 Task: Research Airbnb properties in Dhankuta, Nepal from 4th December, 2023 to 10th December, 2023 for 8 adults, 2 children.4 bedrooms having 8 beds and 4 bathrooms. Property type can be house. Amenities needed are: wifi, TV, free parkinig on premises, gym, breakfast. Look for 4 properties as per requirement.
Action: Mouse moved to (587, 178)
Screenshot: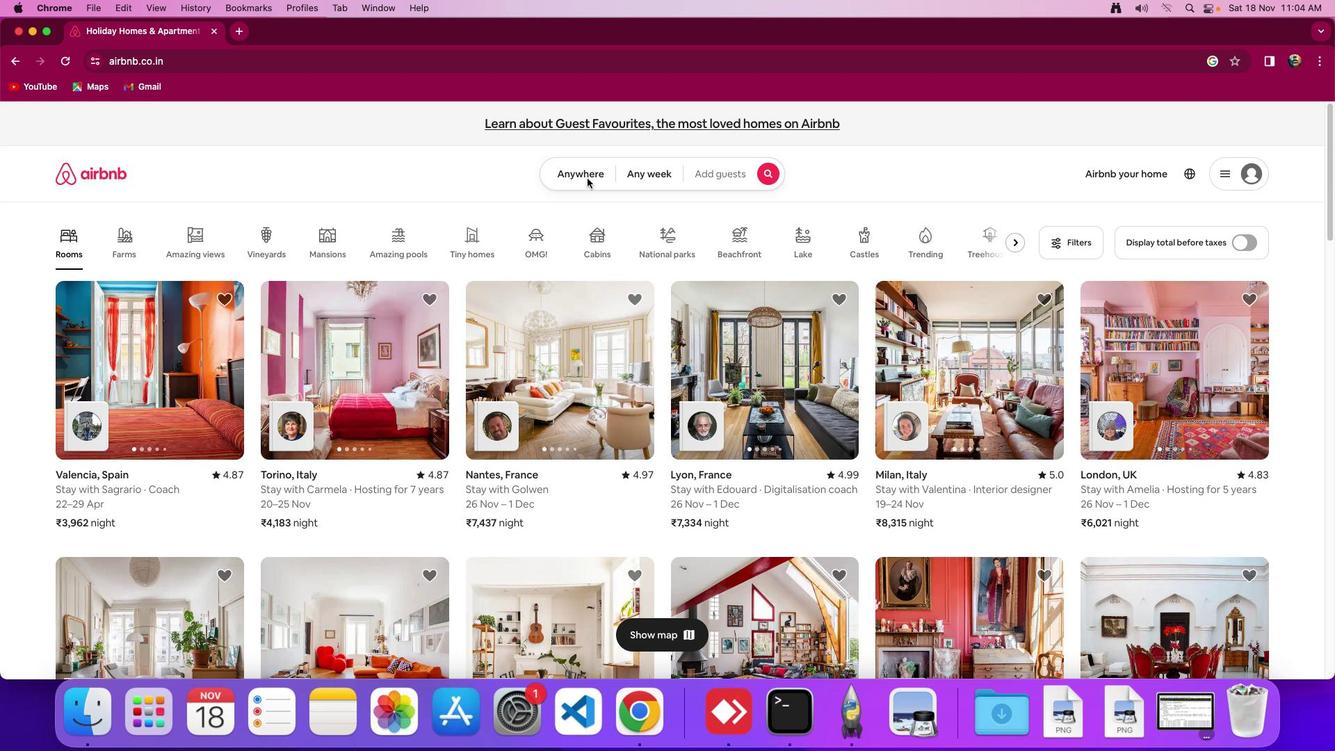 
Action: Mouse pressed left at (587, 178)
Screenshot: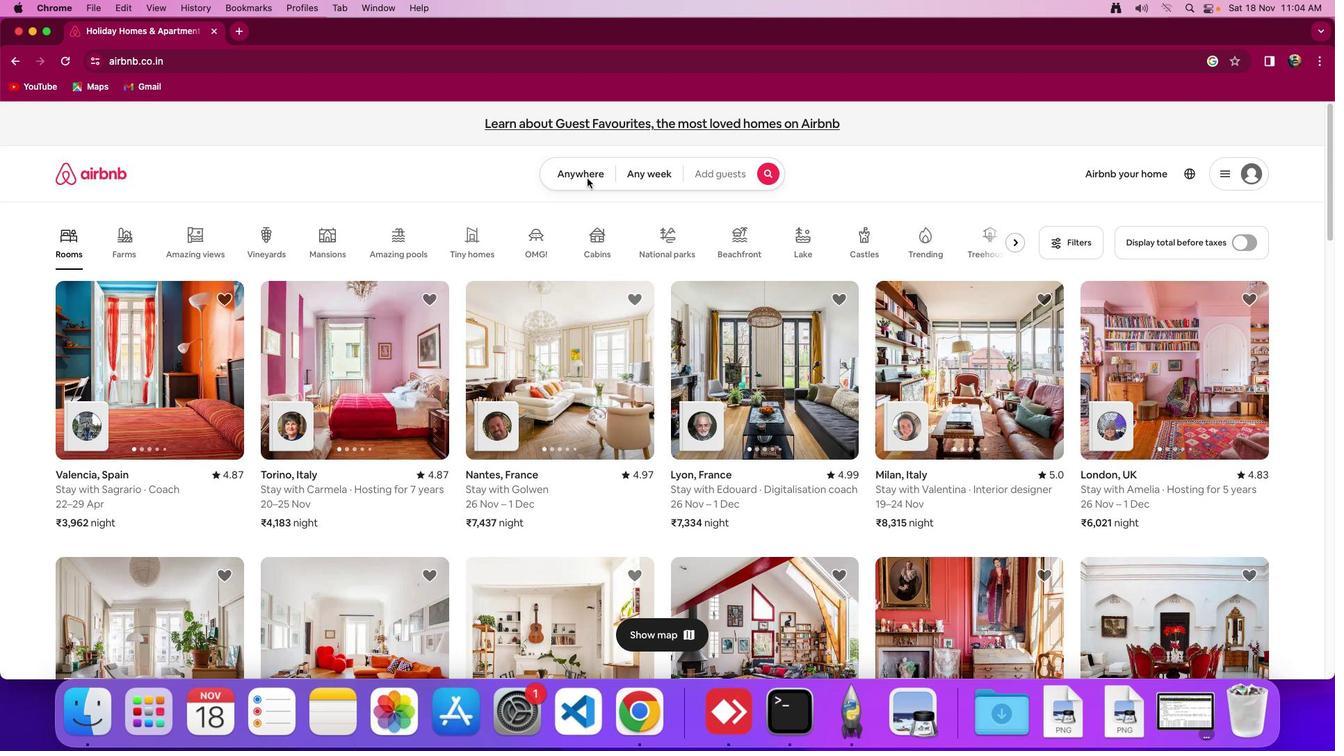 
Action: Mouse pressed left at (587, 178)
Screenshot: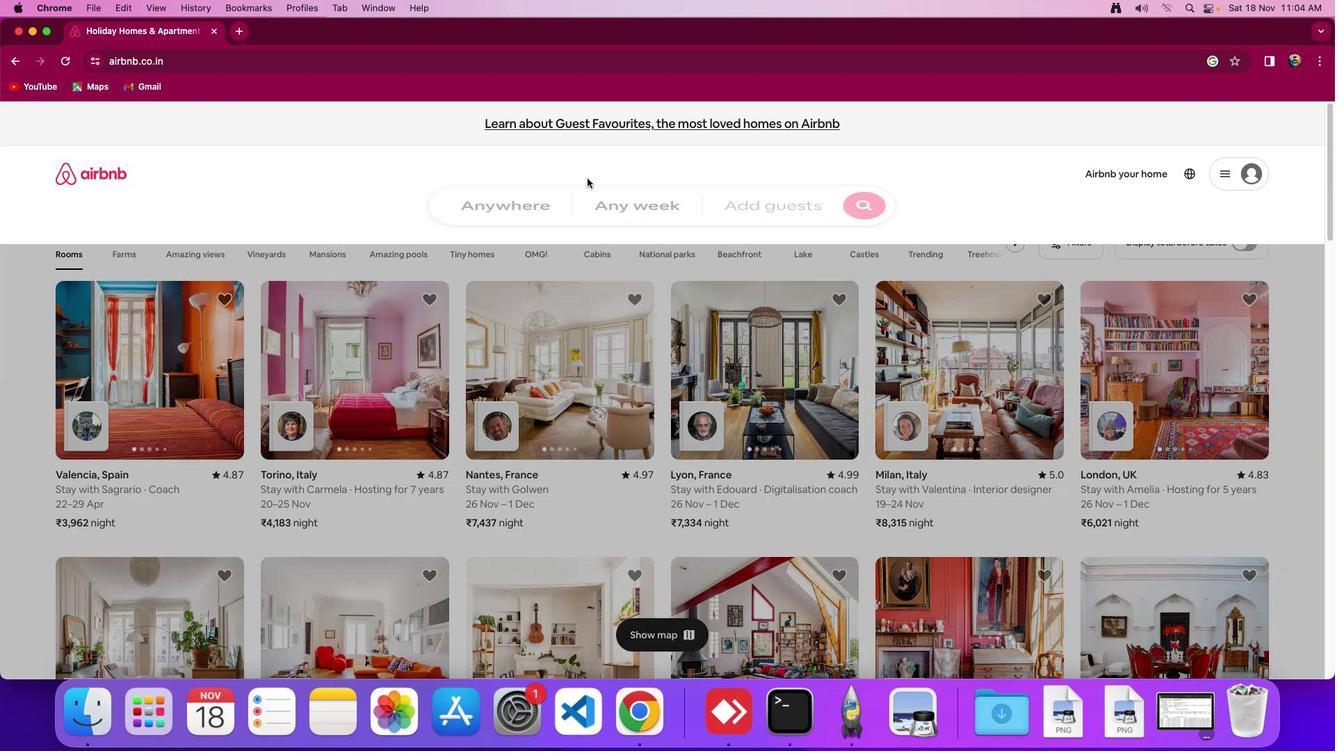 
Action: Mouse moved to (541, 228)
Screenshot: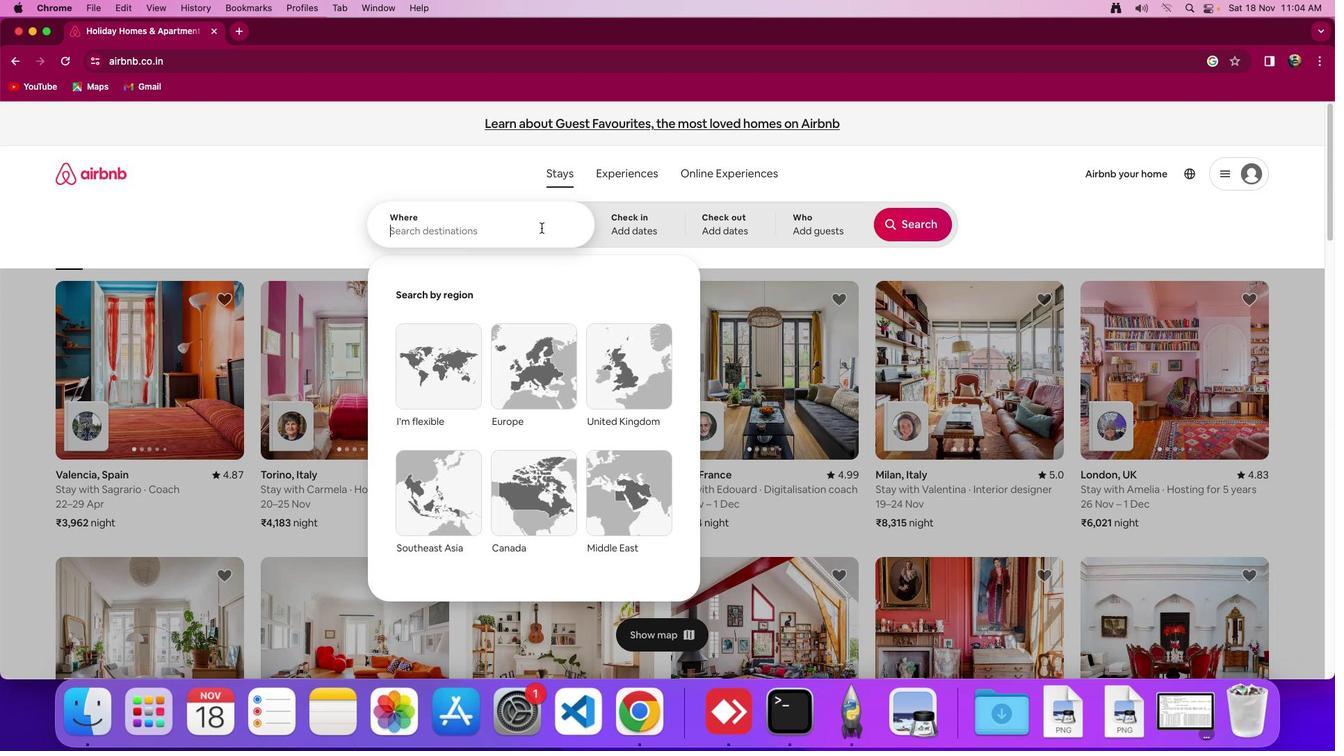 
Action: Mouse pressed left at (541, 228)
Screenshot: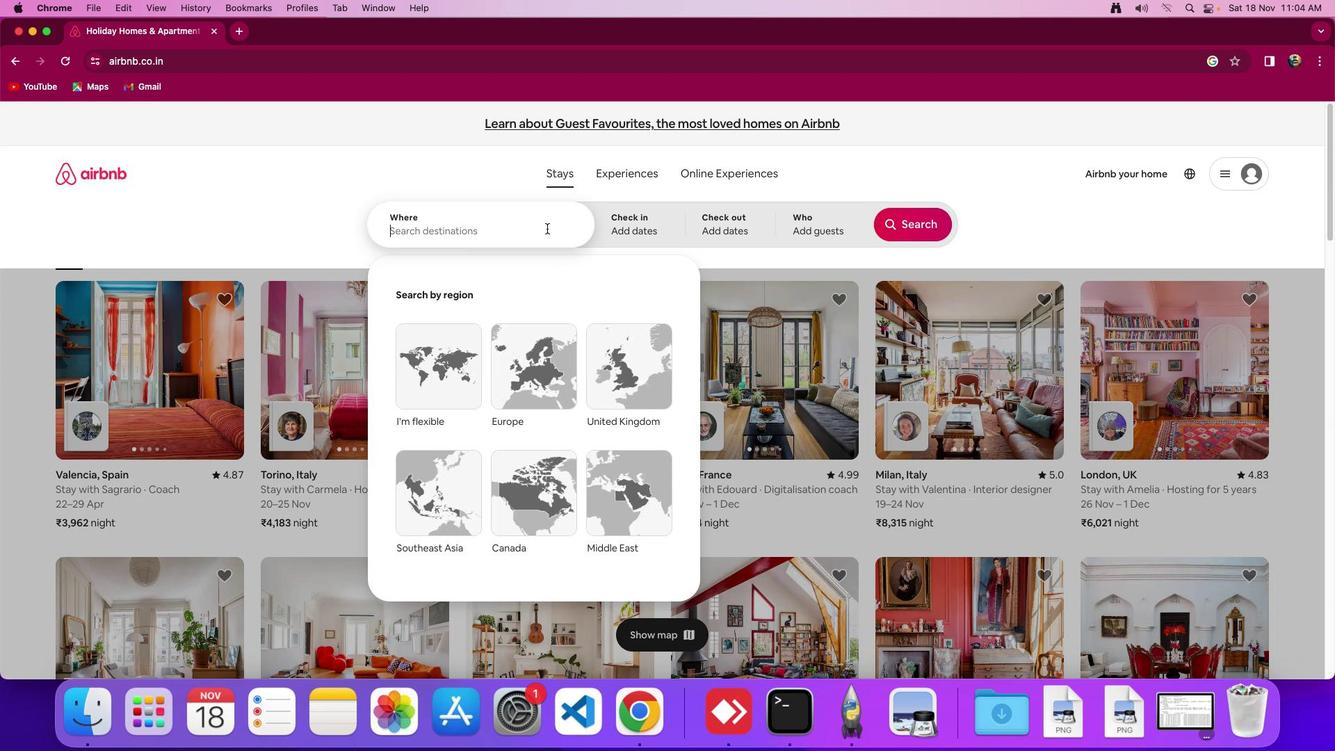 
Action: Mouse moved to (606, 207)
Screenshot: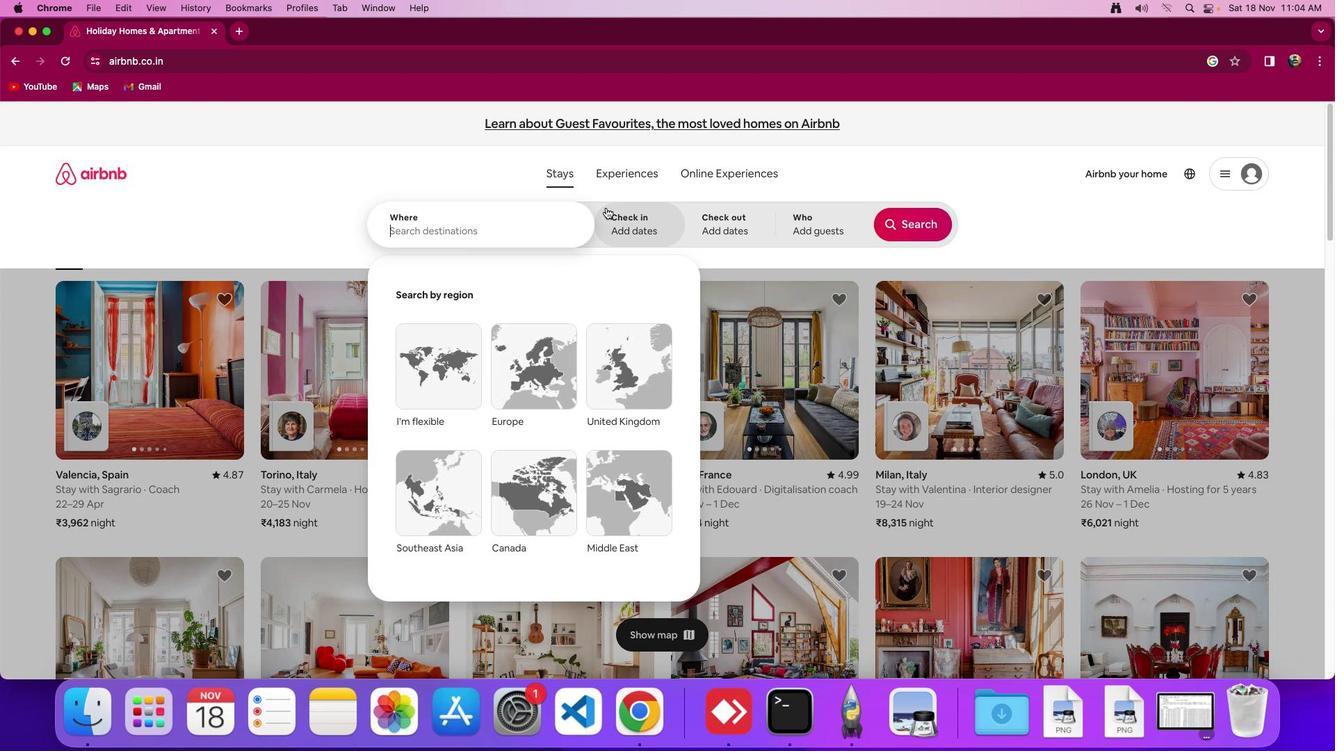 
Action: Key pressed Key.shift_r
Screenshot: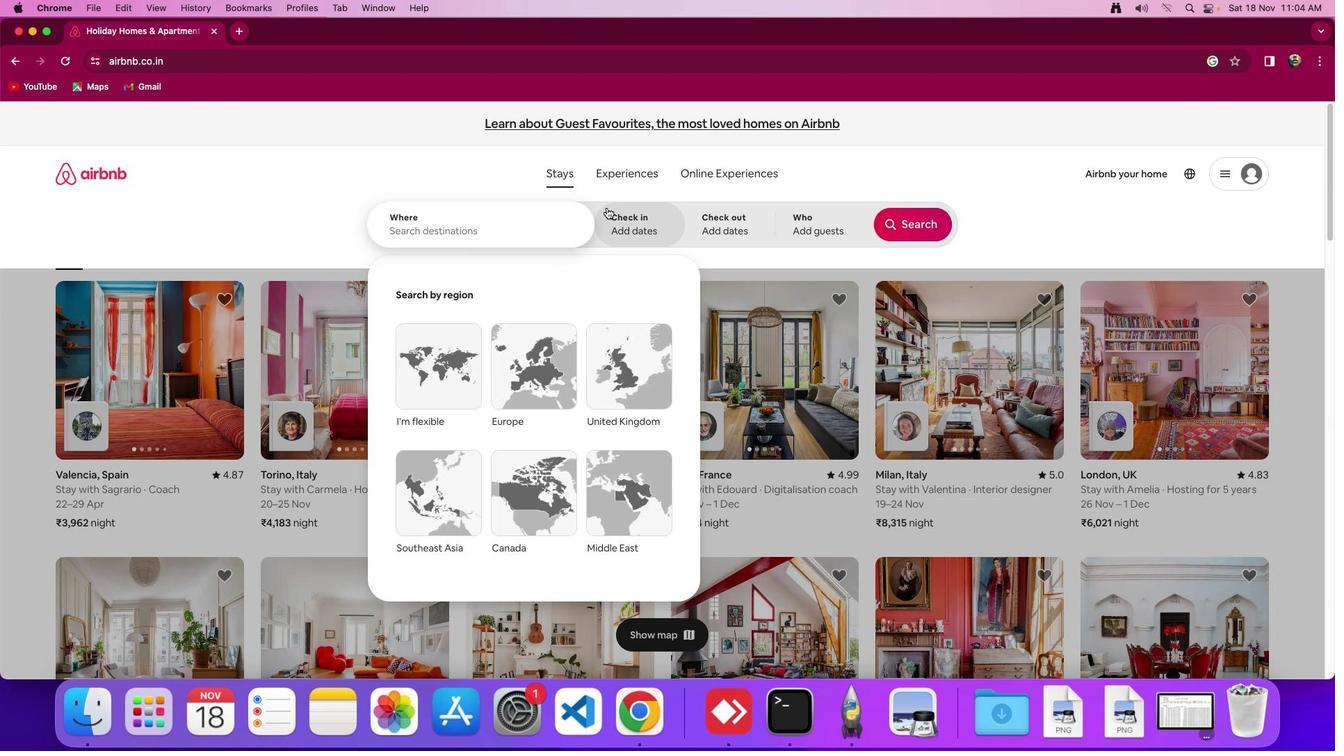 
Action: Mouse moved to (607, 207)
Screenshot: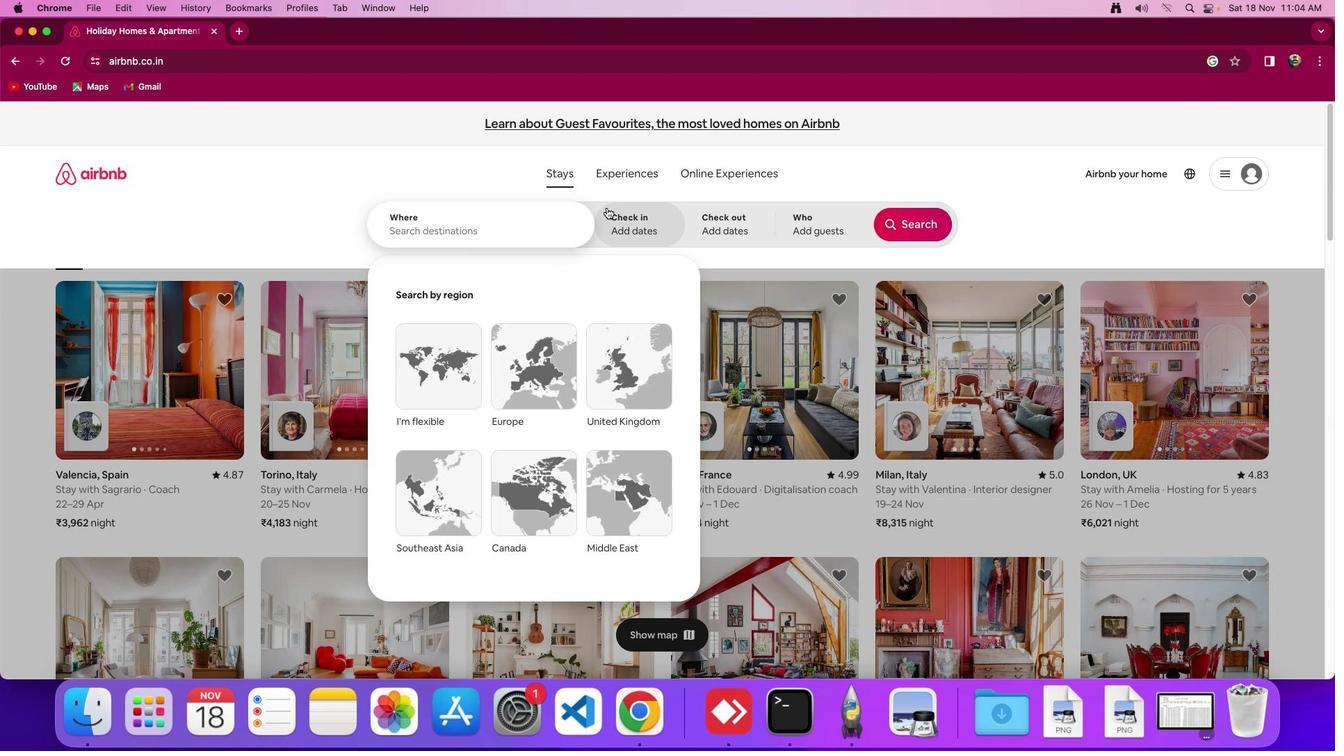 
Action: Key pressed 'D''h''a''n''k''u''t''a'','Key.spaceKey.shift'N''a''p''a''l'
Screenshot: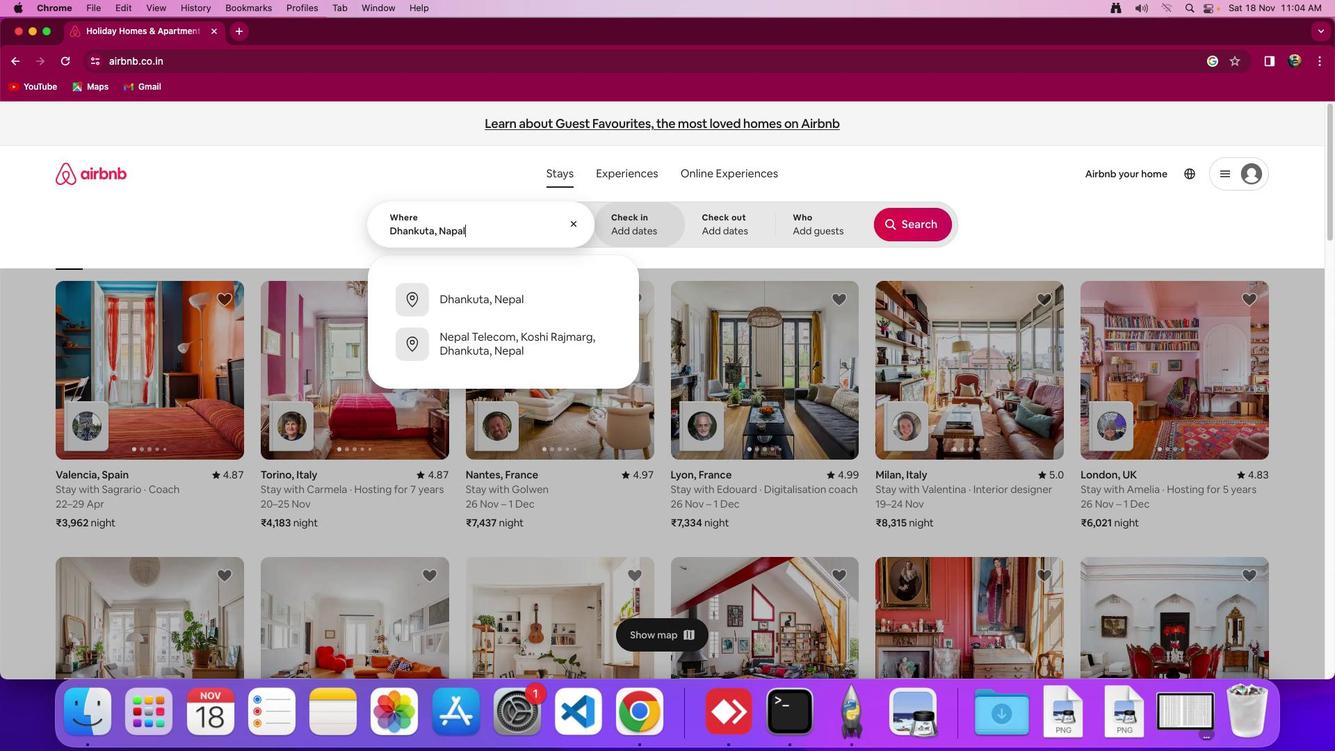 
Action: Mouse moved to (640, 212)
Screenshot: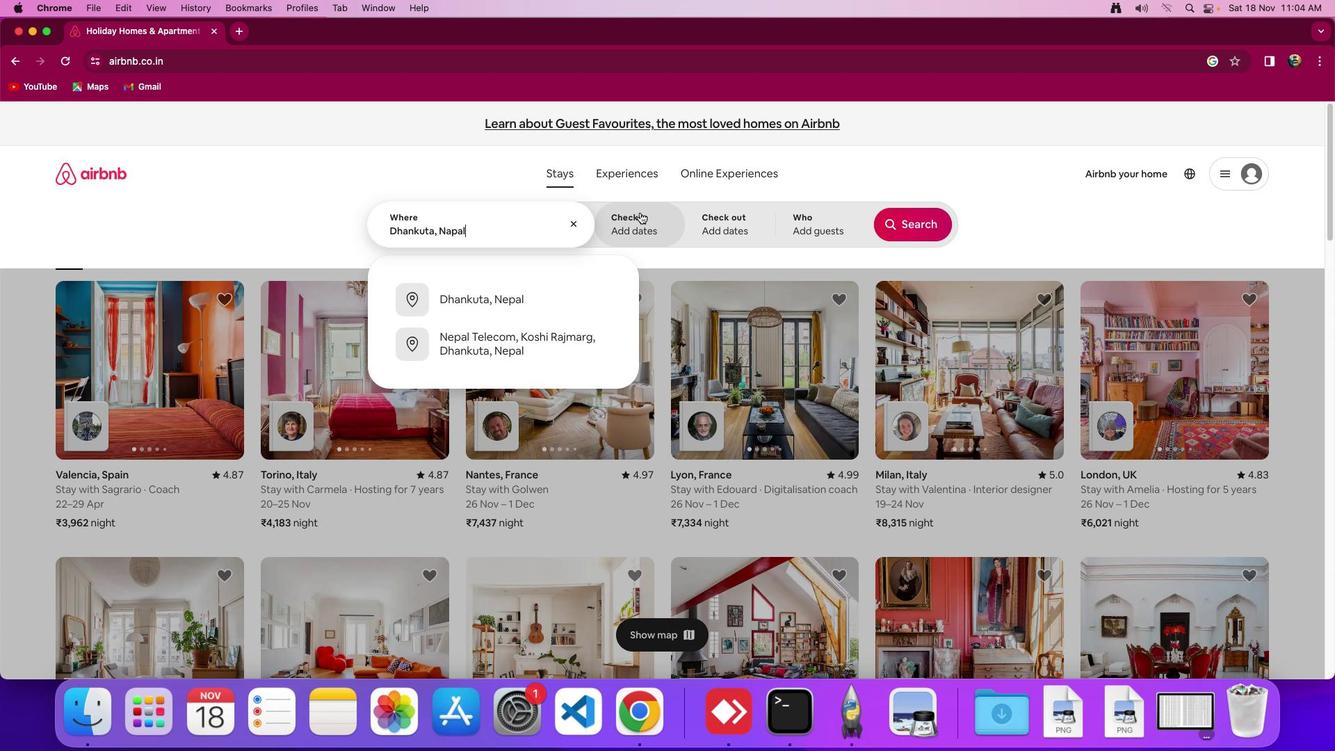 
Action: Key pressed ','Key.backspace
Screenshot: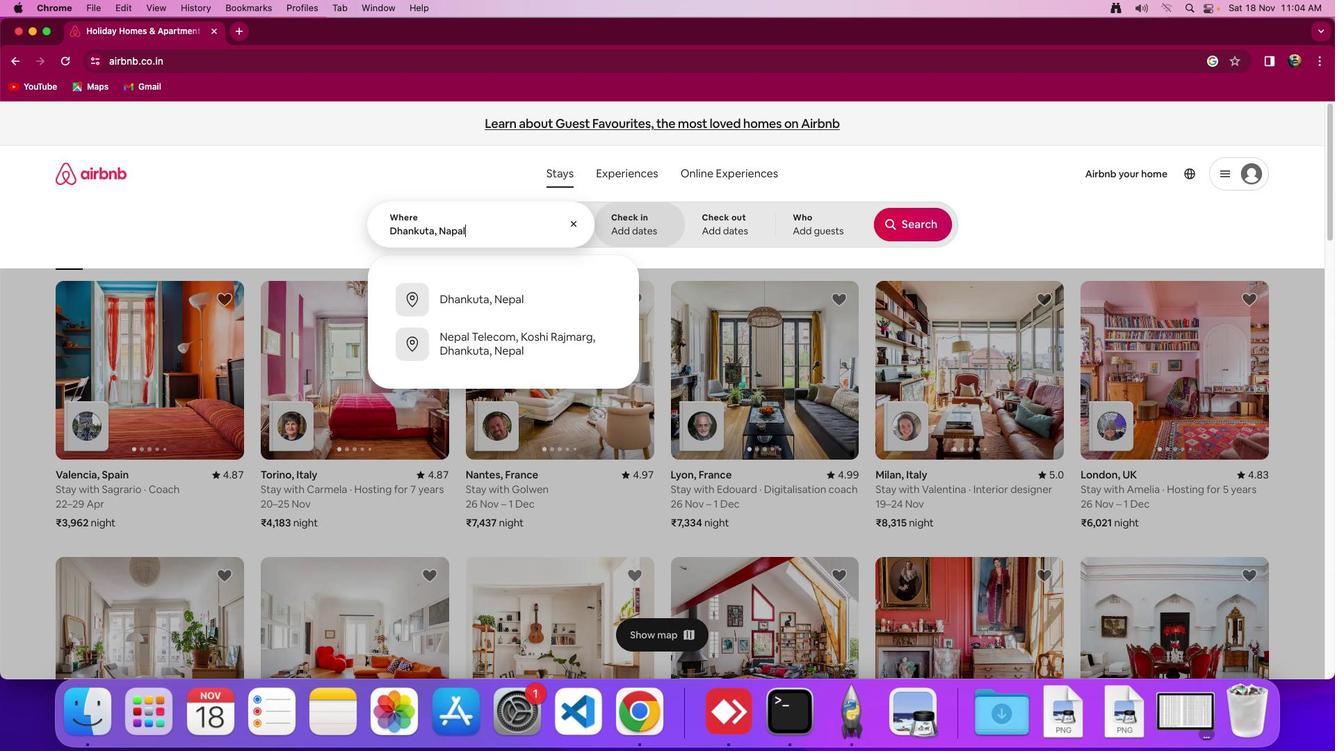 
Action: Mouse moved to (641, 223)
Screenshot: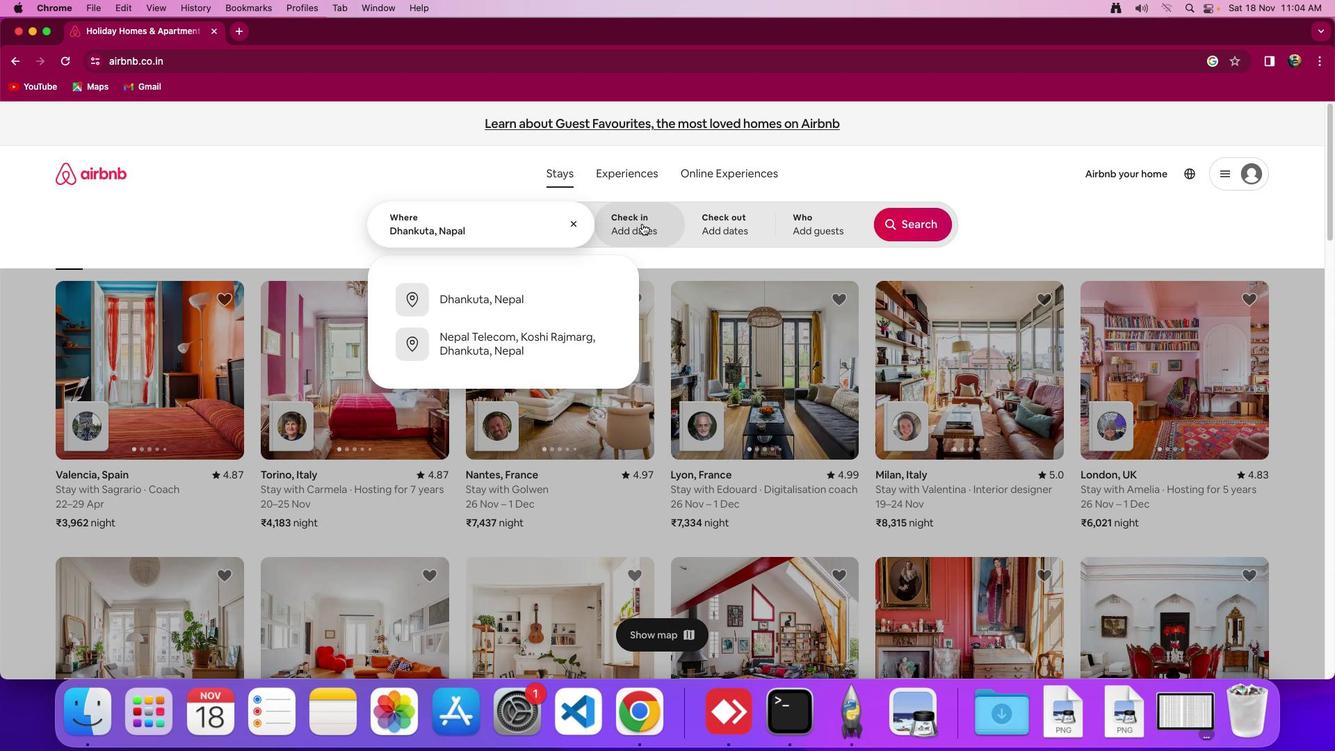 
Action: Mouse pressed left at (641, 223)
Screenshot: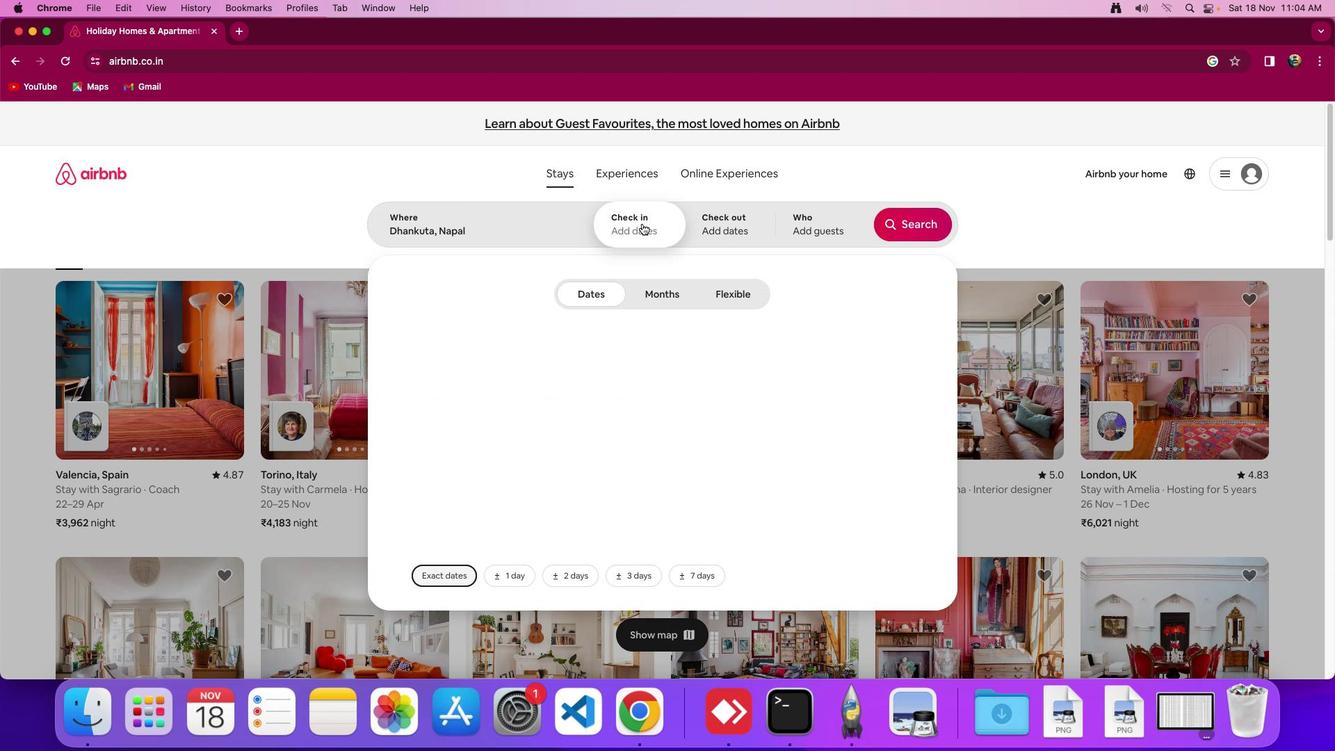 
Action: Mouse moved to (736, 429)
Screenshot: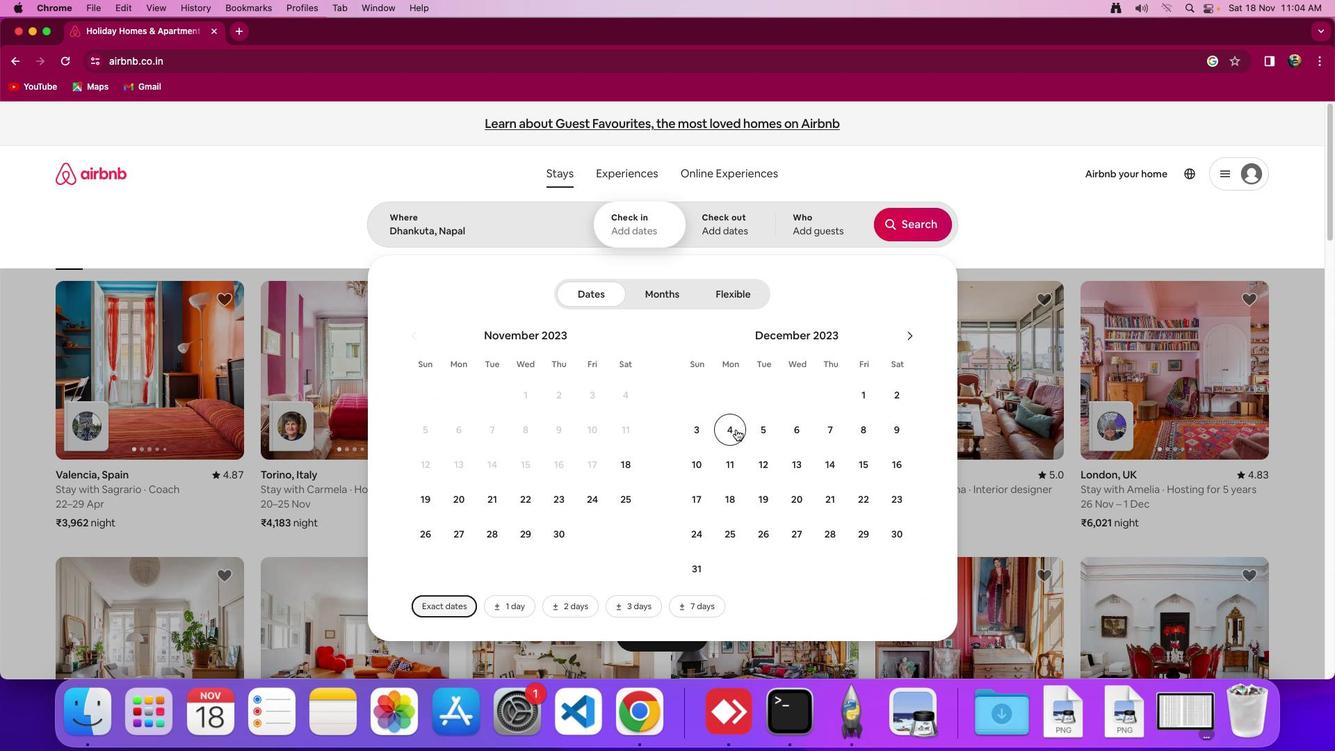 
Action: Mouse pressed left at (736, 429)
Screenshot: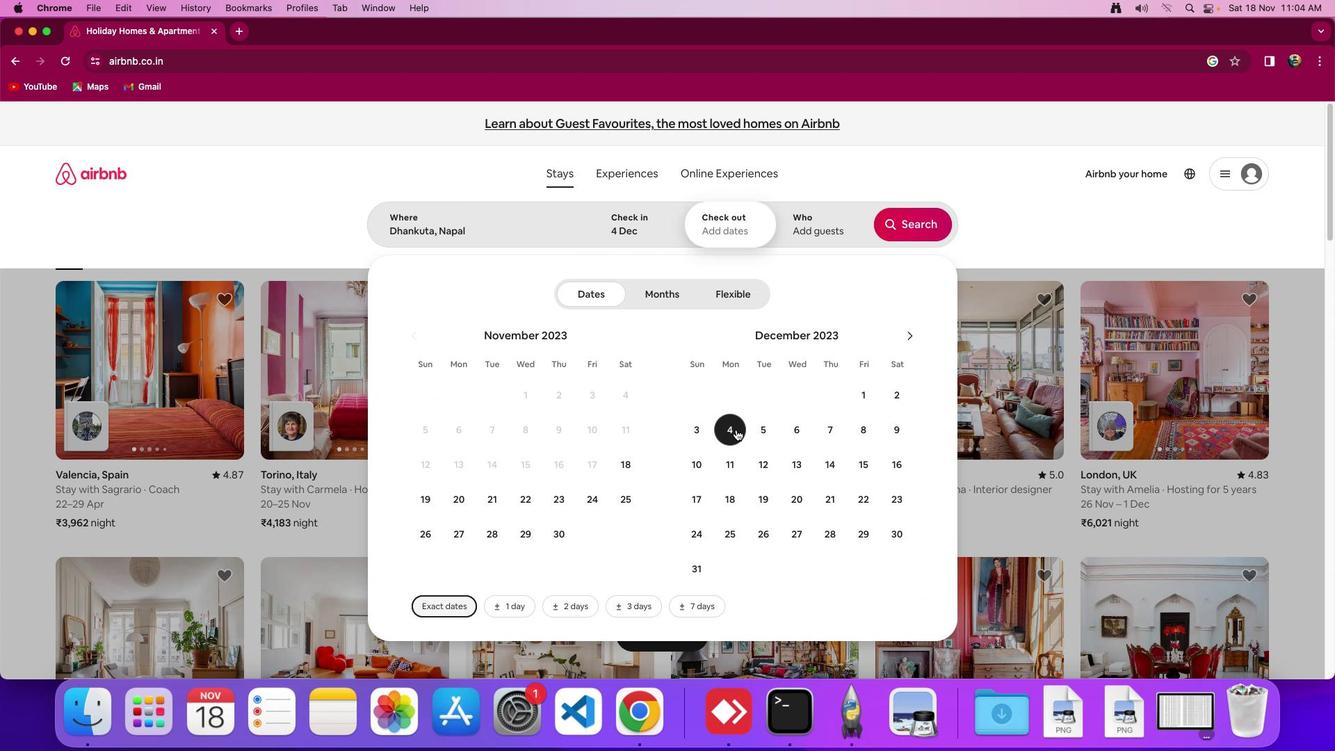 
Action: Mouse moved to (695, 472)
Screenshot: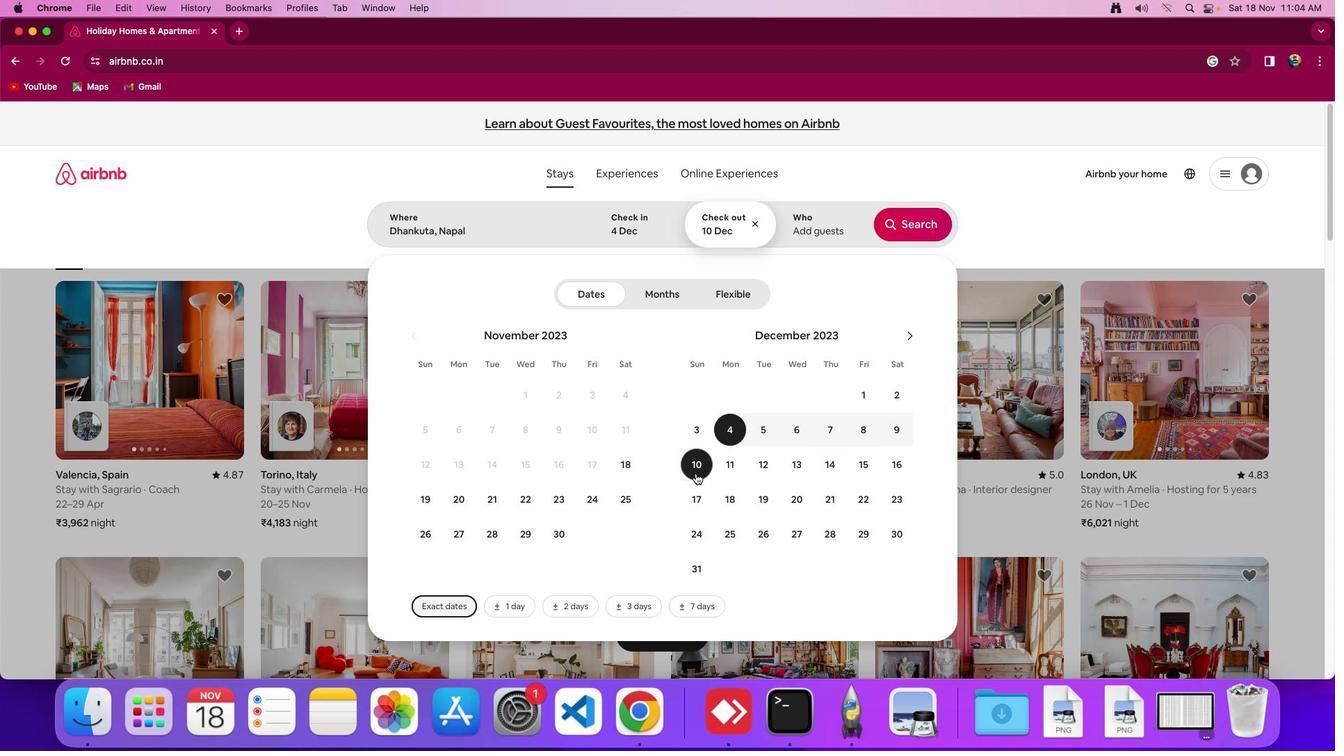 
Action: Mouse pressed left at (695, 472)
Screenshot: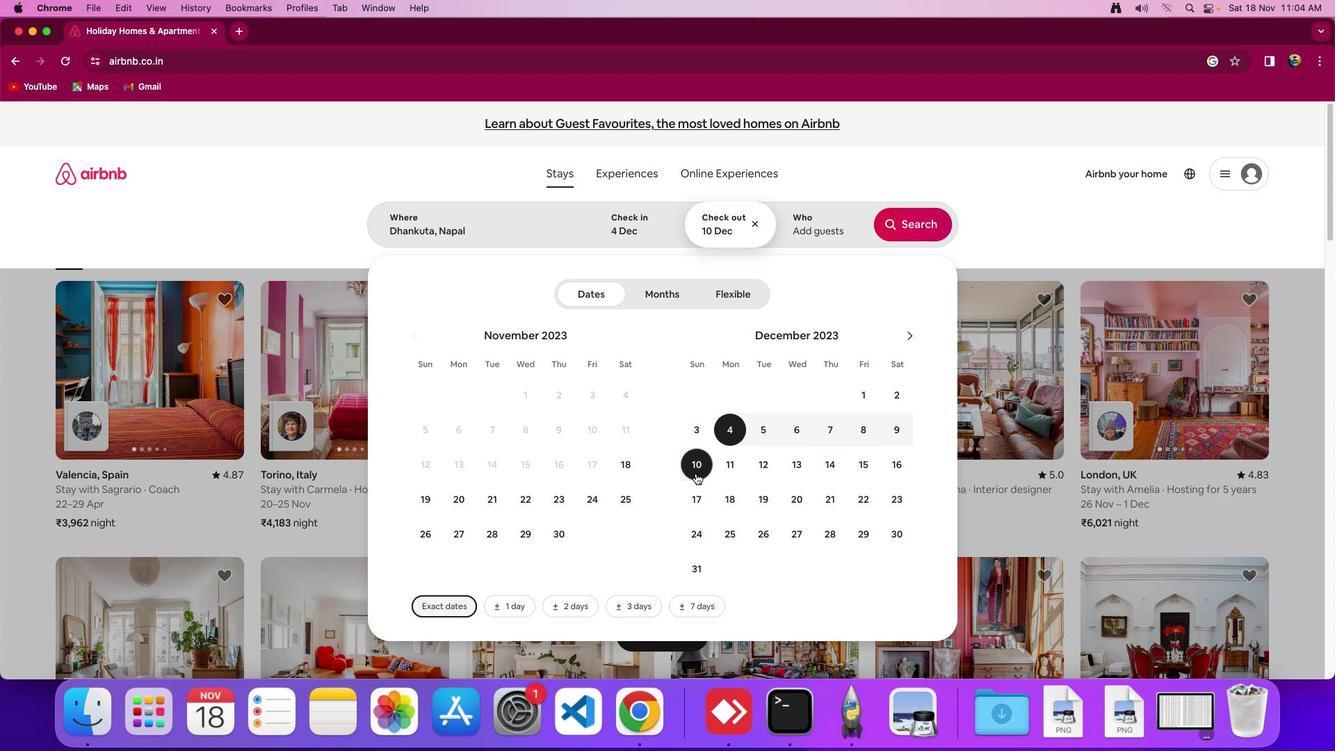 
Action: Mouse moved to (813, 233)
Screenshot: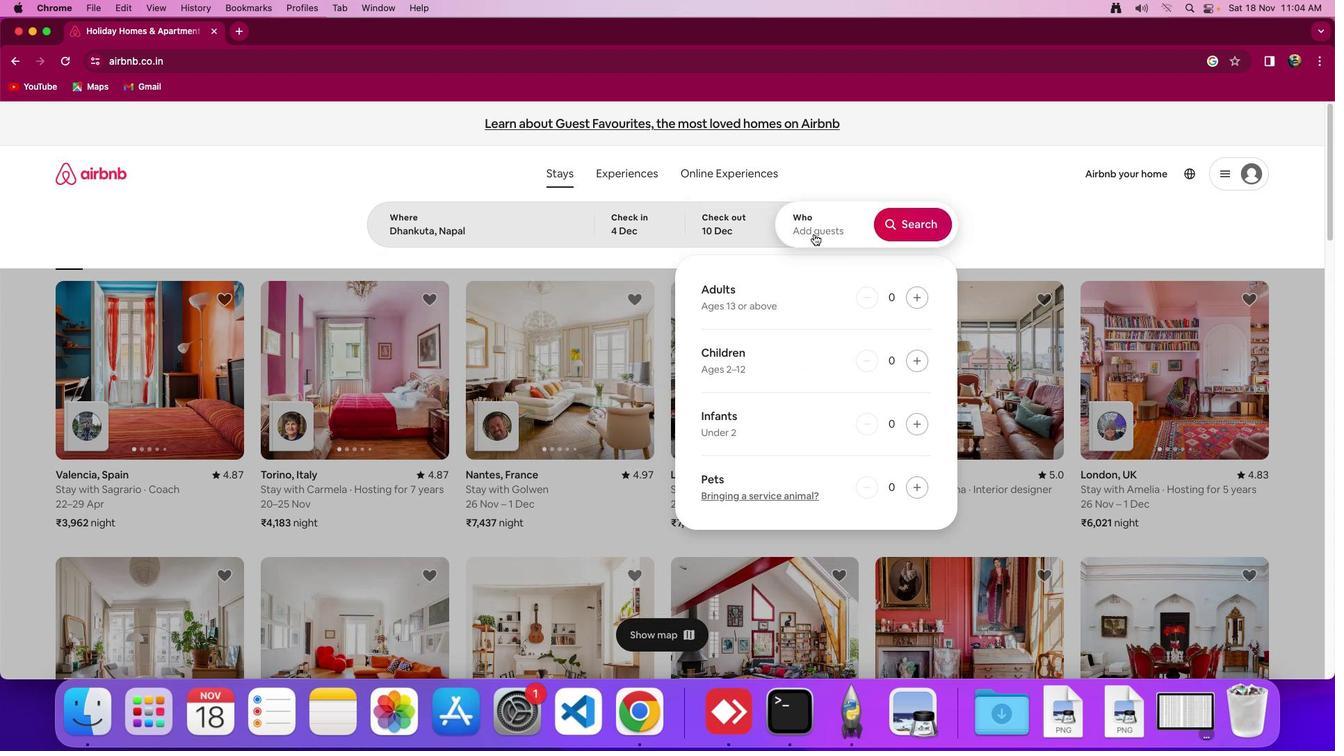 
Action: Mouse pressed left at (813, 233)
Screenshot: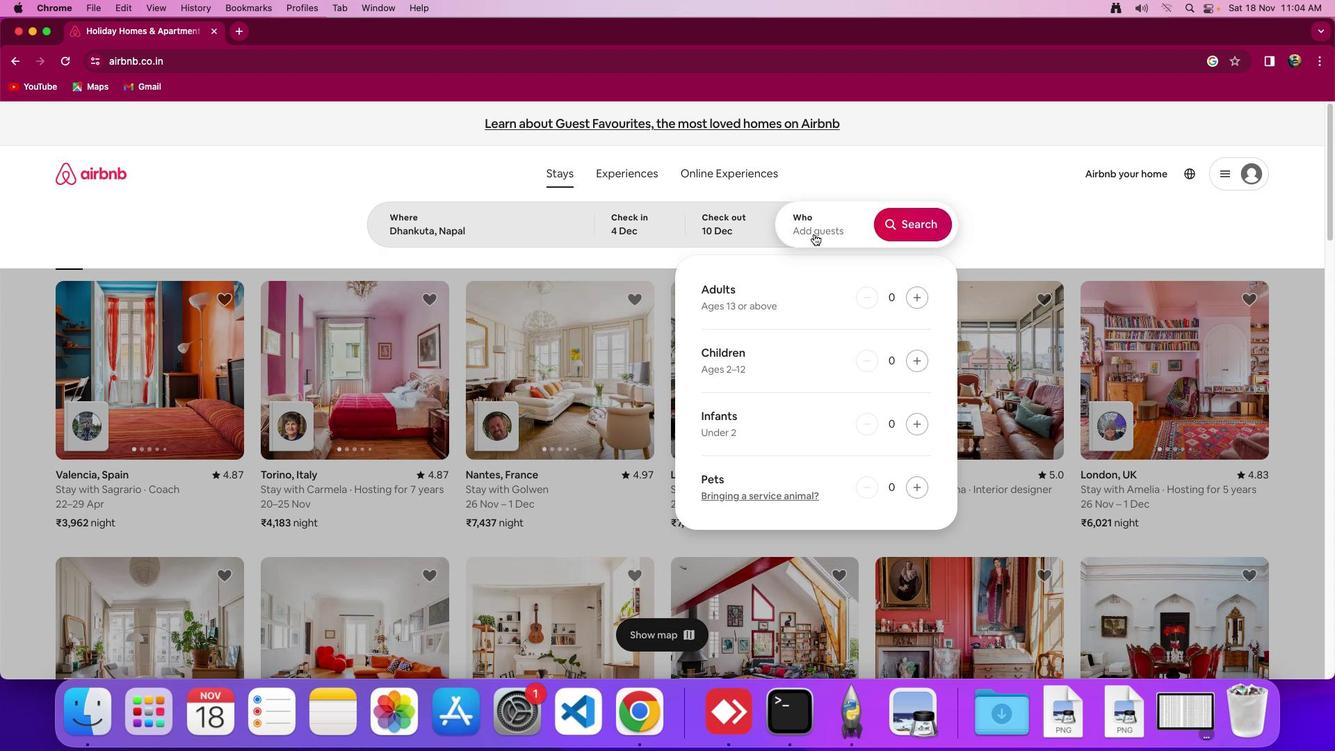 
Action: Mouse moved to (915, 298)
Screenshot: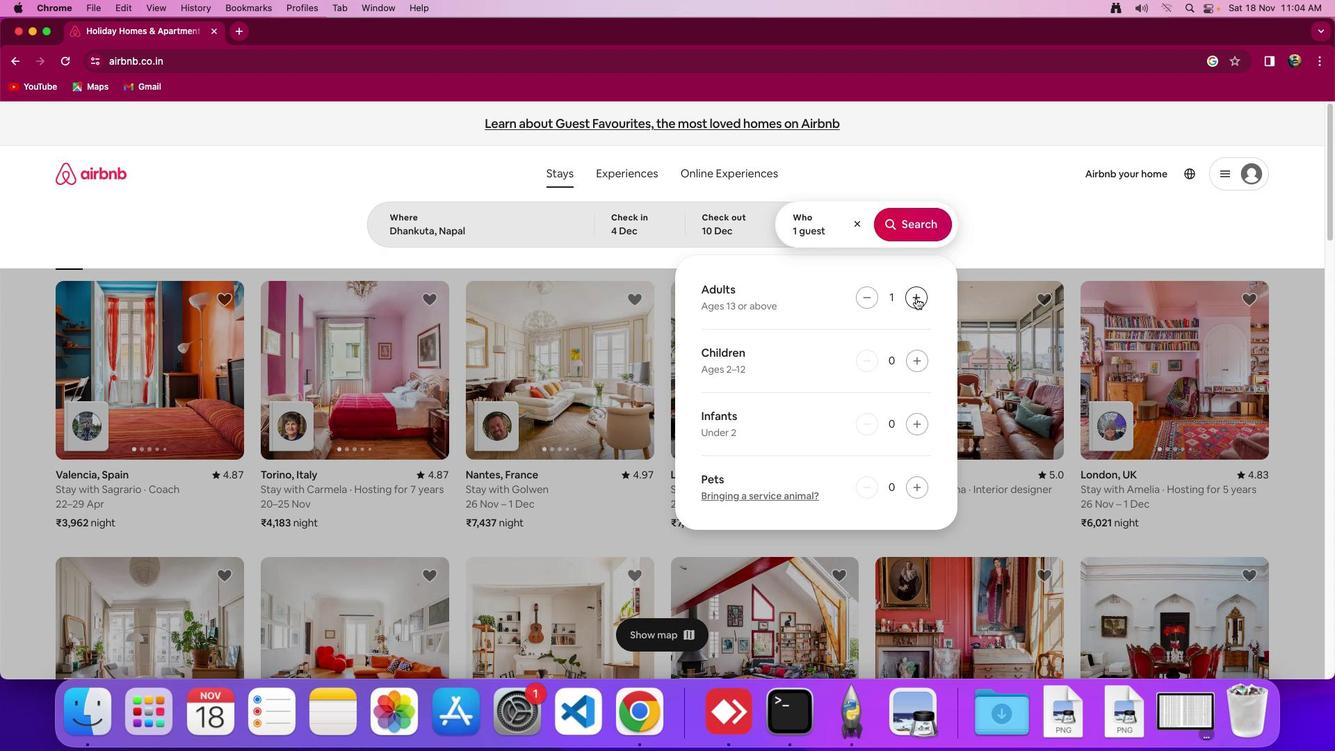 
Action: Mouse pressed left at (915, 298)
Screenshot: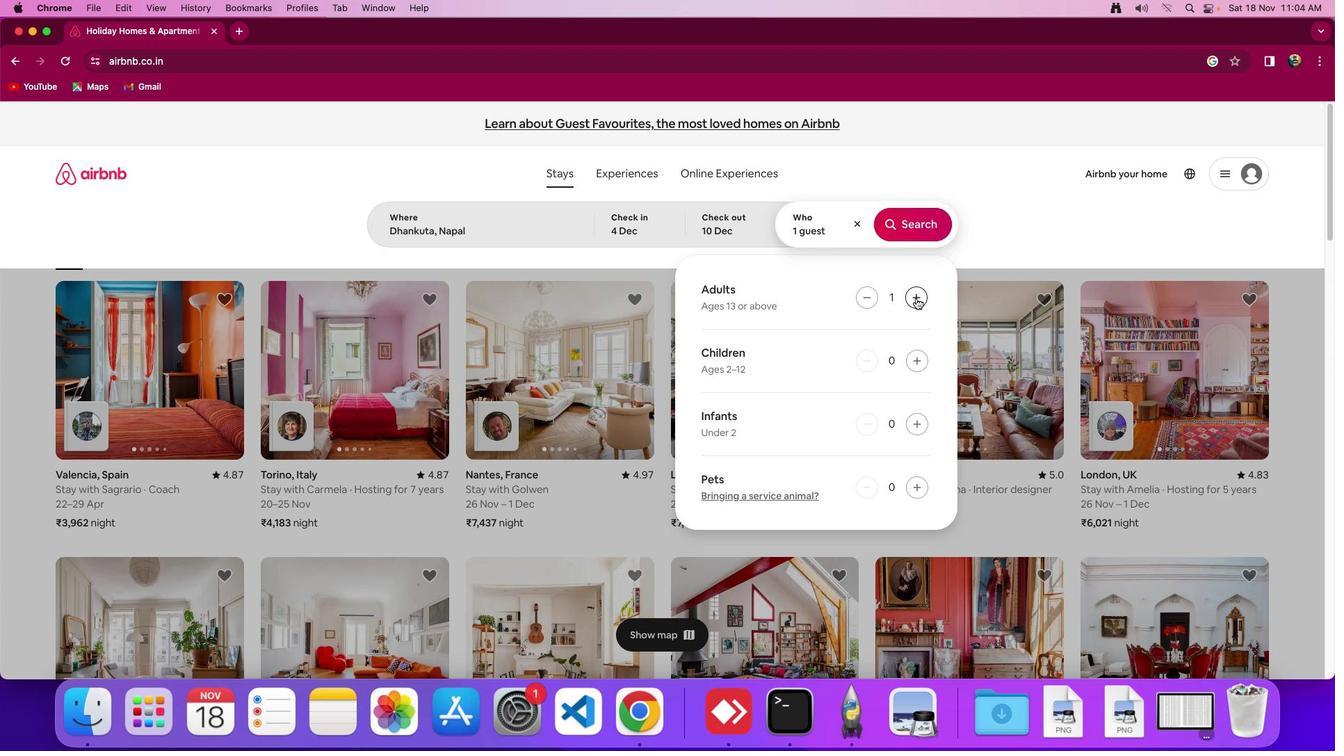 
Action: Mouse pressed left at (915, 298)
Screenshot: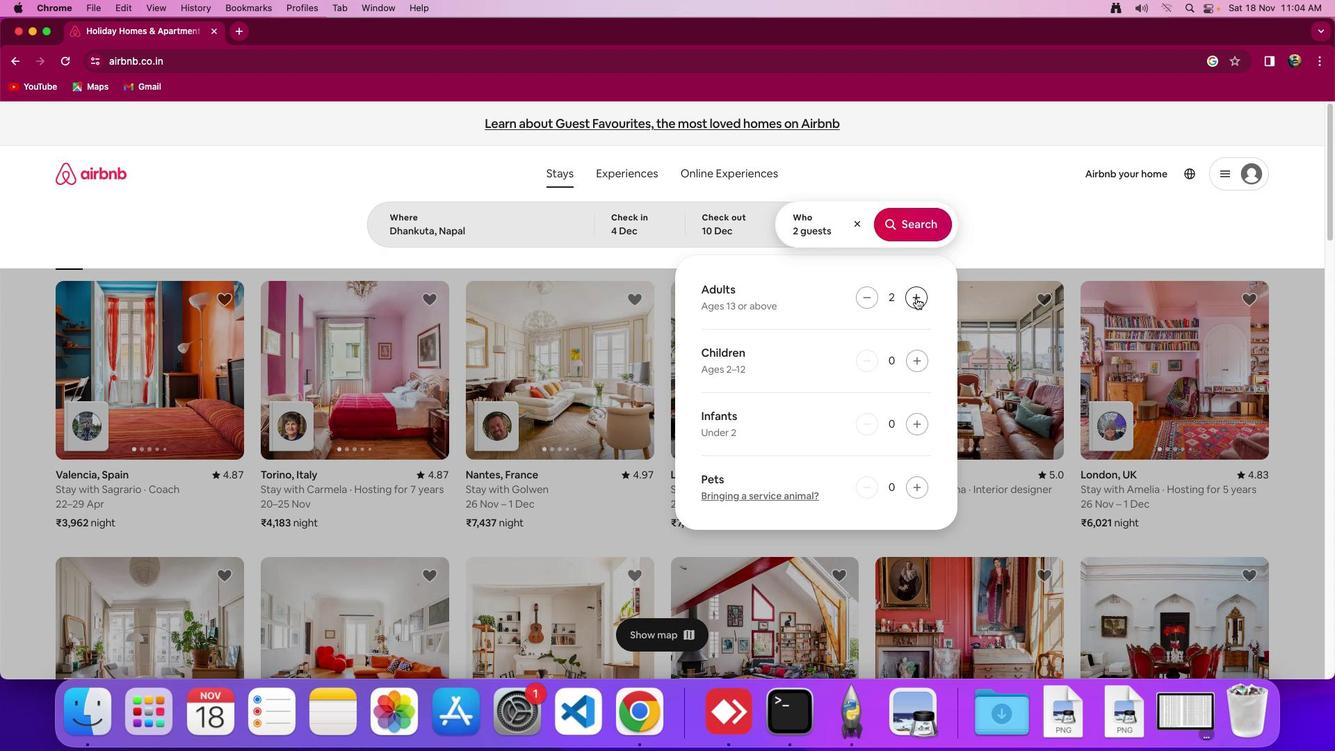 
Action: Mouse pressed left at (915, 298)
Screenshot: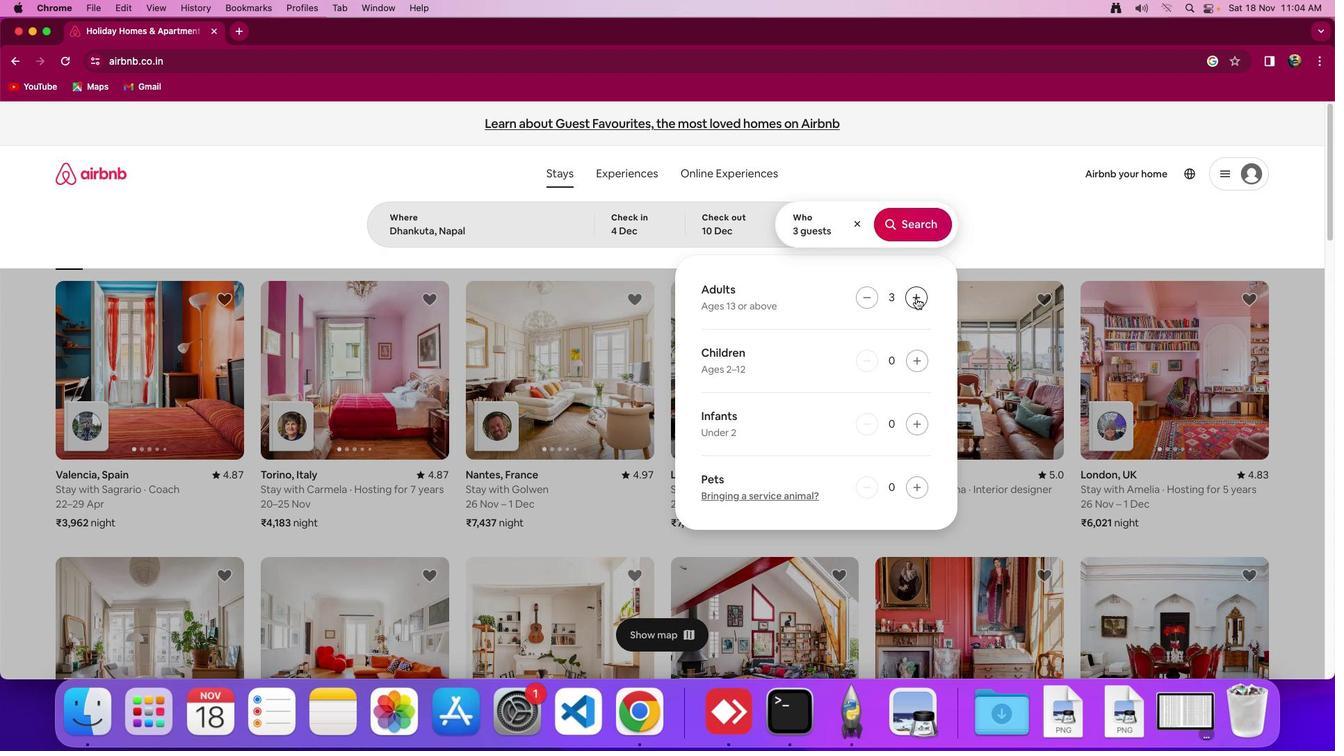 
Action: Mouse pressed left at (915, 298)
Screenshot: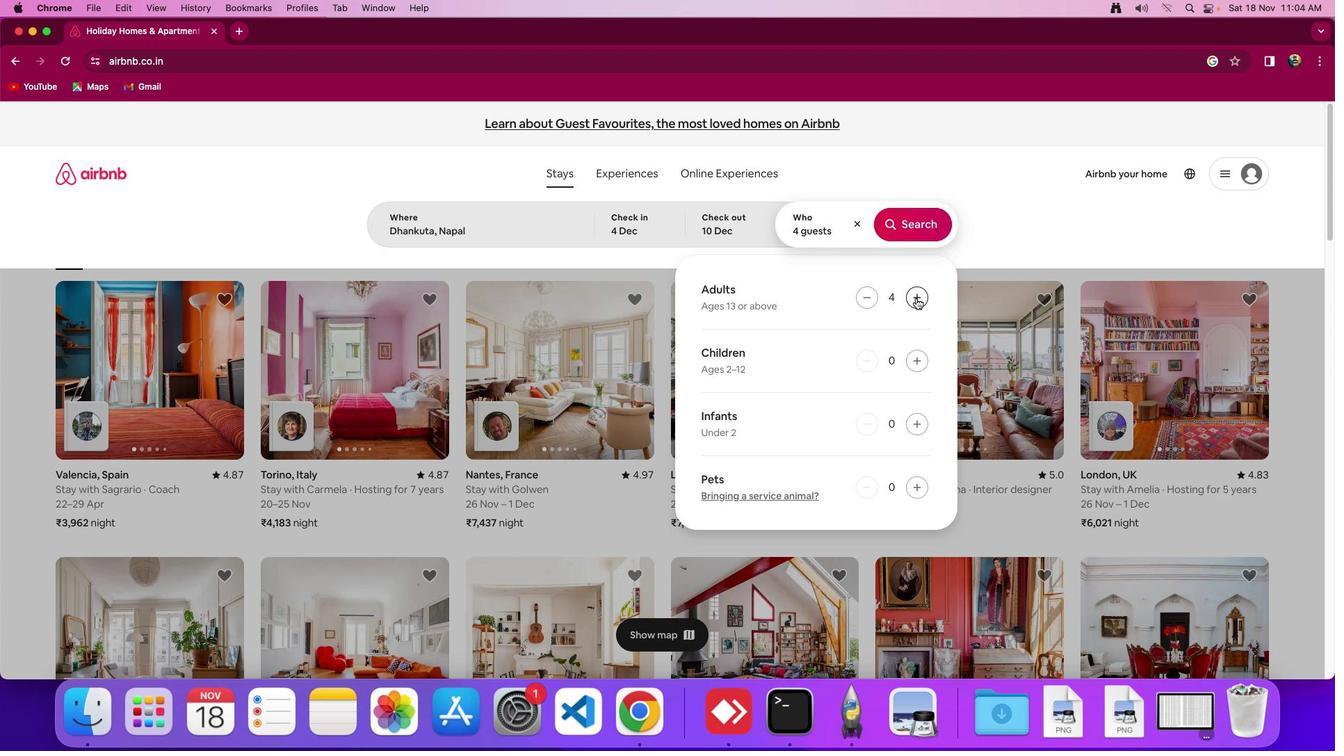 
Action: Mouse pressed left at (915, 298)
Screenshot: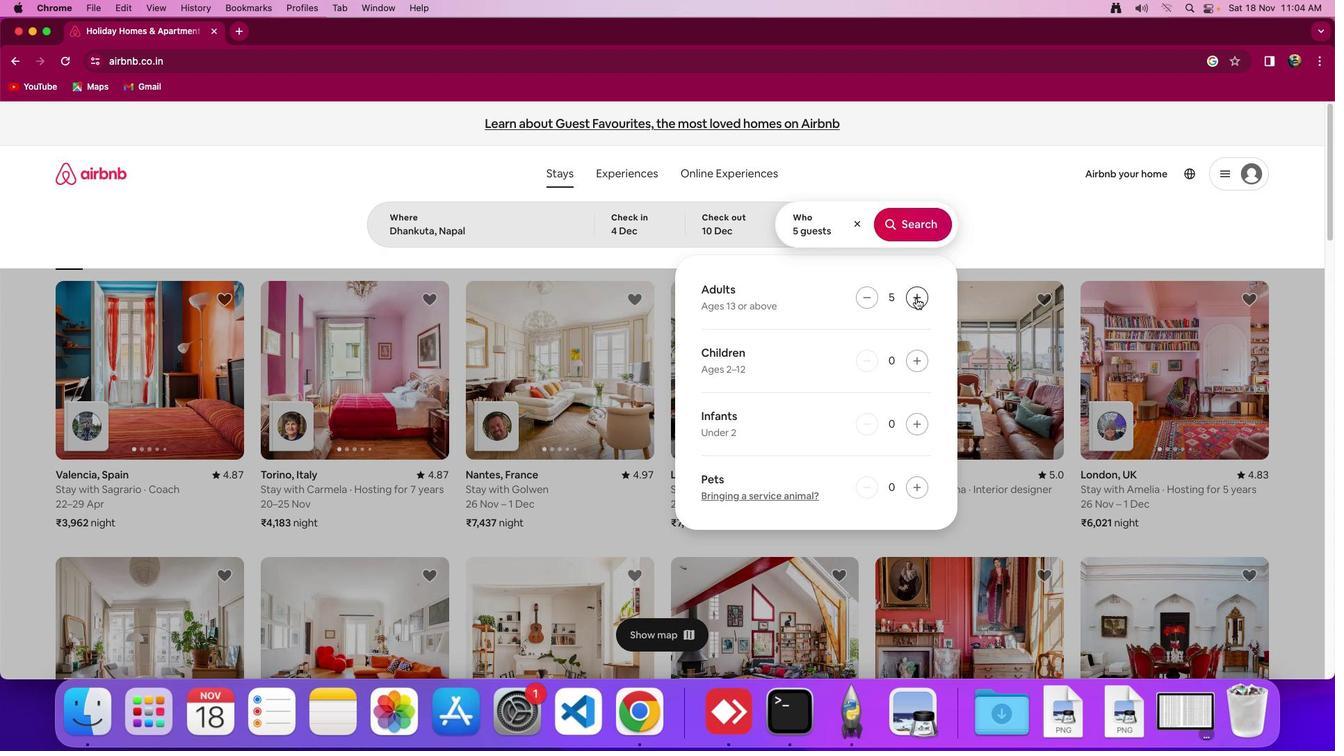 
Action: Mouse pressed left at (915, 298)
Screenshot: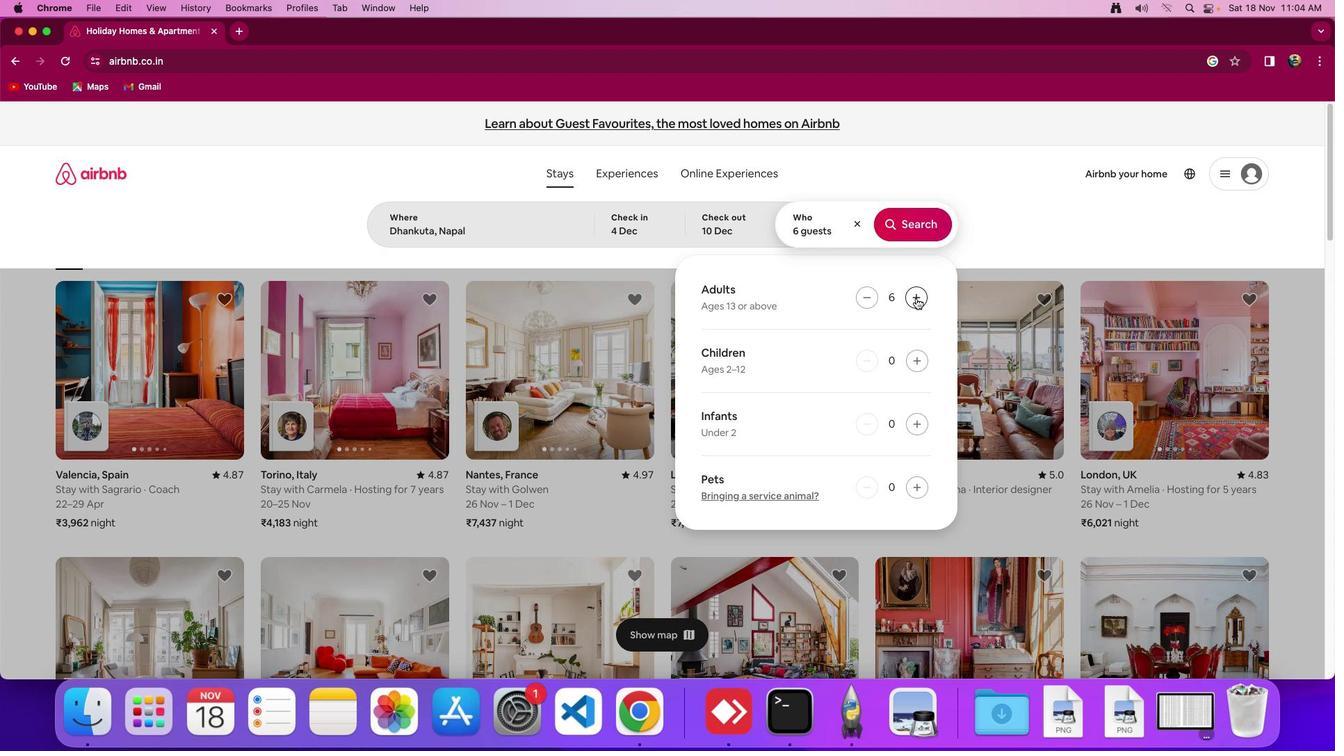 
Action: Mouse pressed left at (915, 298)
Screenshot: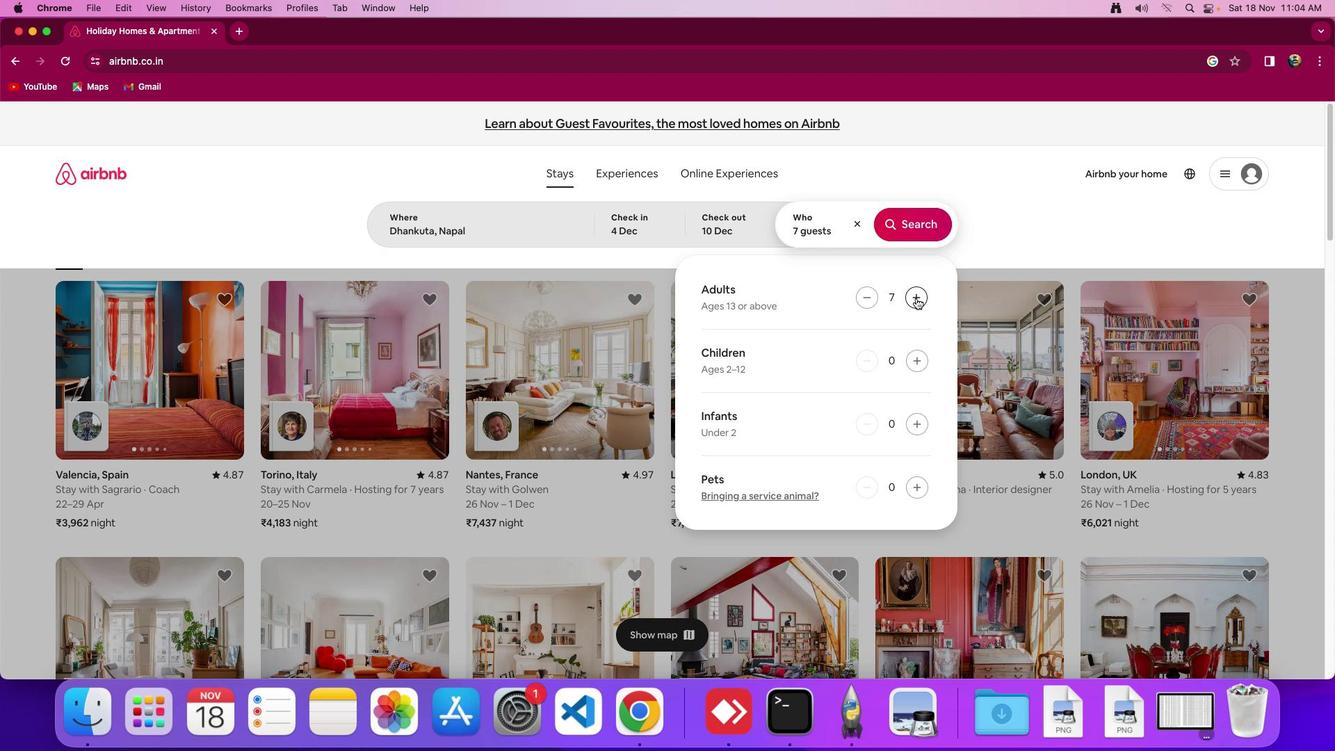 
Action: Mouse pressed left at (915, 298)
Screenshot: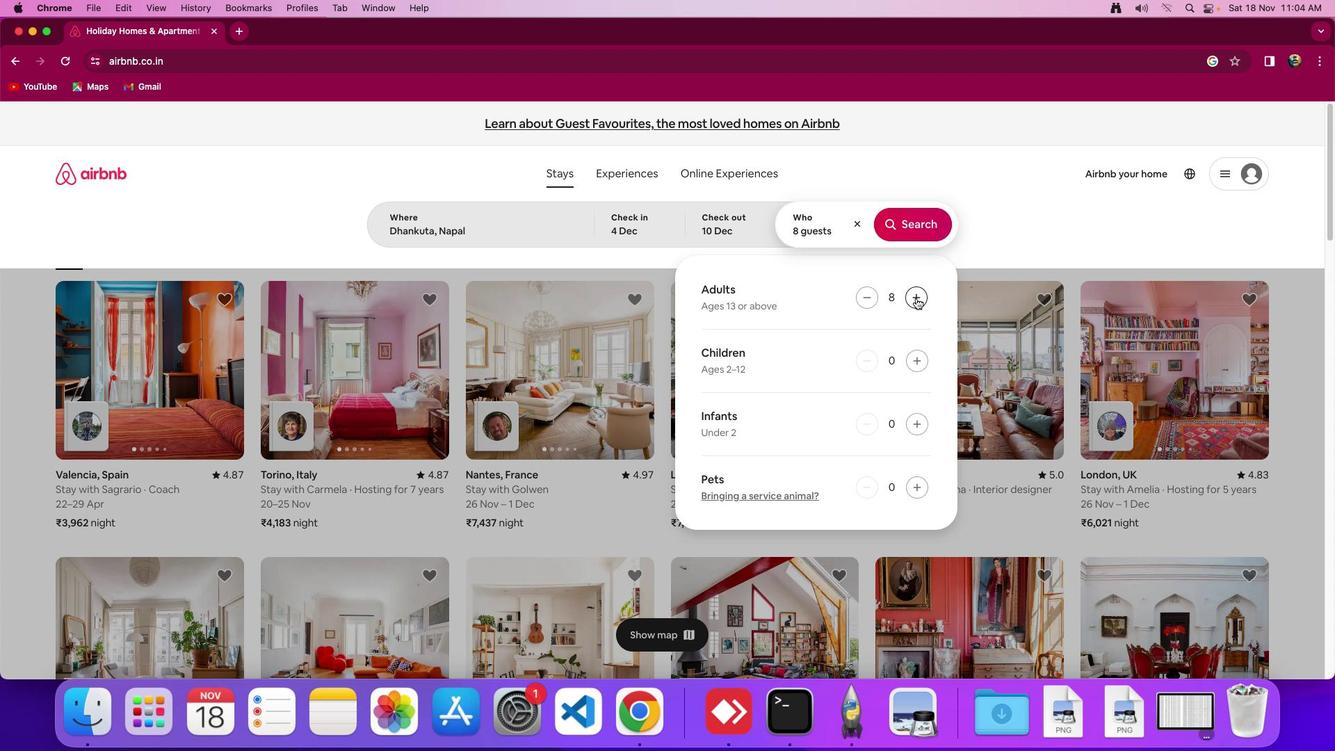 
Action: Mouse moved to (909, 359)
Screenshot: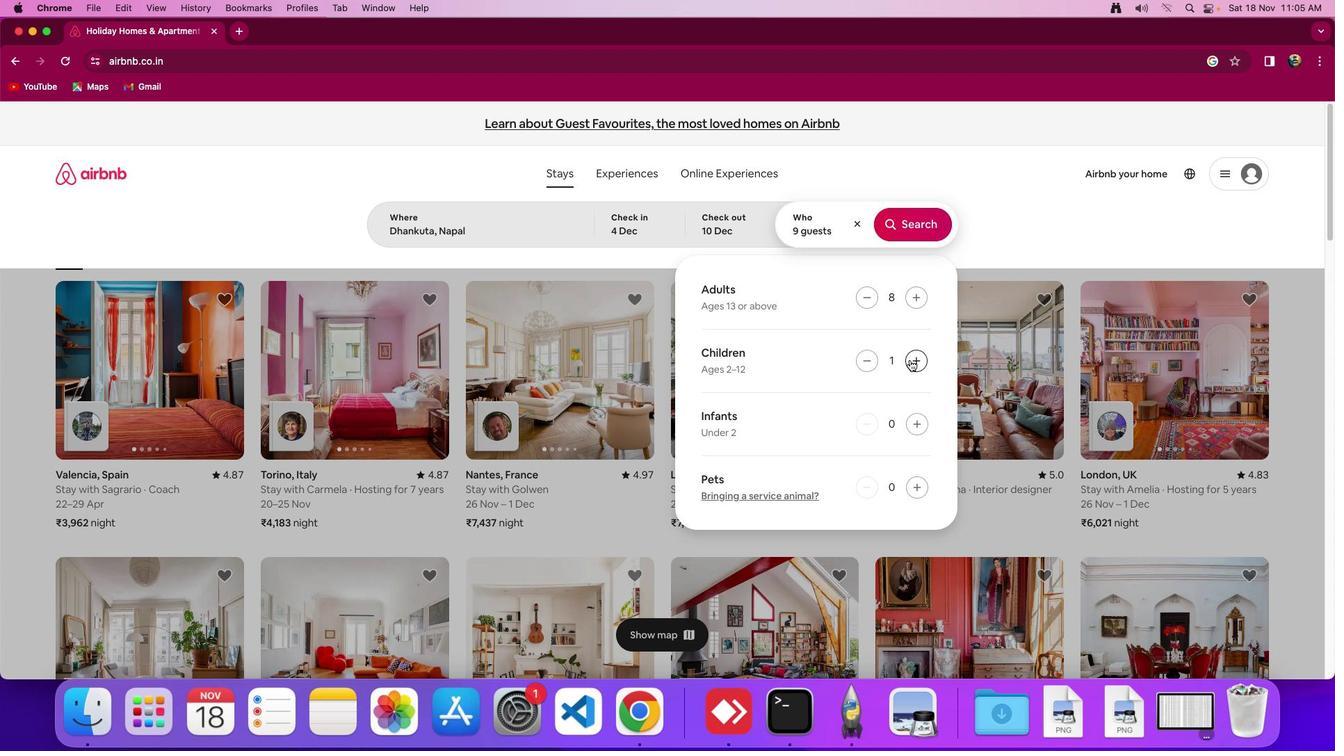
Action: Mouse pressed left at (909, 359)
Screenshot: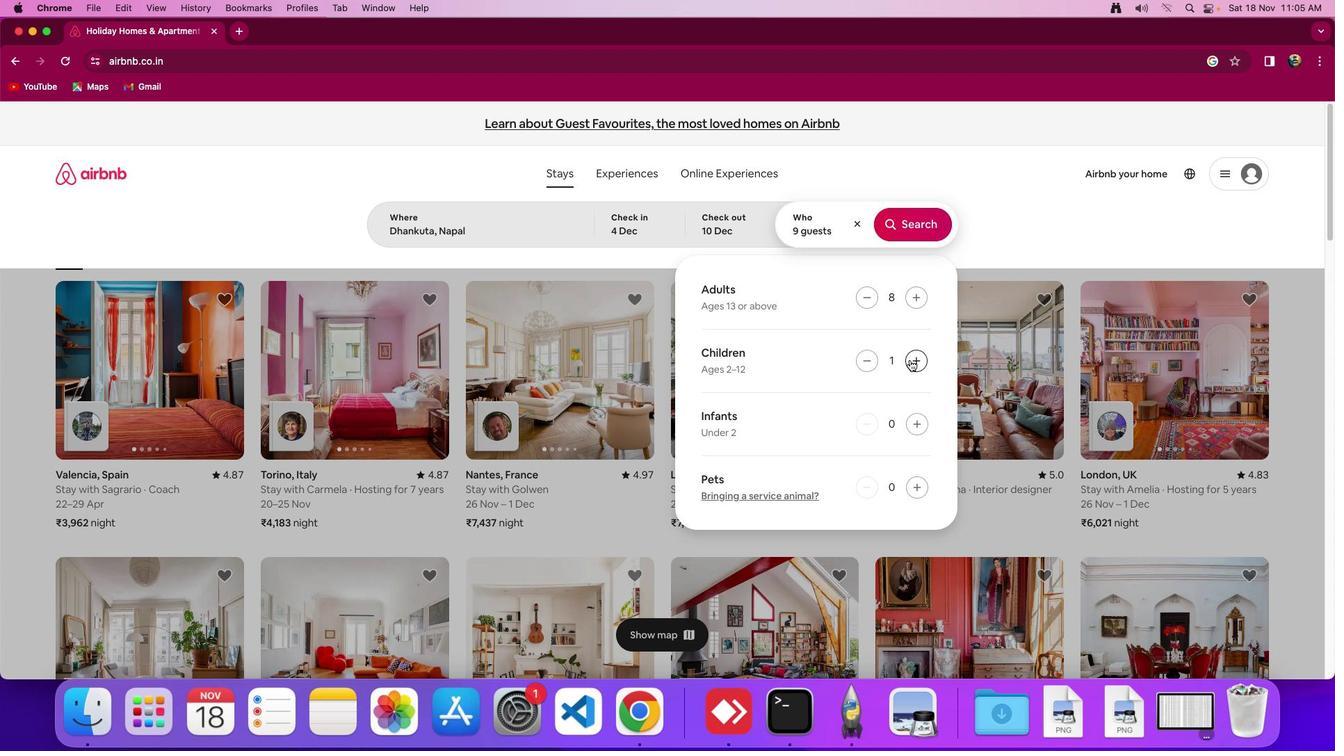
Action: Mouse pressed left at (909, 359)
Screenshot: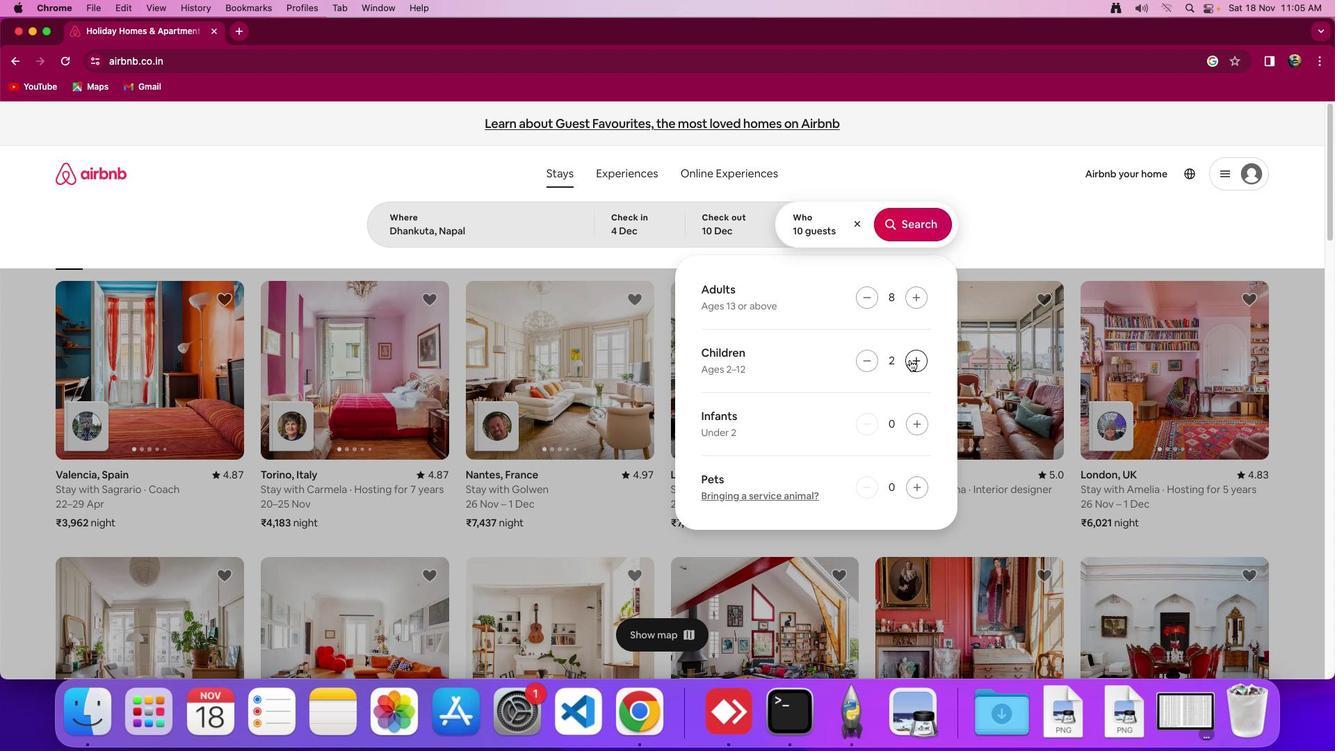 
Action: Mouse moved to (894, 216)
Screenshot: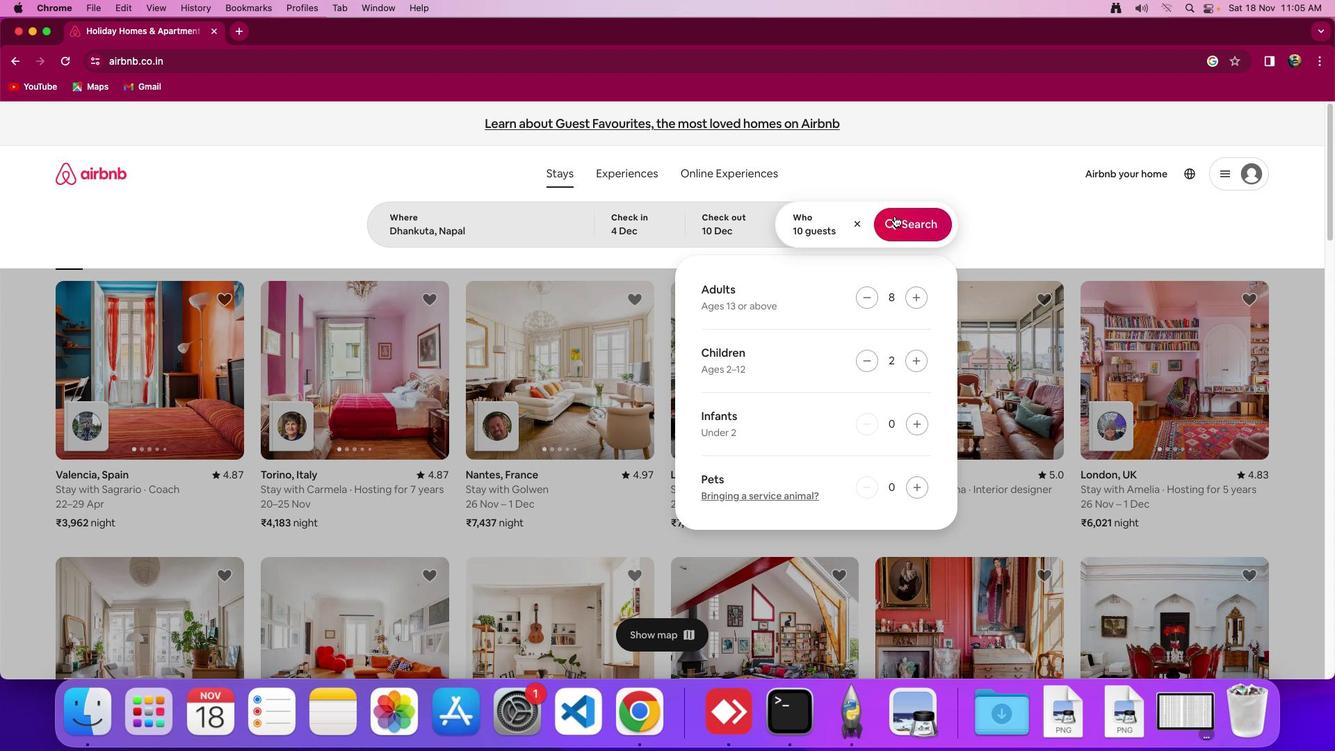 
Action: Mouse pressed left at (894, 216)
Screenshot: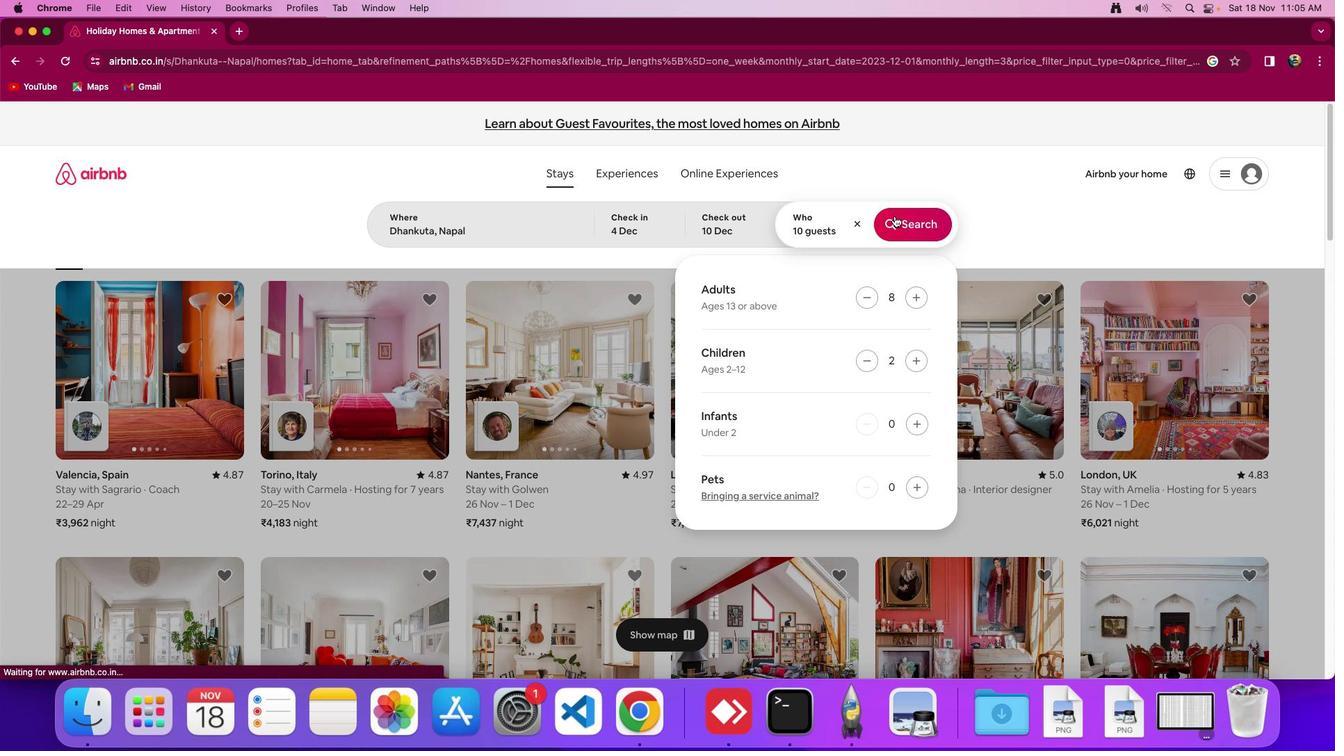 
Action: Mouse moved to (1100, 185)
Screenshot: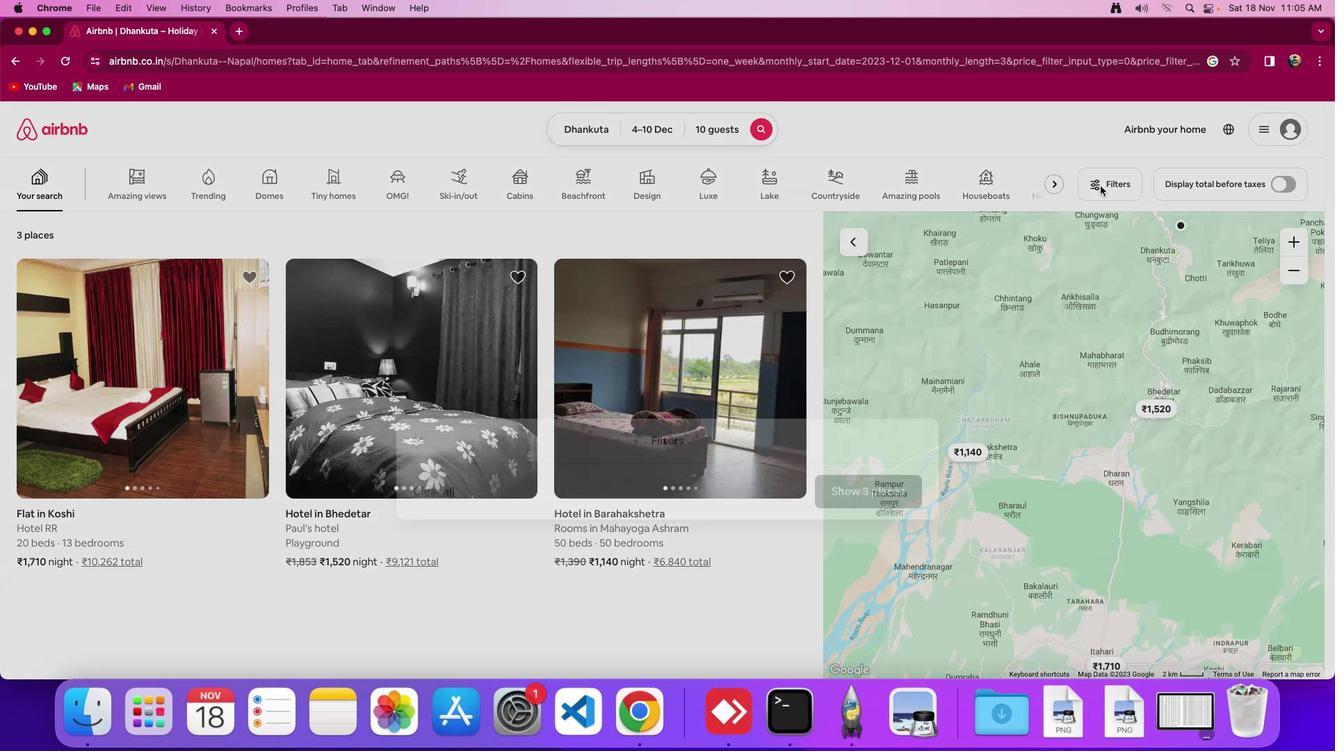 
Action: Mouse pressed left at (1100, 185)
Screenshot: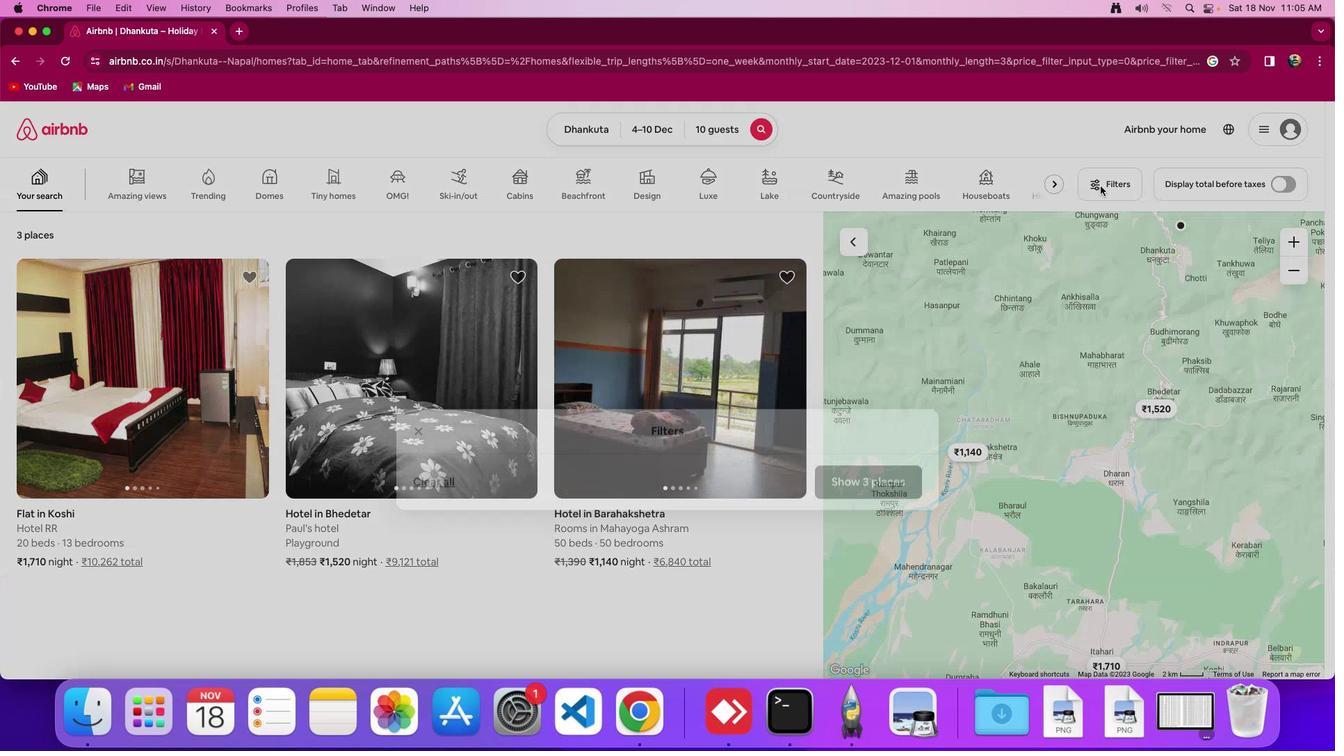 
Action: Mouse moved to (666, 397)
Screenshot: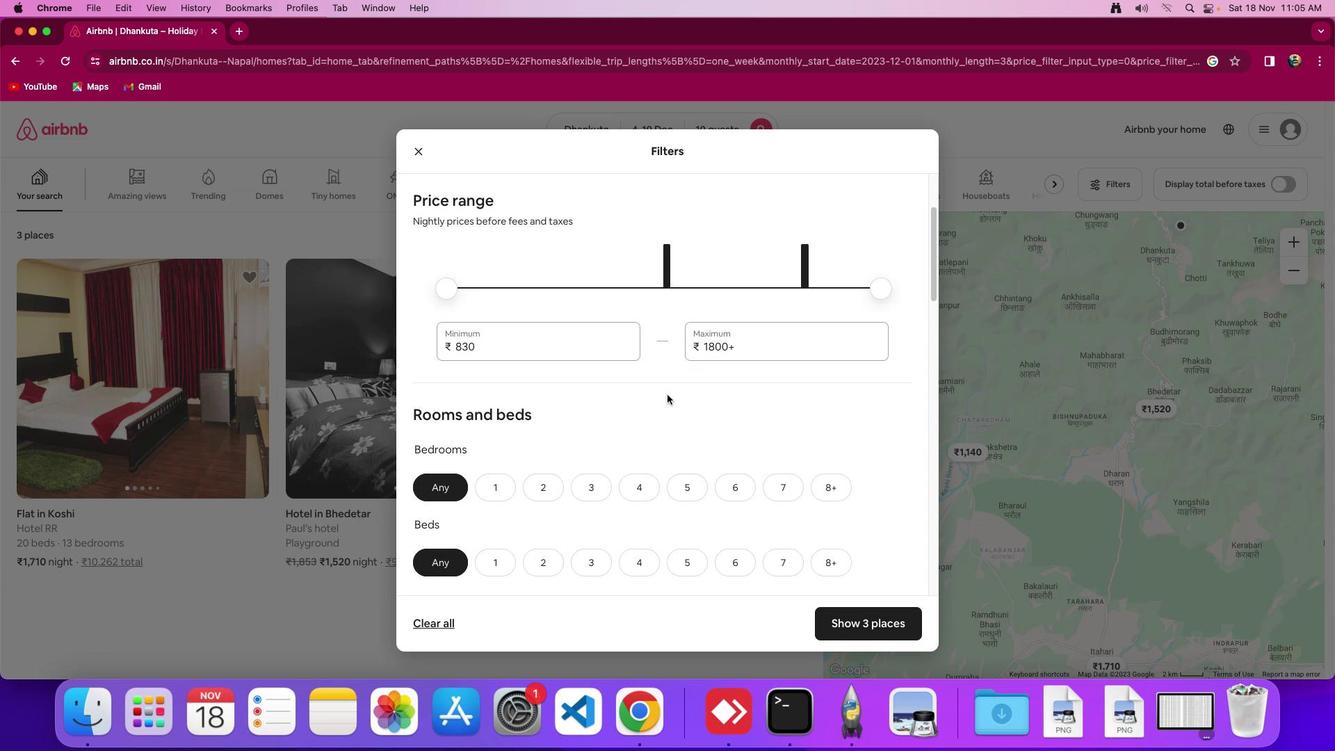 
Action: Mouse scrolled (666, 397) with delta (0, 0)
Screenshot: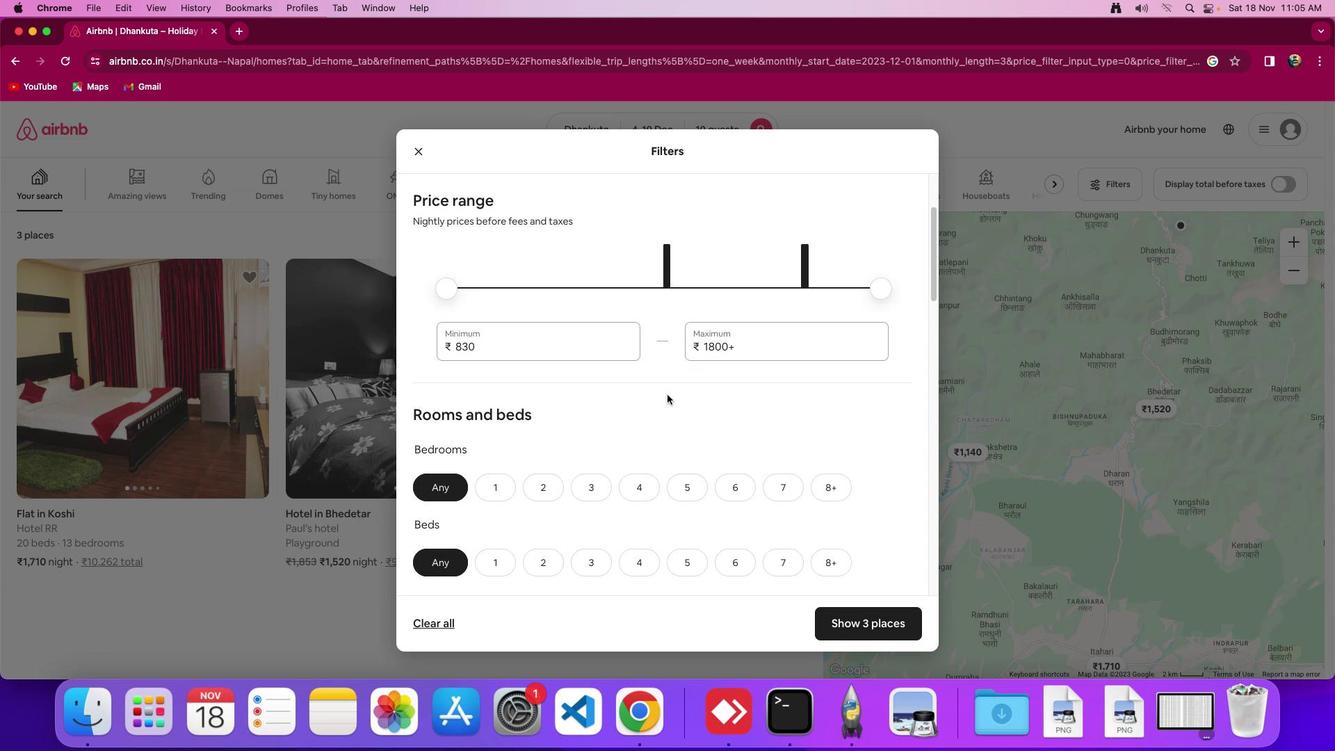 
Action: Mouse moved to (666, 397)
Screenshot: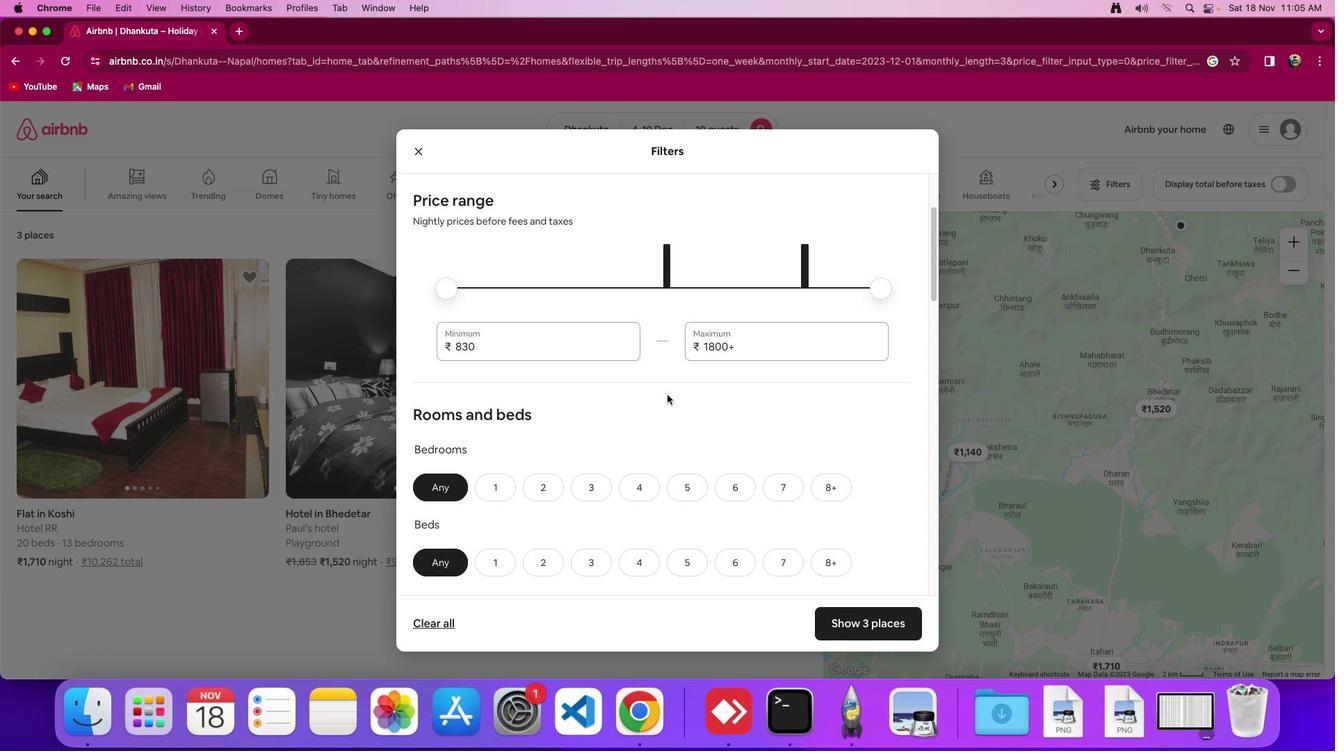 
Action: Mouse scrolled (666, 397) with delta (0, 0)
Screenshot: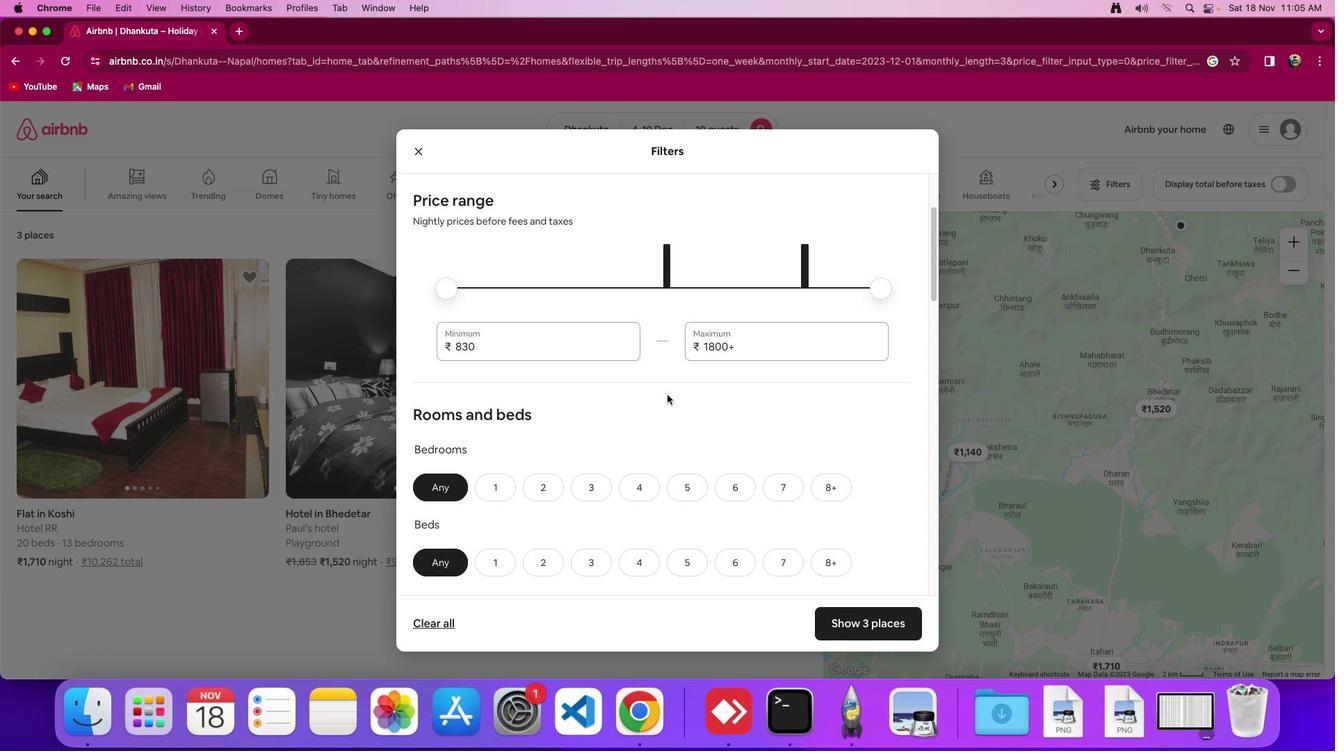 
Action: Mouse moved to (666, 395)
Screenshot: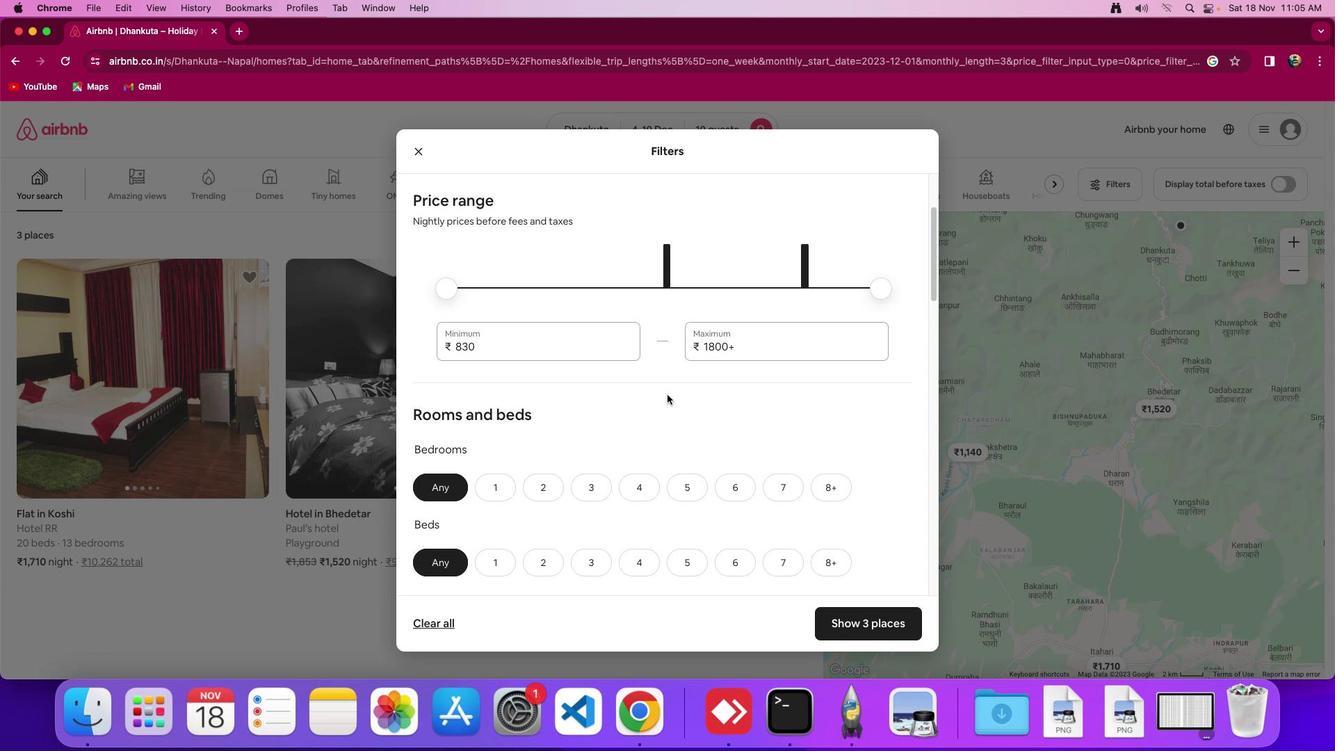 
Action: Mouse scrolled (666, 395) with delta (0, -2)
Screenshot: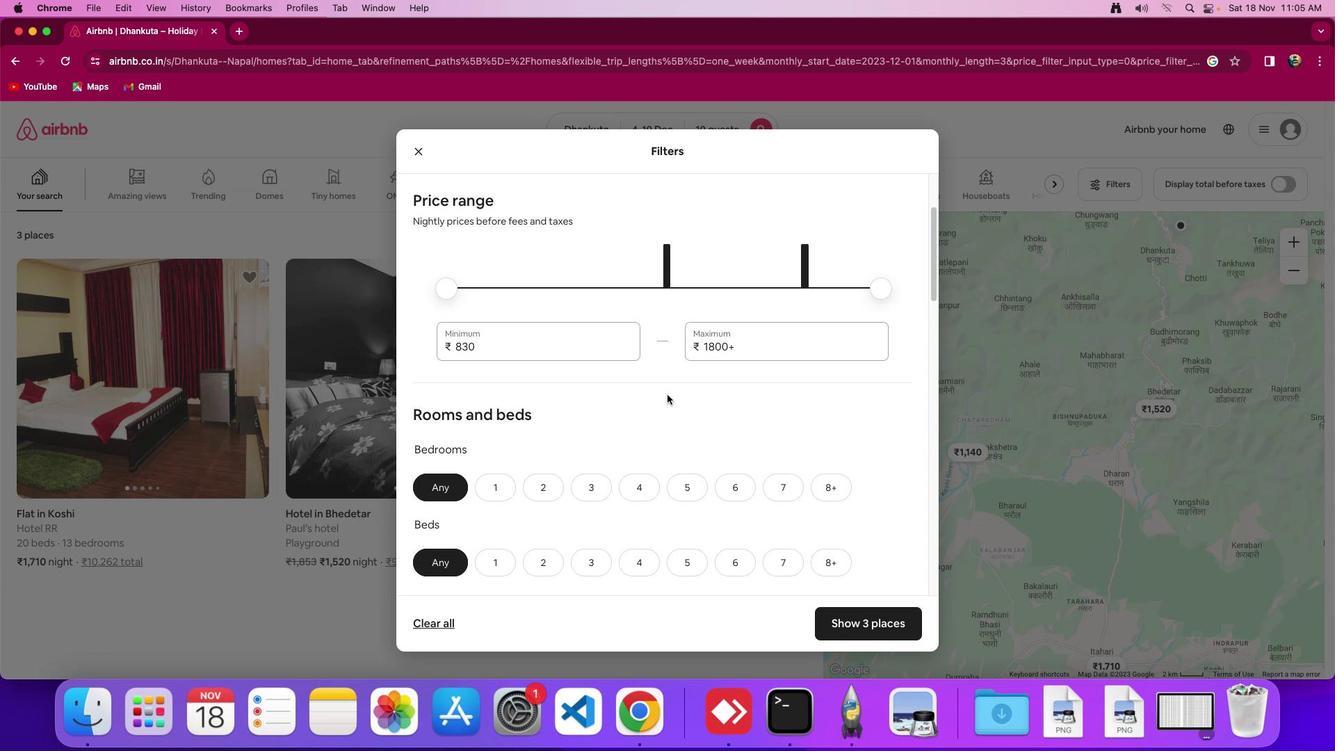 
Action: Mouse moved to (666, 394)
Screenshot: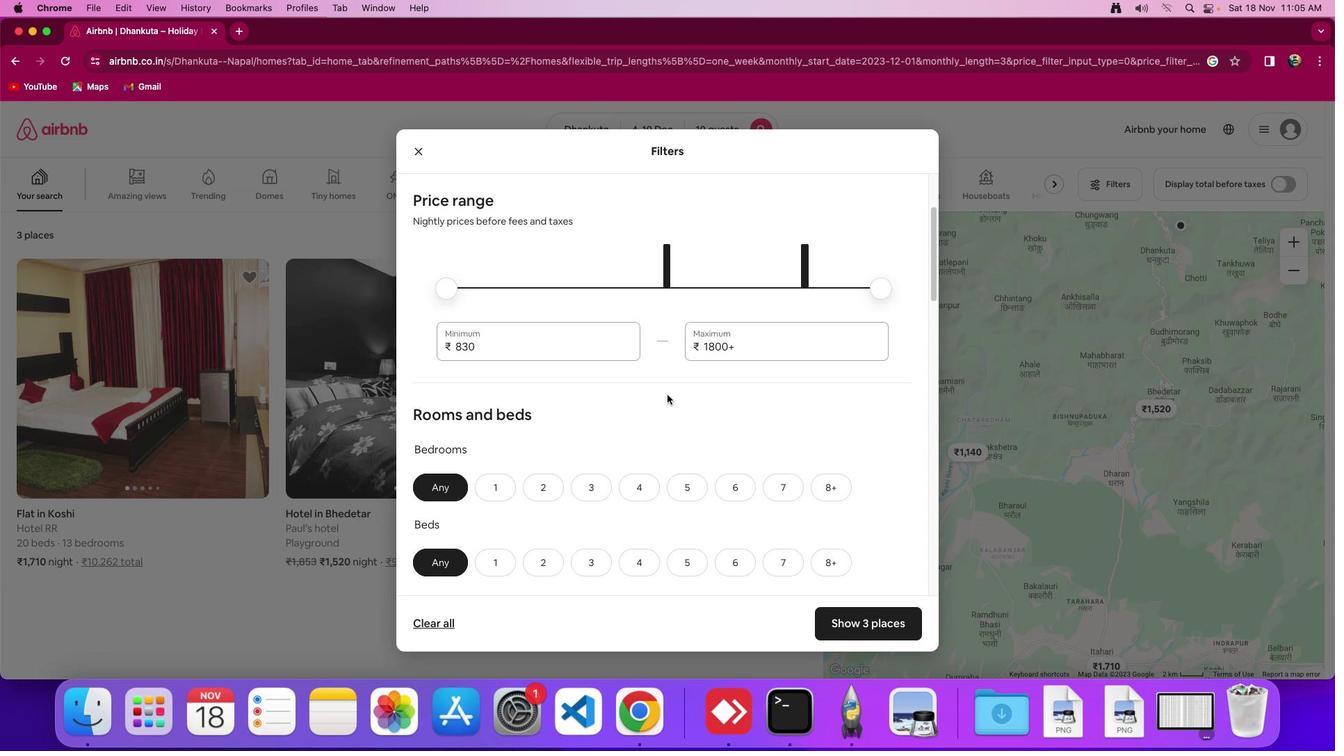 
Action: Mouse scrolled (666, 394) with delta (0, 0)
Screenshot: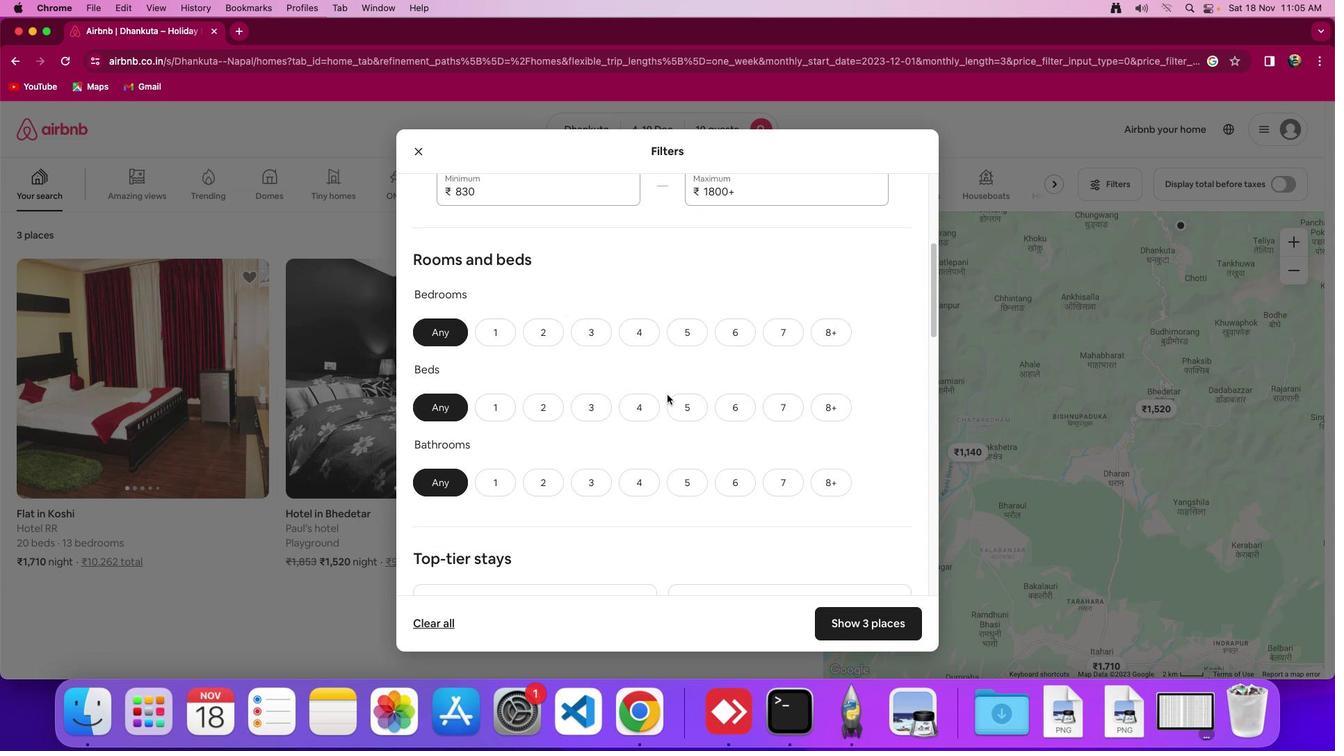 
Action: Mouse scrolled (666, 394) with delta (0, 0)
Screenshot: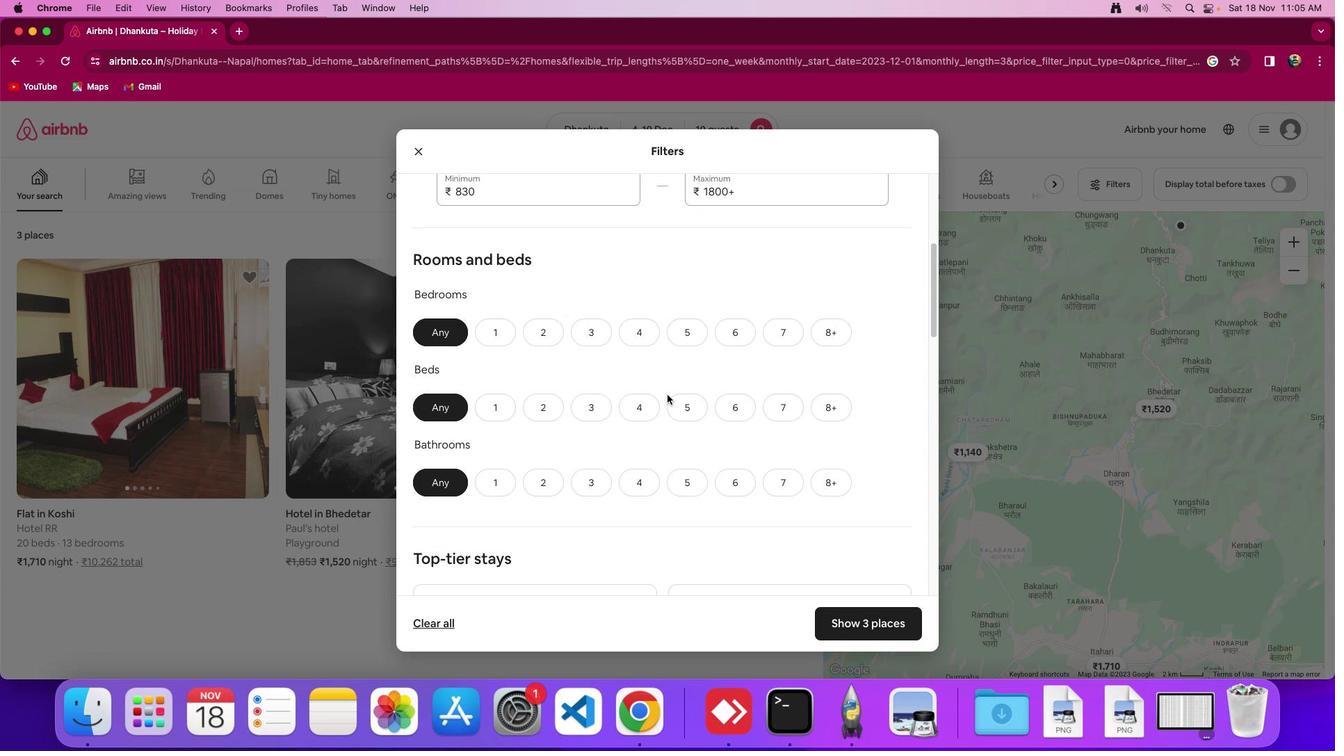 
Action: Mouse scrolled (666, 394) with delta (0, -2)
Screenshot: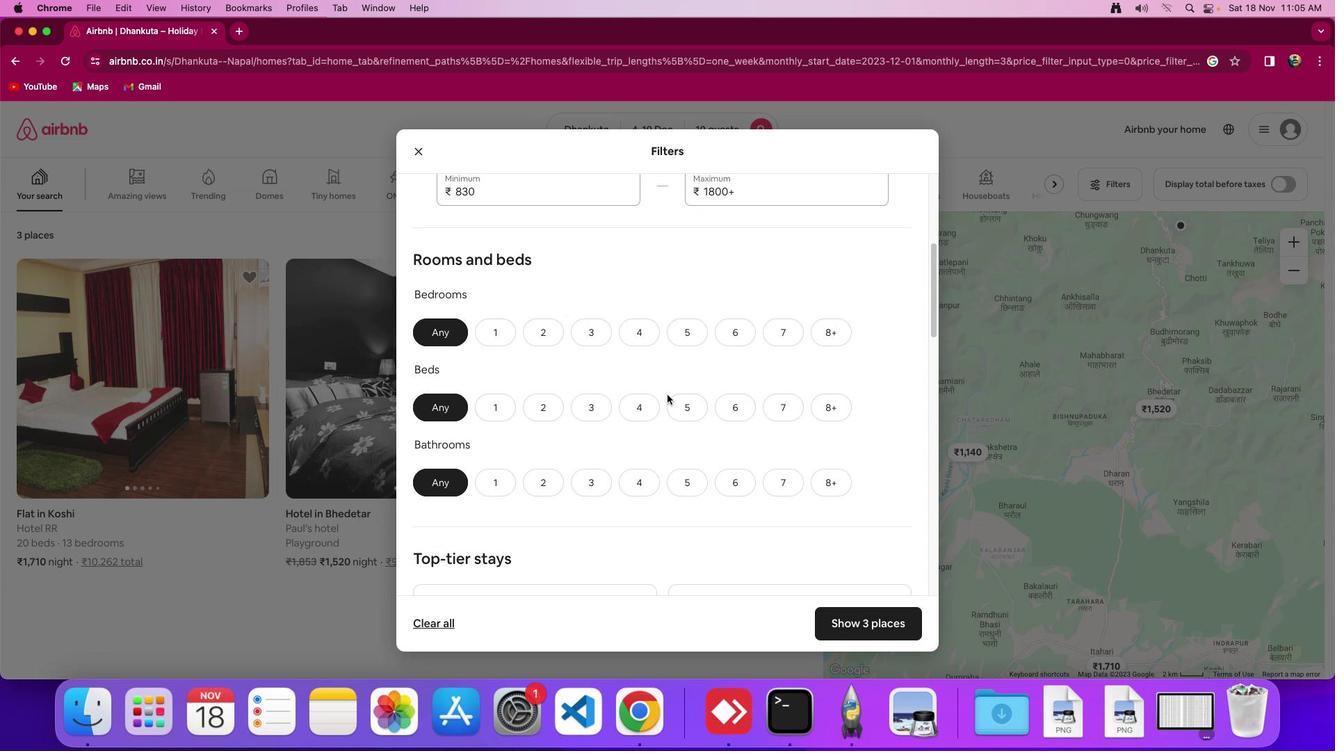 
Action: Mouse moved to (648, 335)
Screenshot: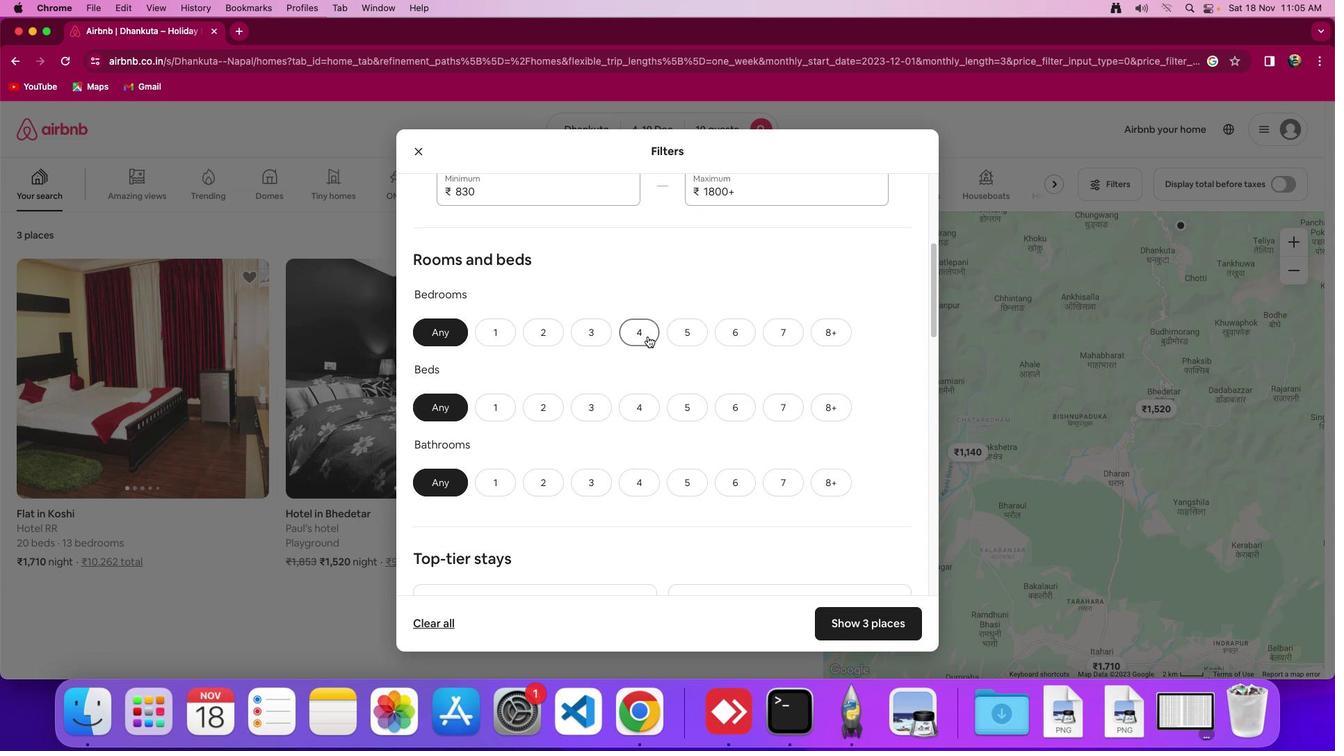 
Action: Mouse pressed left at (648, 335)
Screenshot: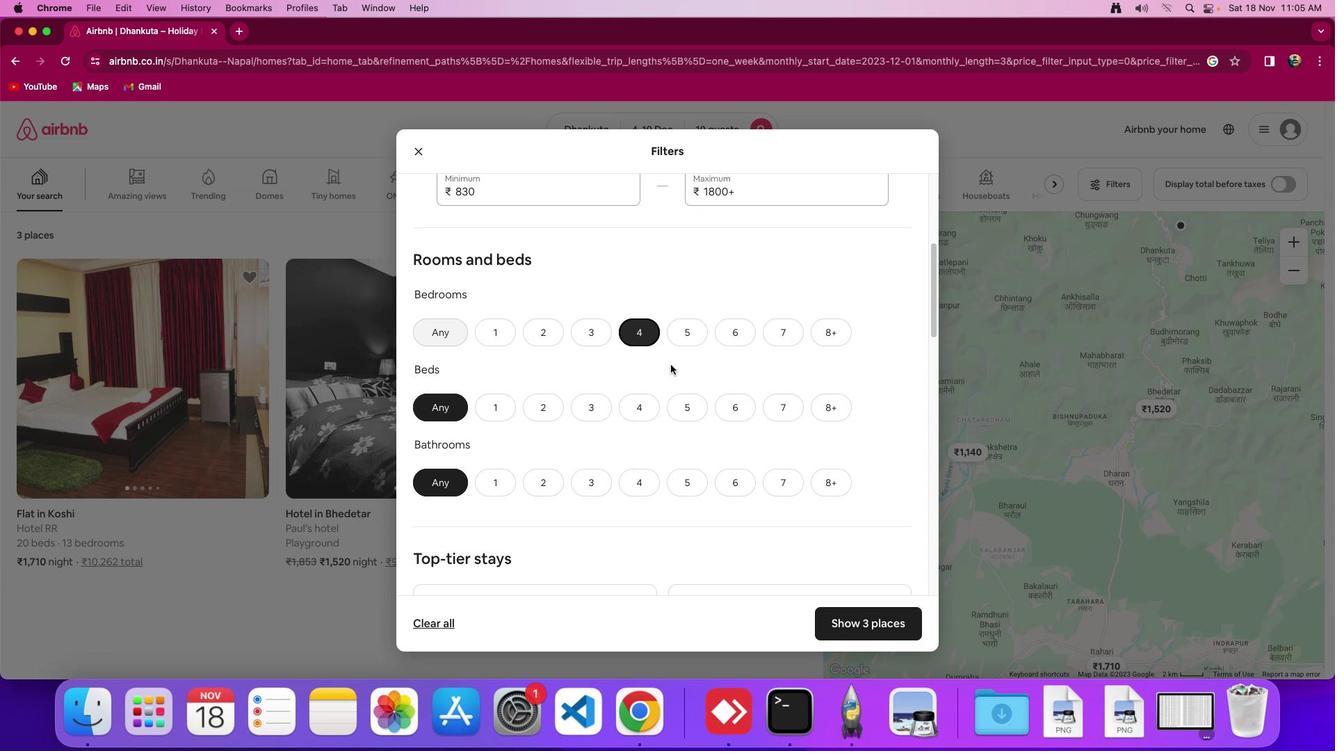 
Action: Mouse moved to (826, 408)
Screenshot: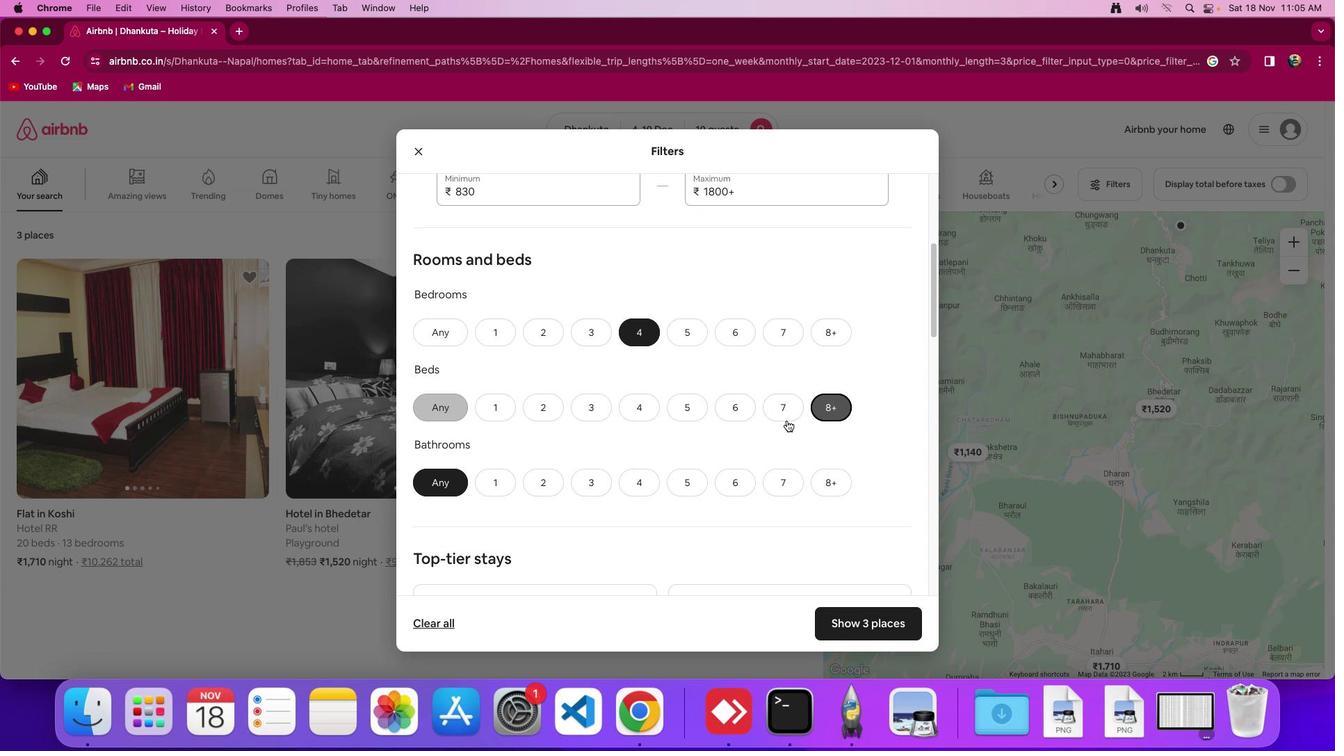 
Action: Mouse pressed left at (826, 408)
Screenshot: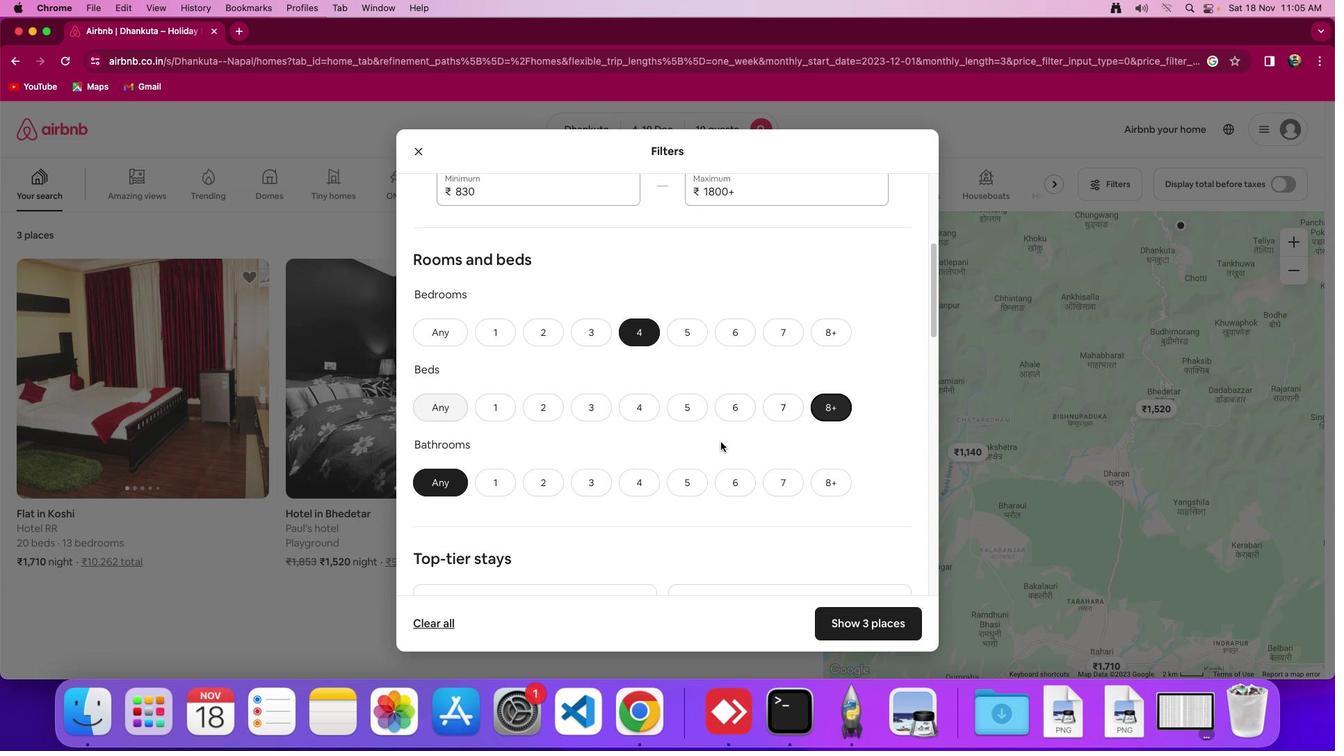 
Action: Mouse moved to (639, 483)
Screenshot: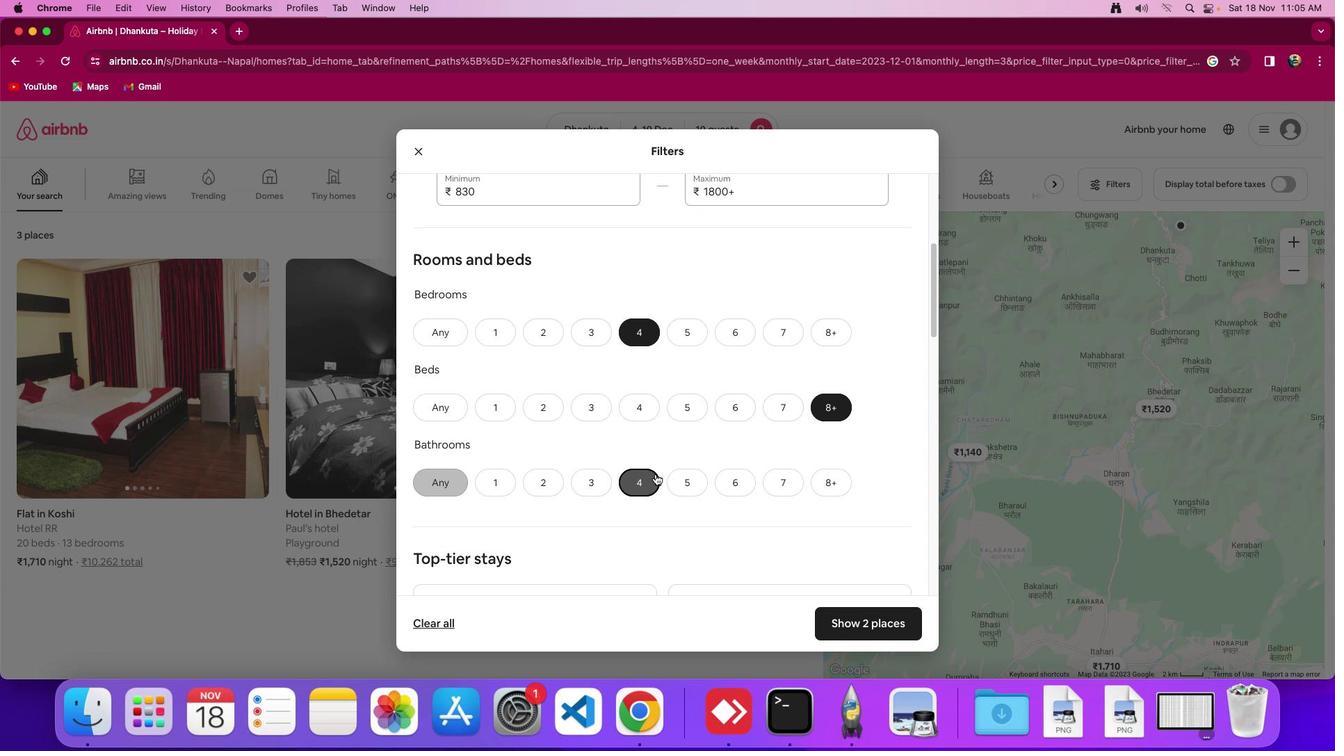 
Action: Mouse pressed left at (639, 483)
Screenshot: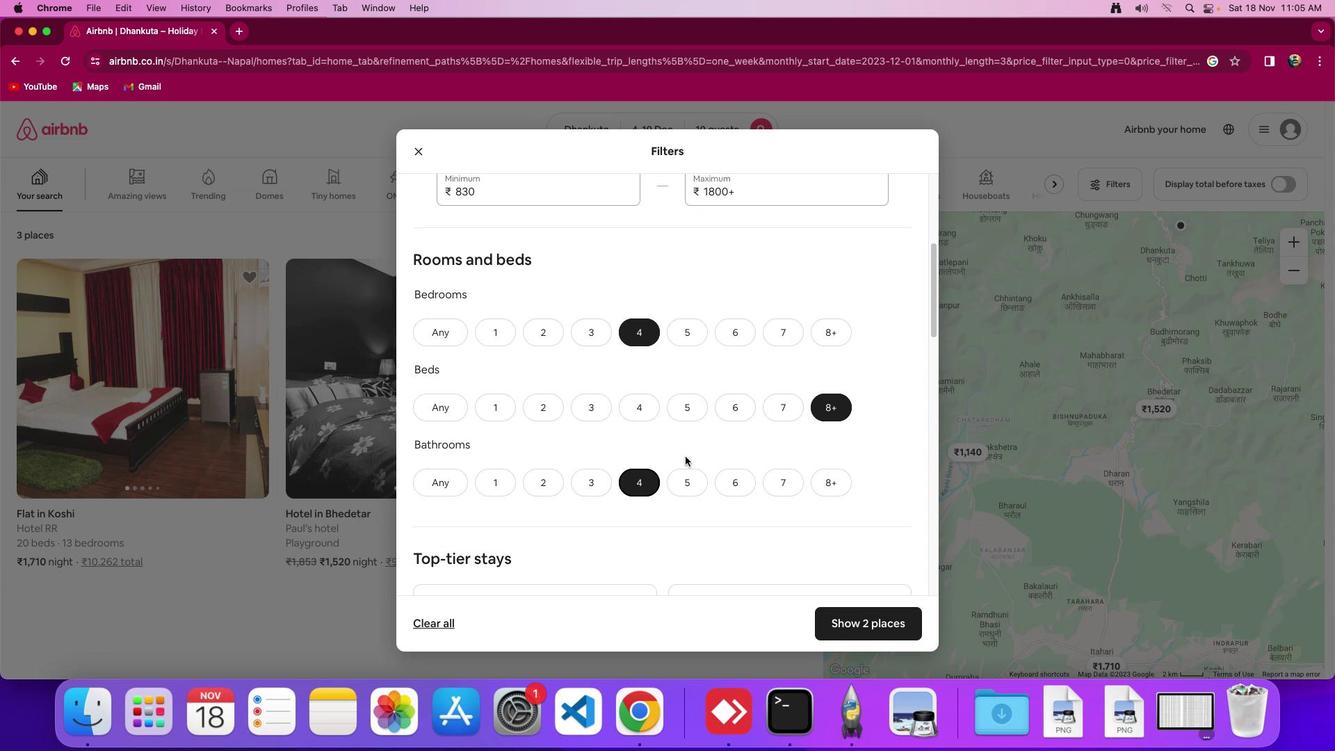 
Action: Mouse moved to (723, 439)
Screenshot: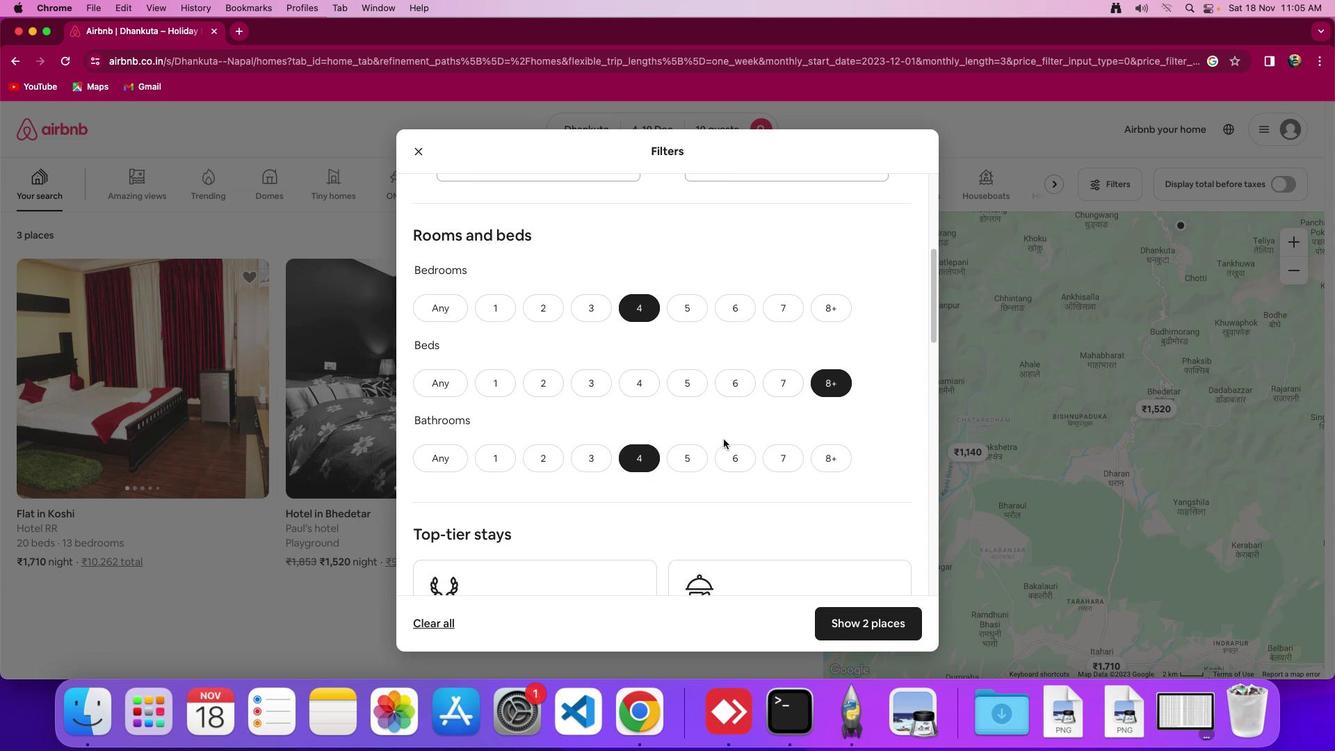 
Action: Mouse scrolled (723, 439) with delta (0, 0)
Screenshot: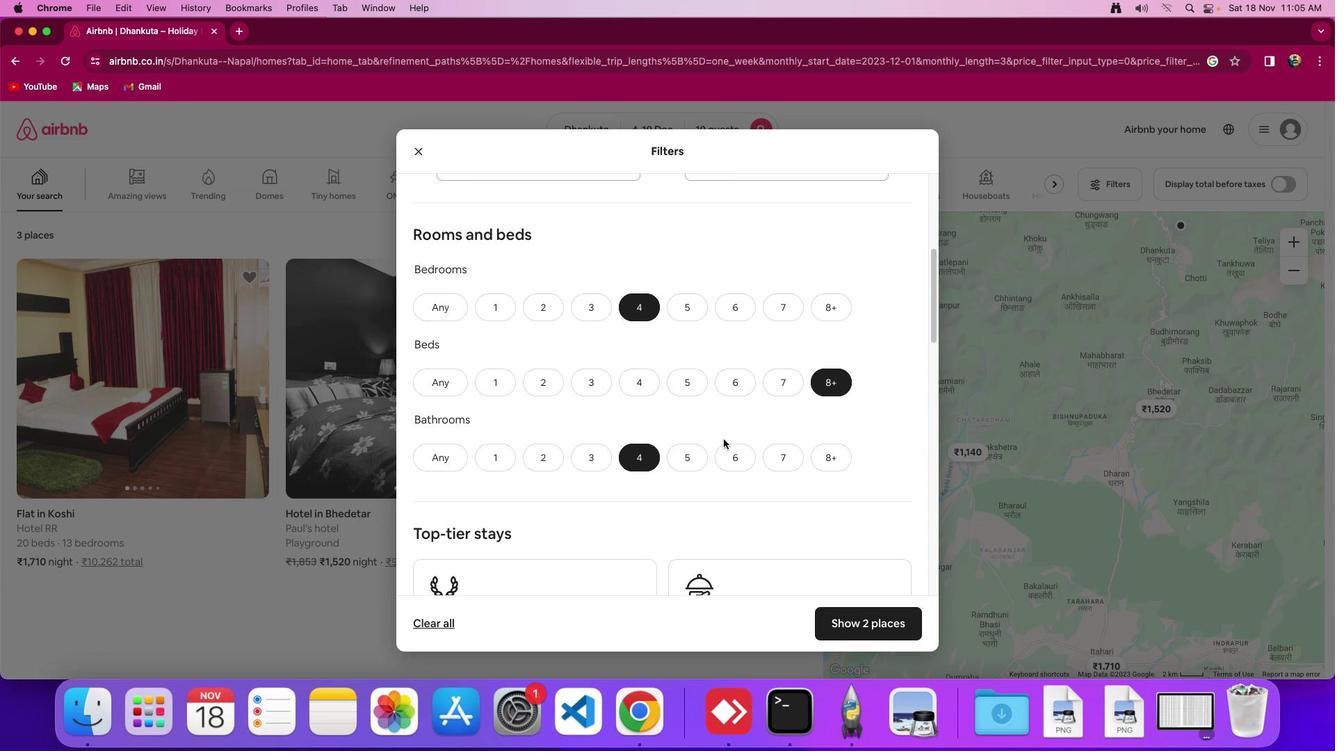 
Action: Mouse moved to (723, 438)
Screenshot: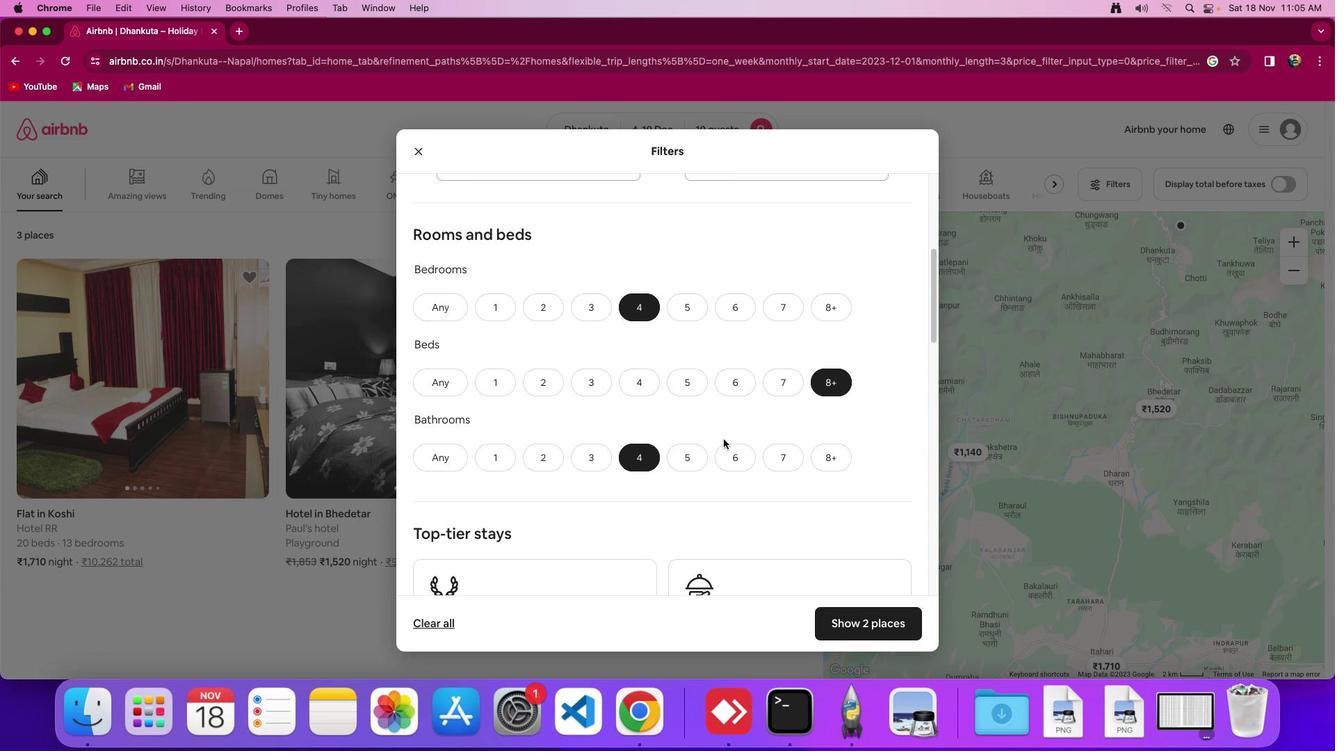 
Action: Mouse scrolled (723, 438) with delta (0, 0)
Screenshot: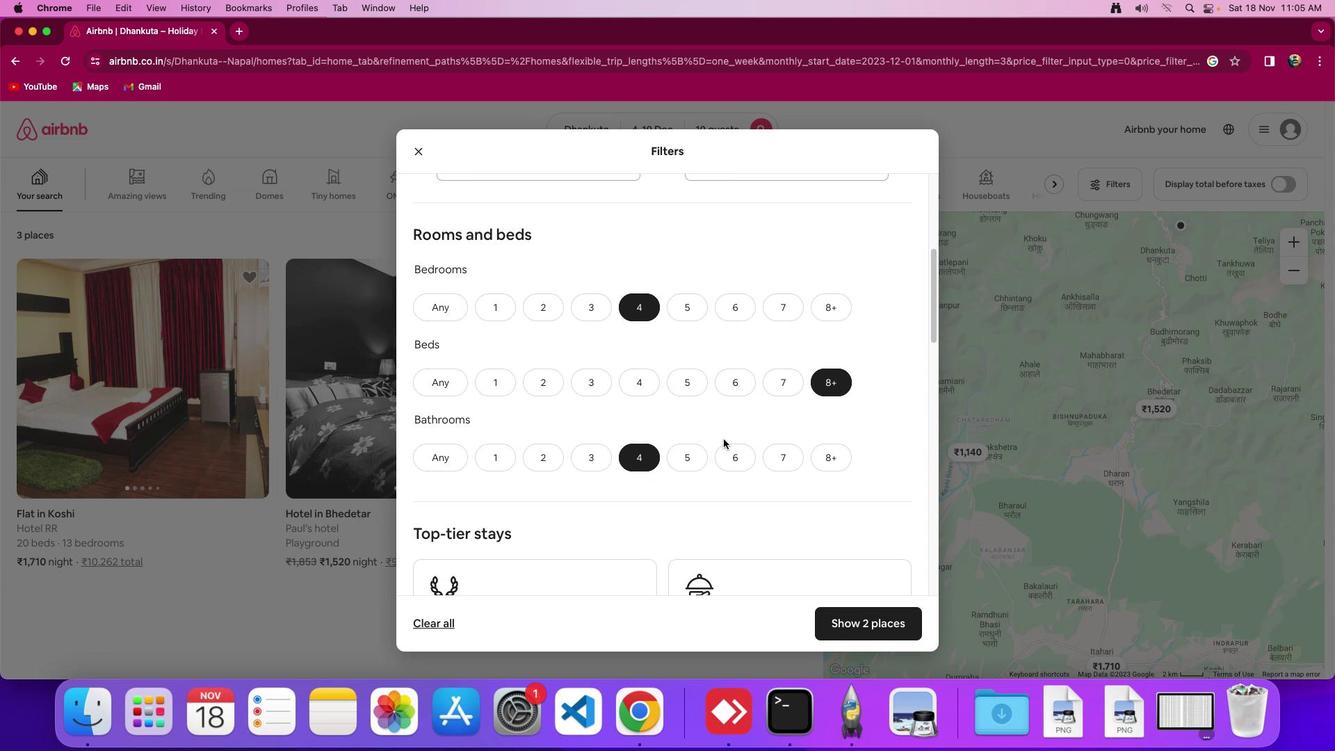 
Action: Mouse scrolled (723, 438) with delta (0, 0)
Screenshot: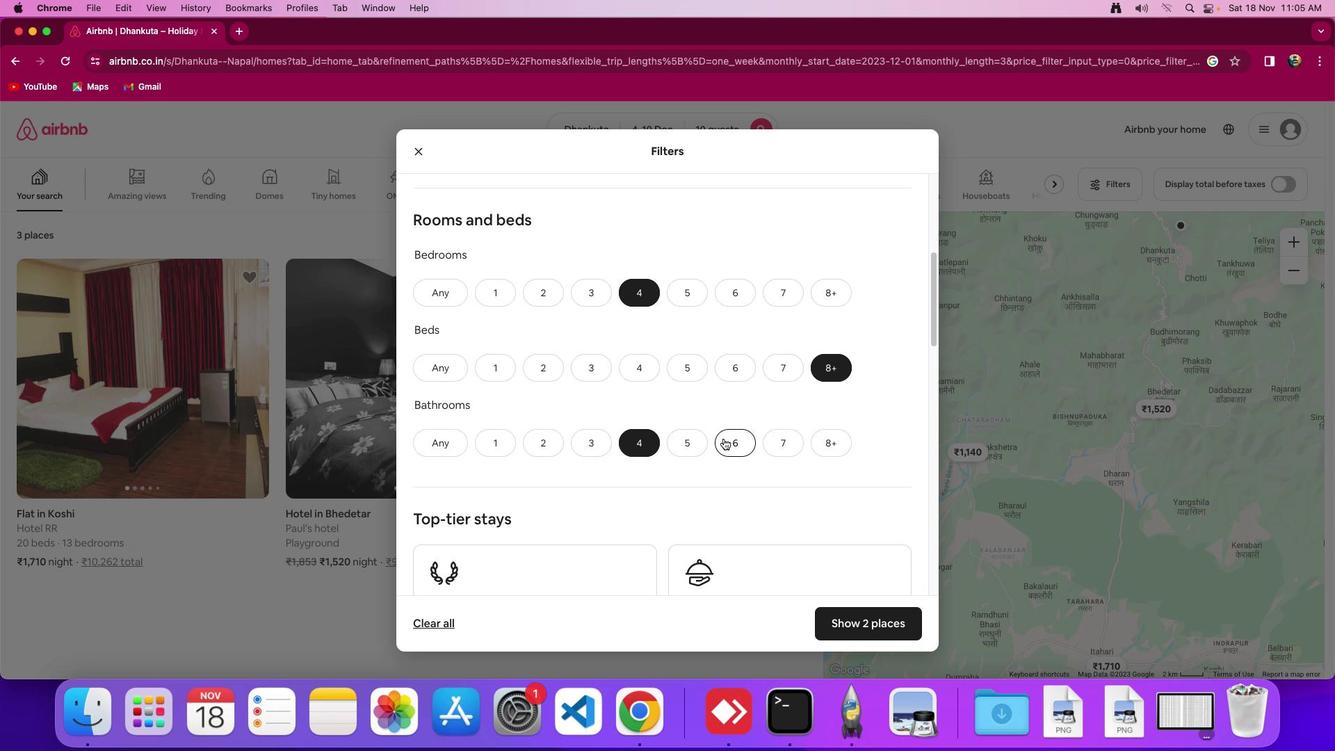 
Action: Mouse scrolled (723, 438) with delta (0, 0)
Screenshot: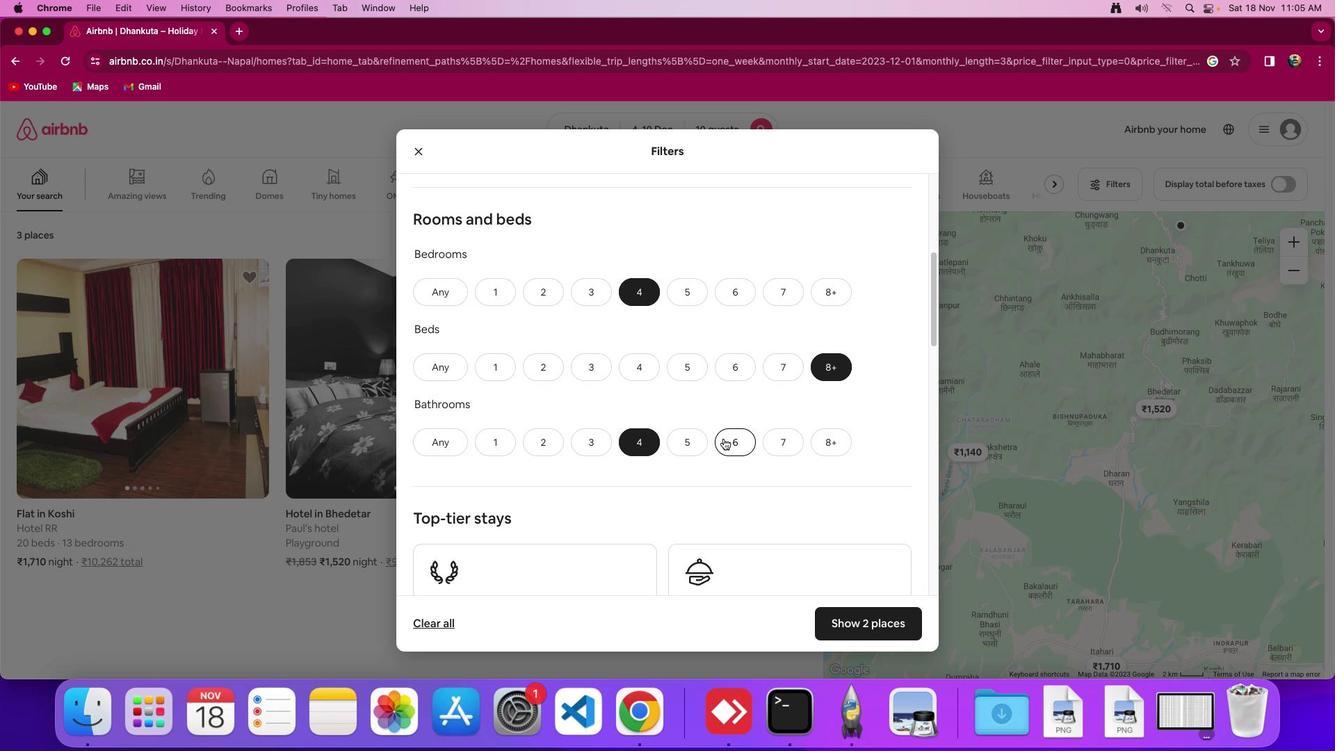 
Action: Mouse moved to (723, 438)
Screenshot: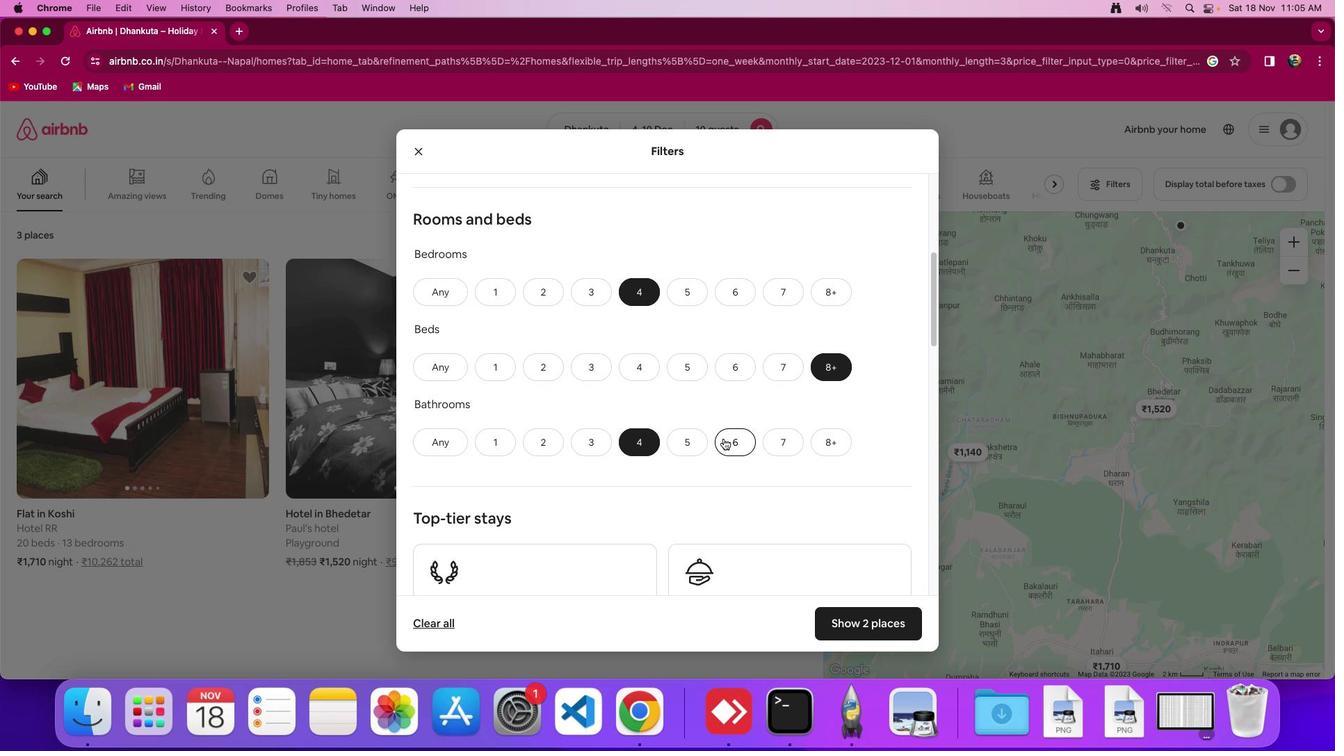 
Action: Mouse scrolled (723, 438) with delta (0, 0)
Screenshot: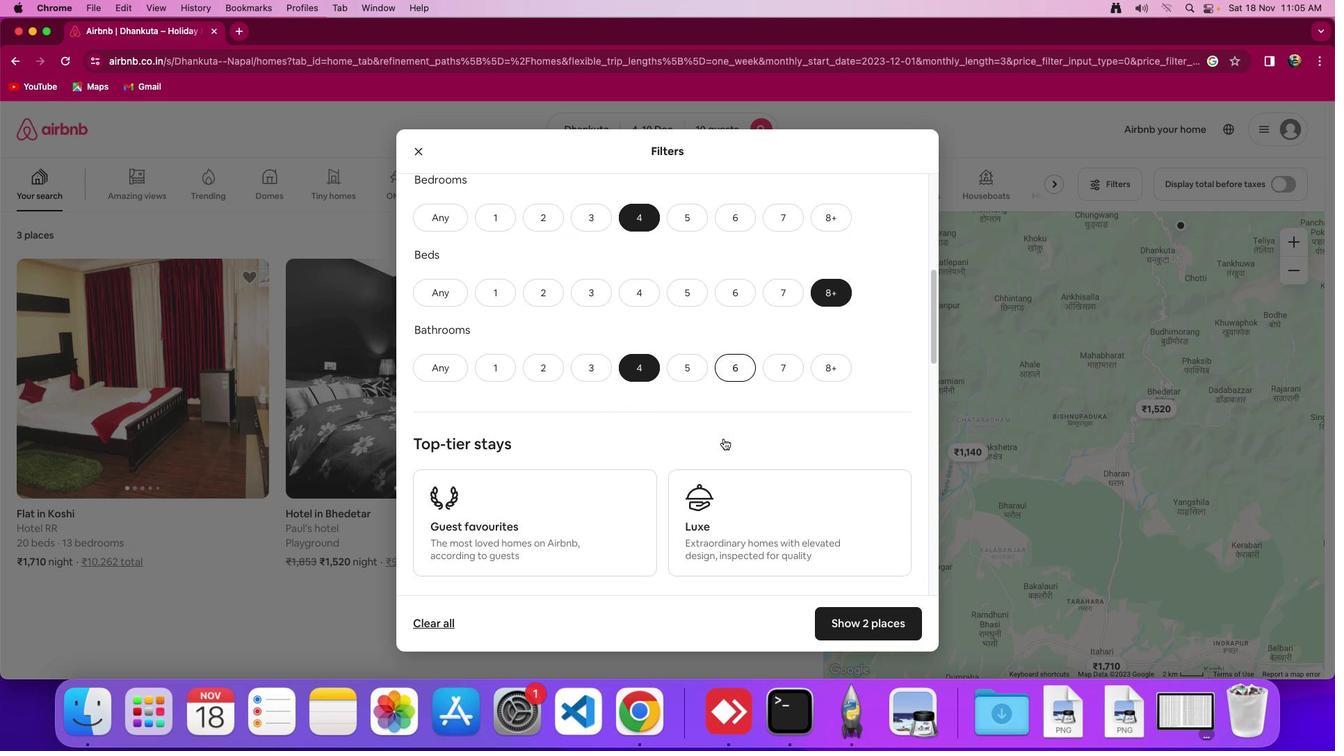 
Action: Mouse scrolled (723, 438) with delta (0, 0)
Screenshot: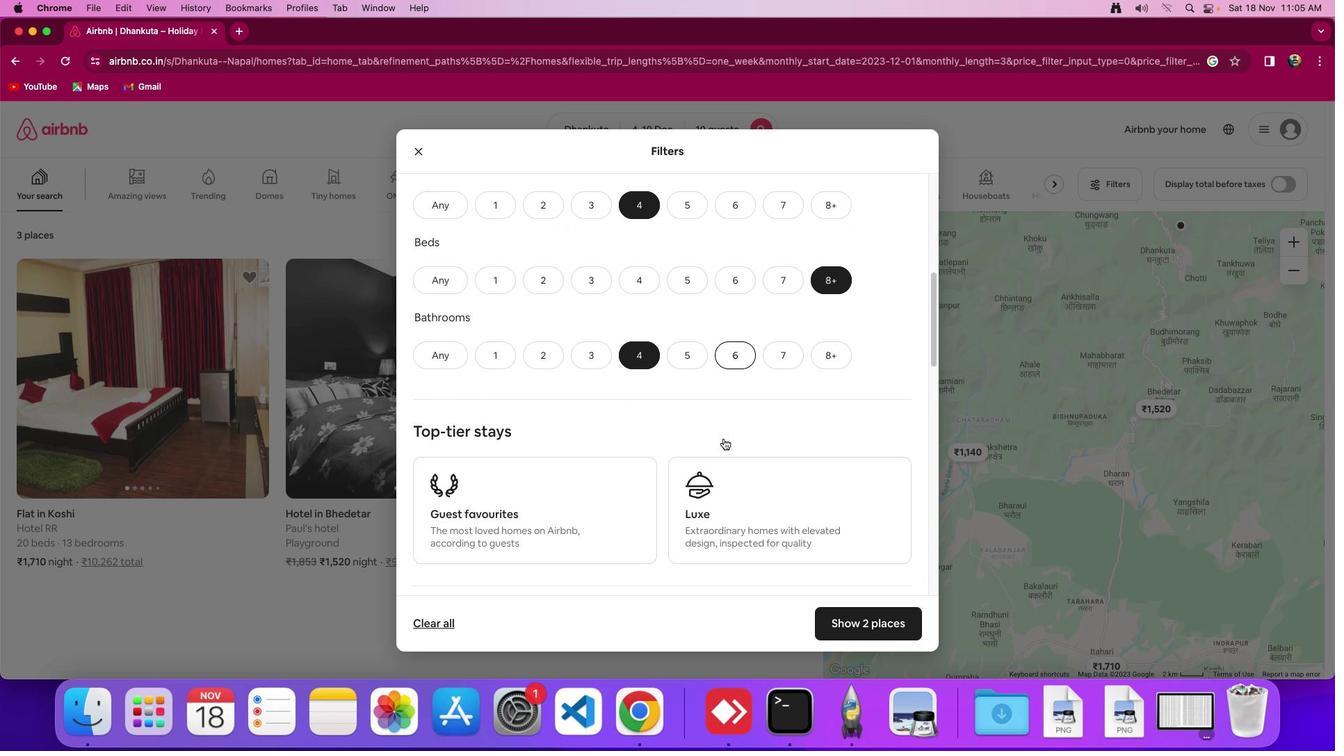 
Action: Mouse scrolled (723, 438) with delta (0, -1)
Screenshot: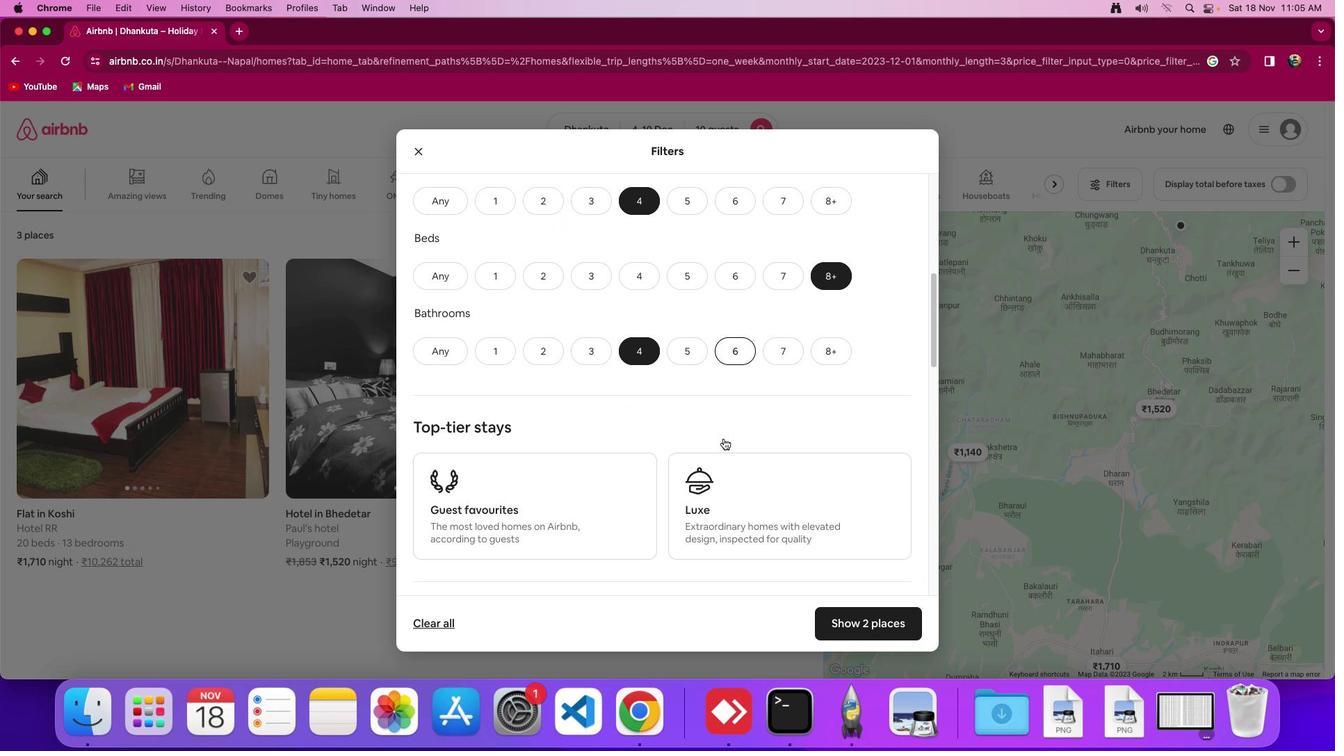 
Action: Mouse scrolled (723, 438) with delta (0, 0)
Screenshot: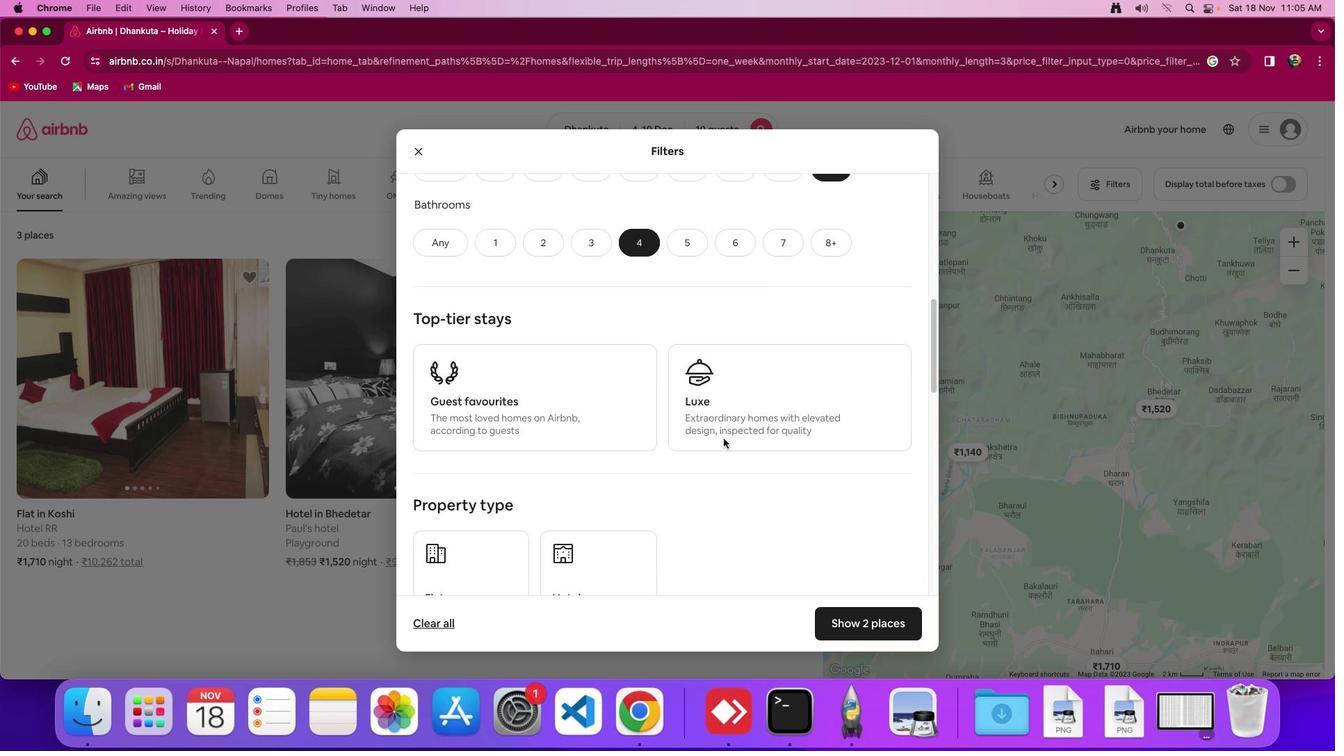 
Action: Mouse scrolled (723, 438) with delta (0, 0)
Screenshot: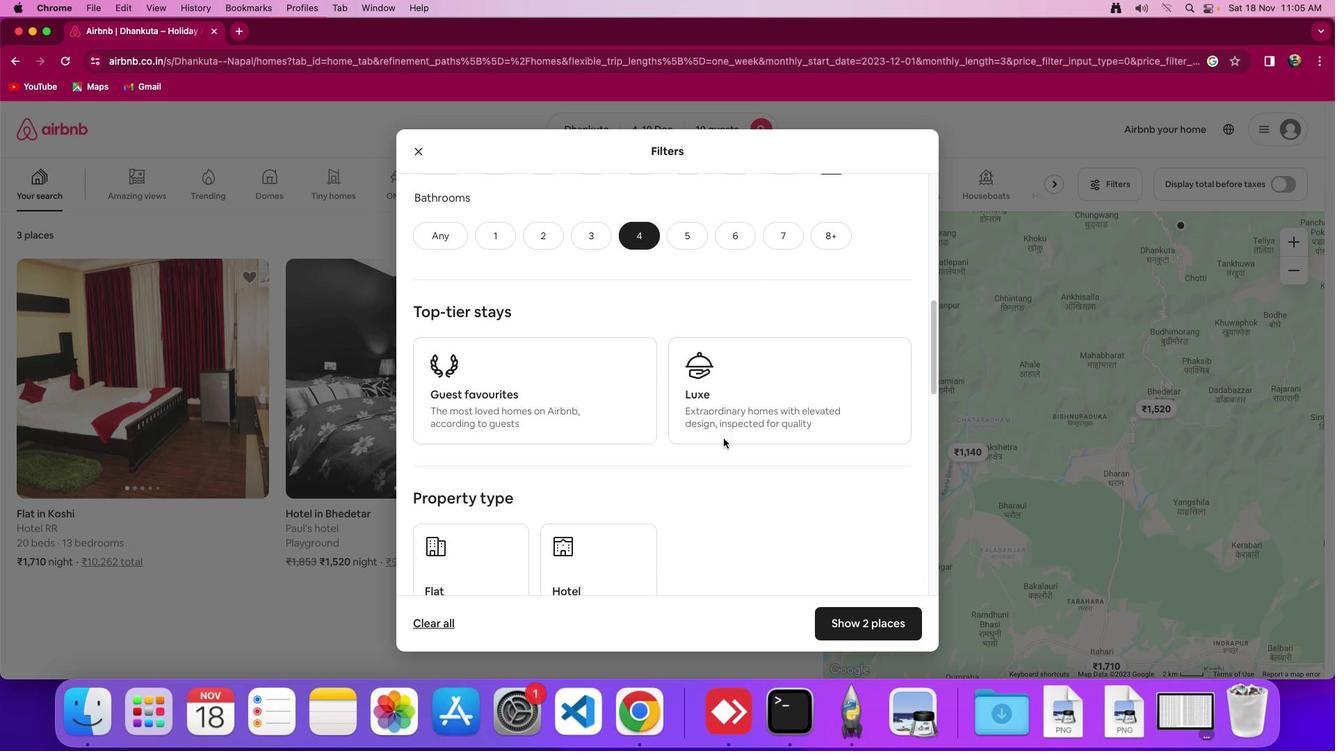
Action: Mouse scrolled (723, 438) with delta (0, -2)
Screenshot: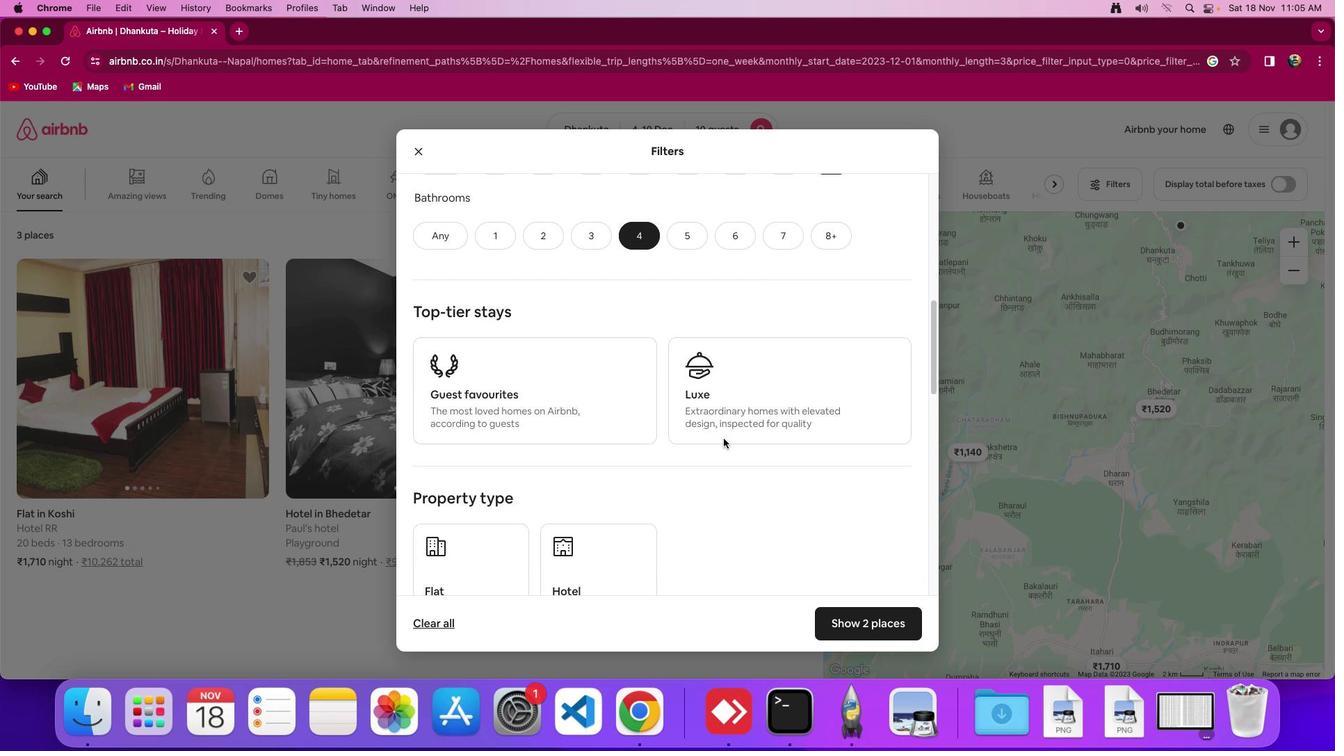 
Action: Mouse scrolled (723, 438) with delta (0, 0)
Screenshot: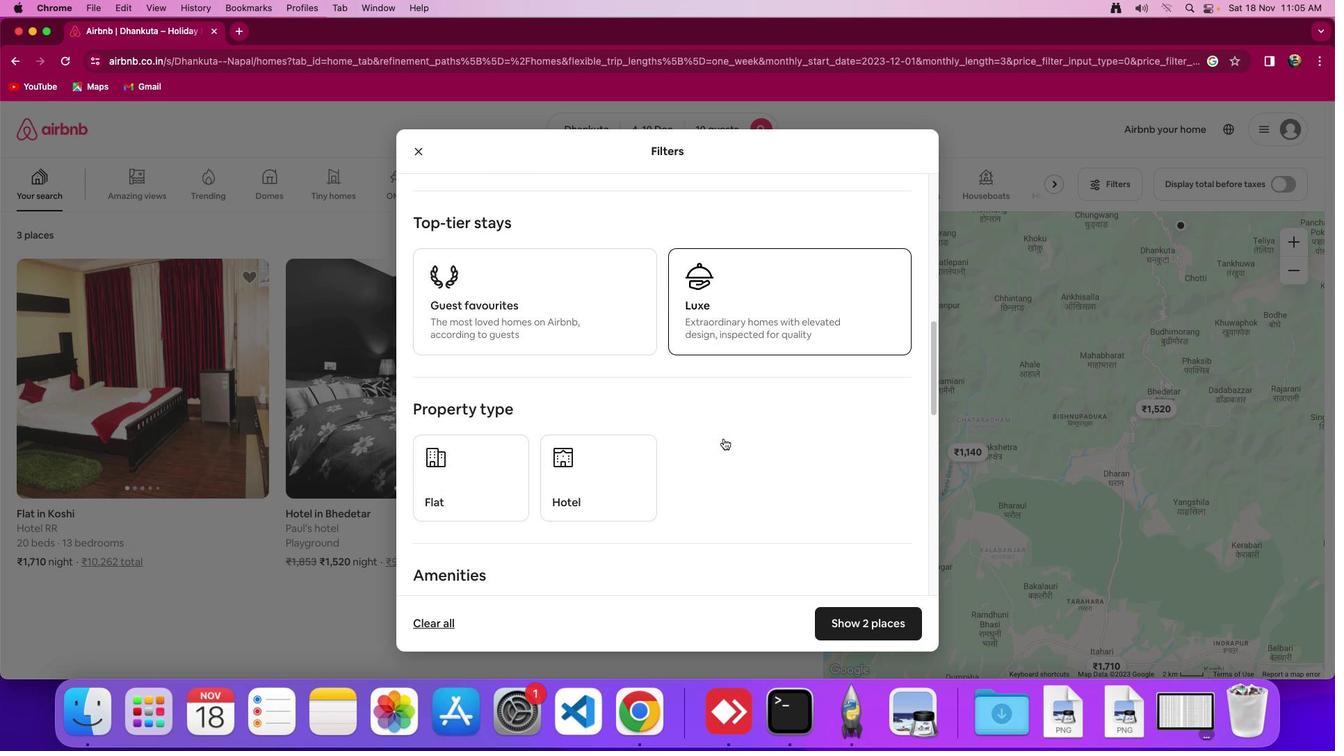
Action: Mouse scrolled (723, 438) with delta (0, 0)
Screenshot: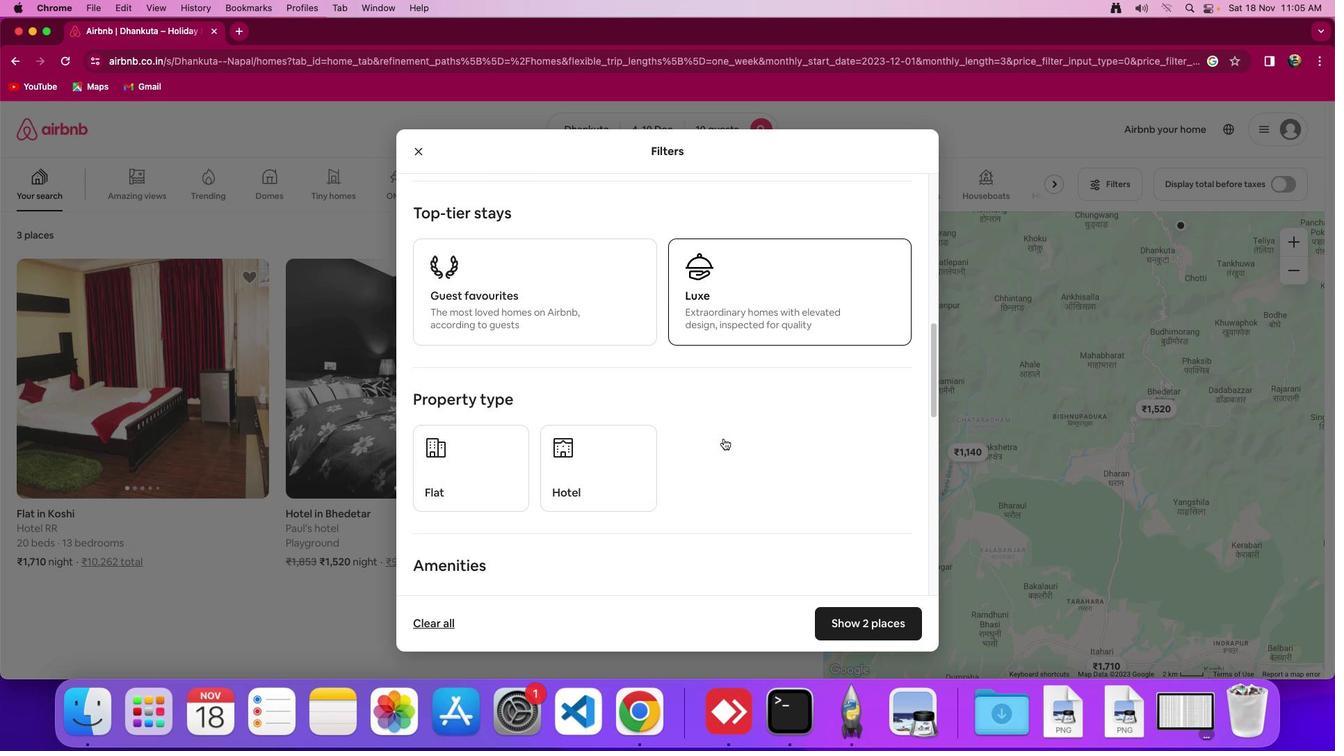 
Action: Mouse scrolled (723, 438) with delta (0, -1)
Screenshot: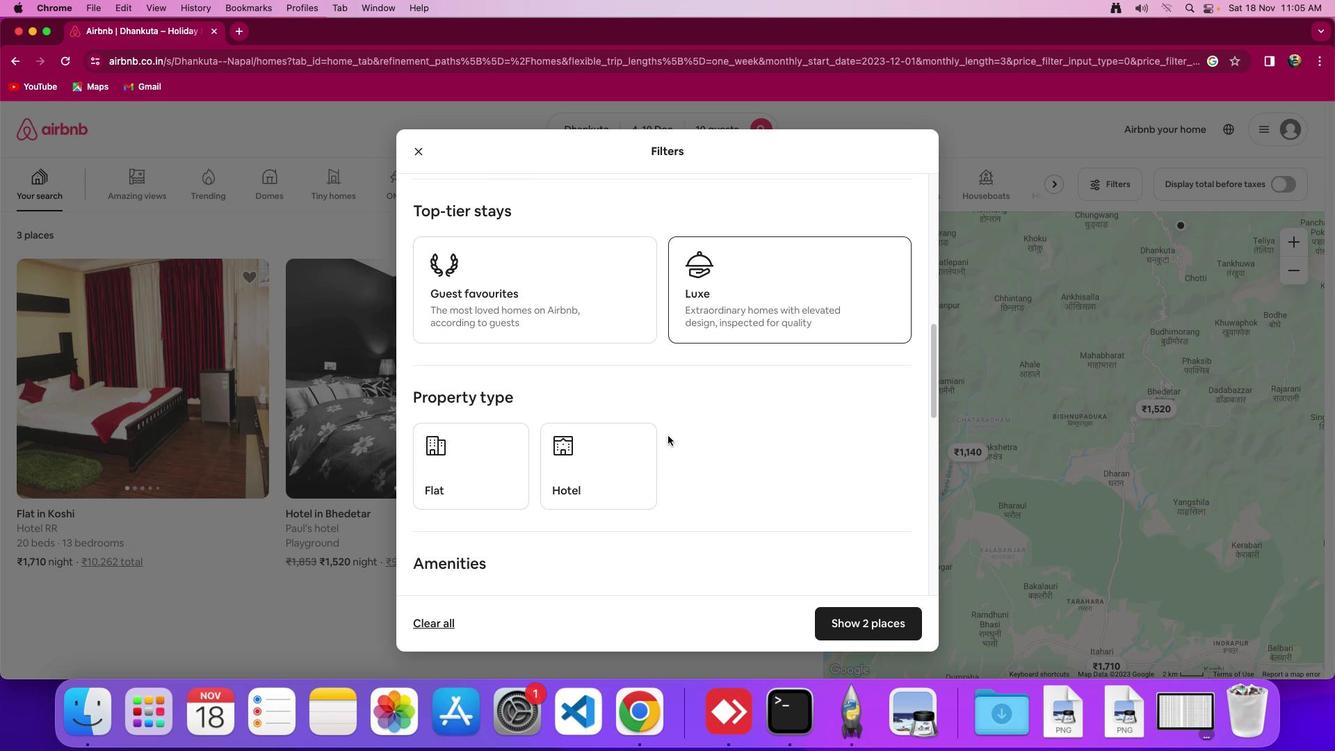 
Action: Mouse moved to (713, 449)
Screenshot: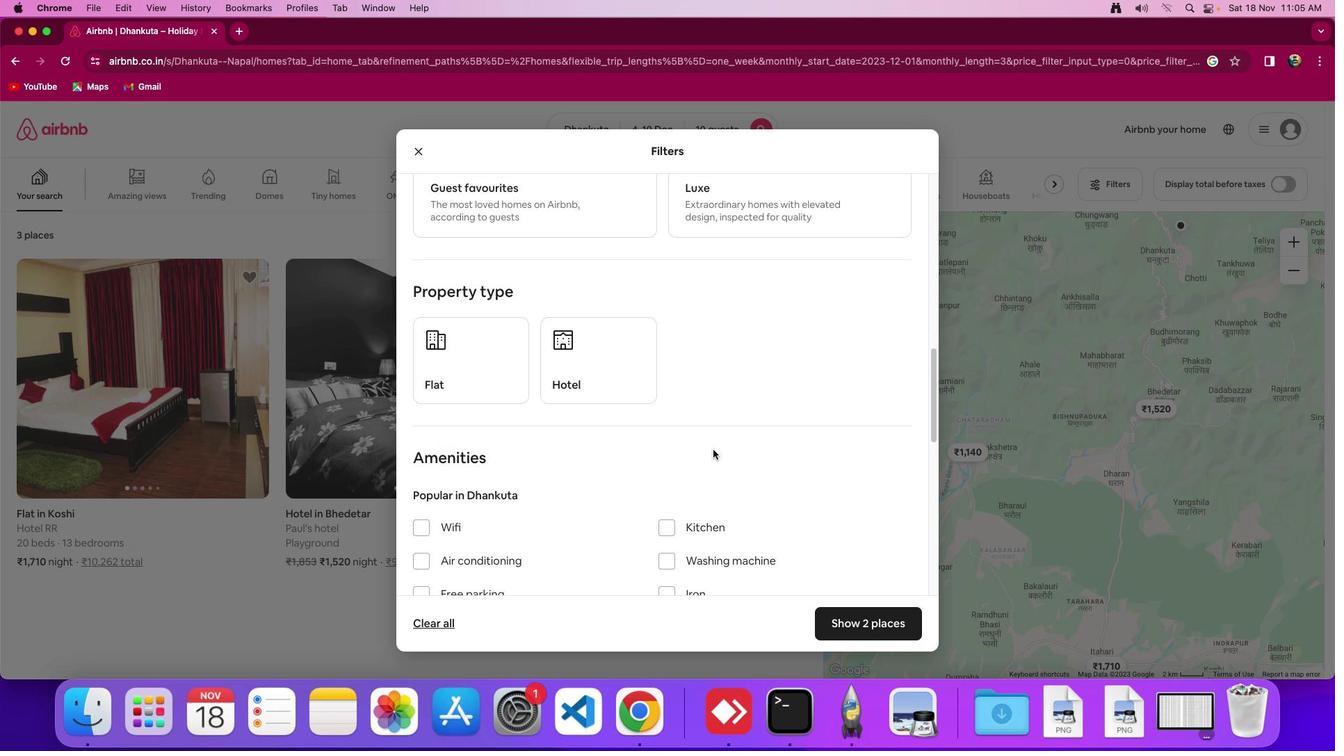 
Action: Mouse scrolled (713, 449) with delta (0, 0)
Screenshot: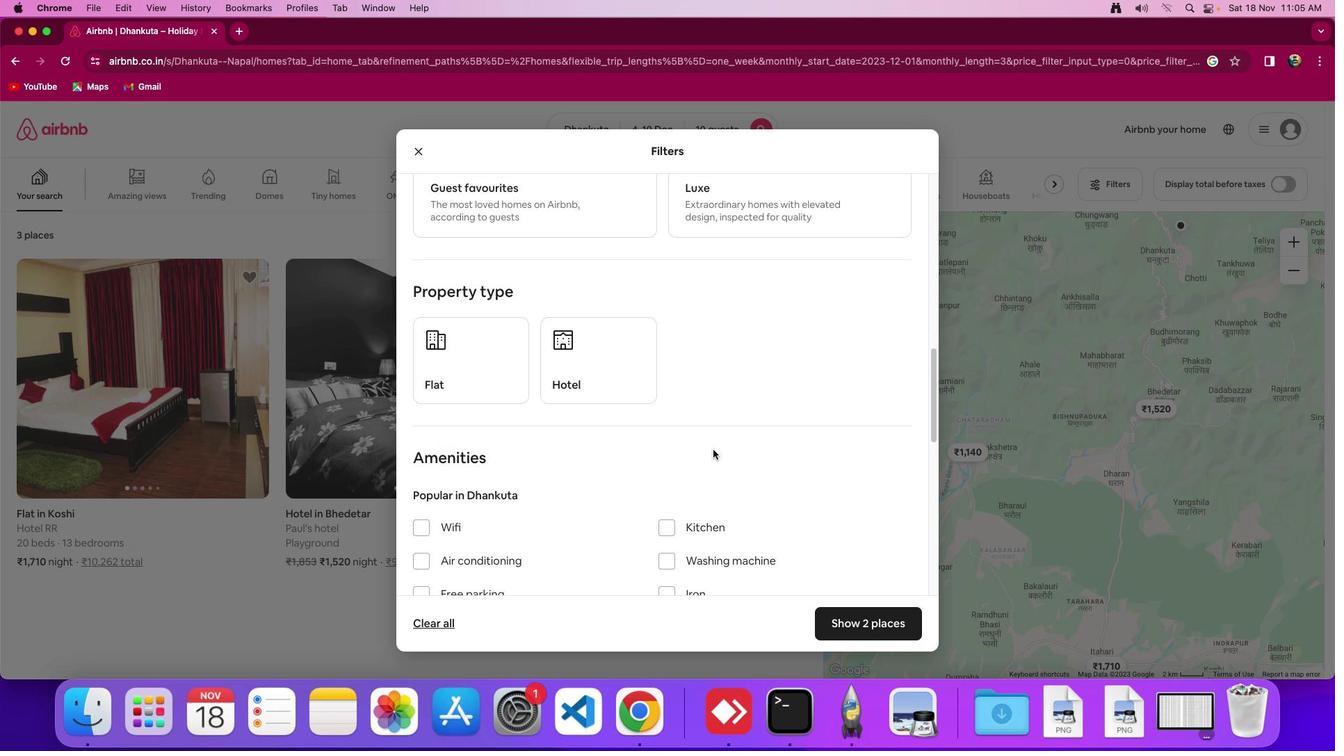 
Action: Mouse scrolled (713, 449) with delta (0, 0)
Screenshot: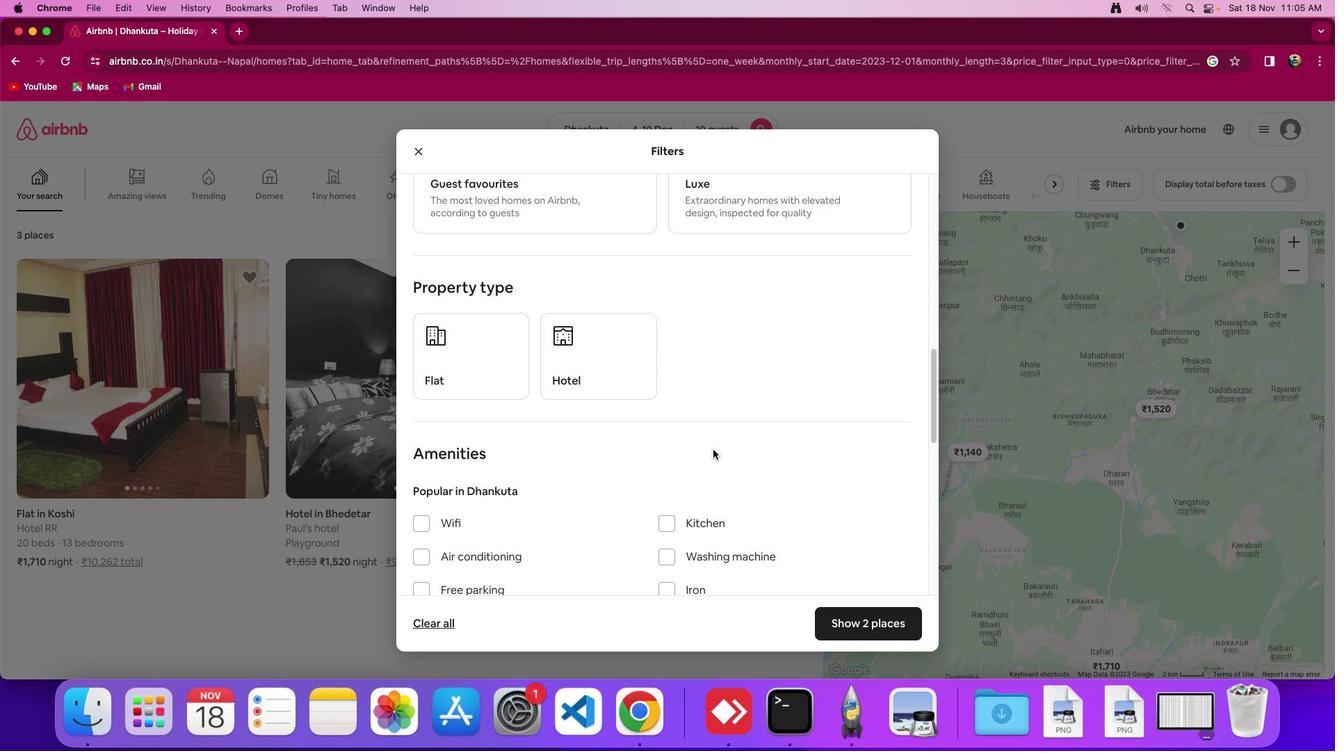 
Action: Mouse scrolled (713, 449) with delta (0, -2)
Screenshot: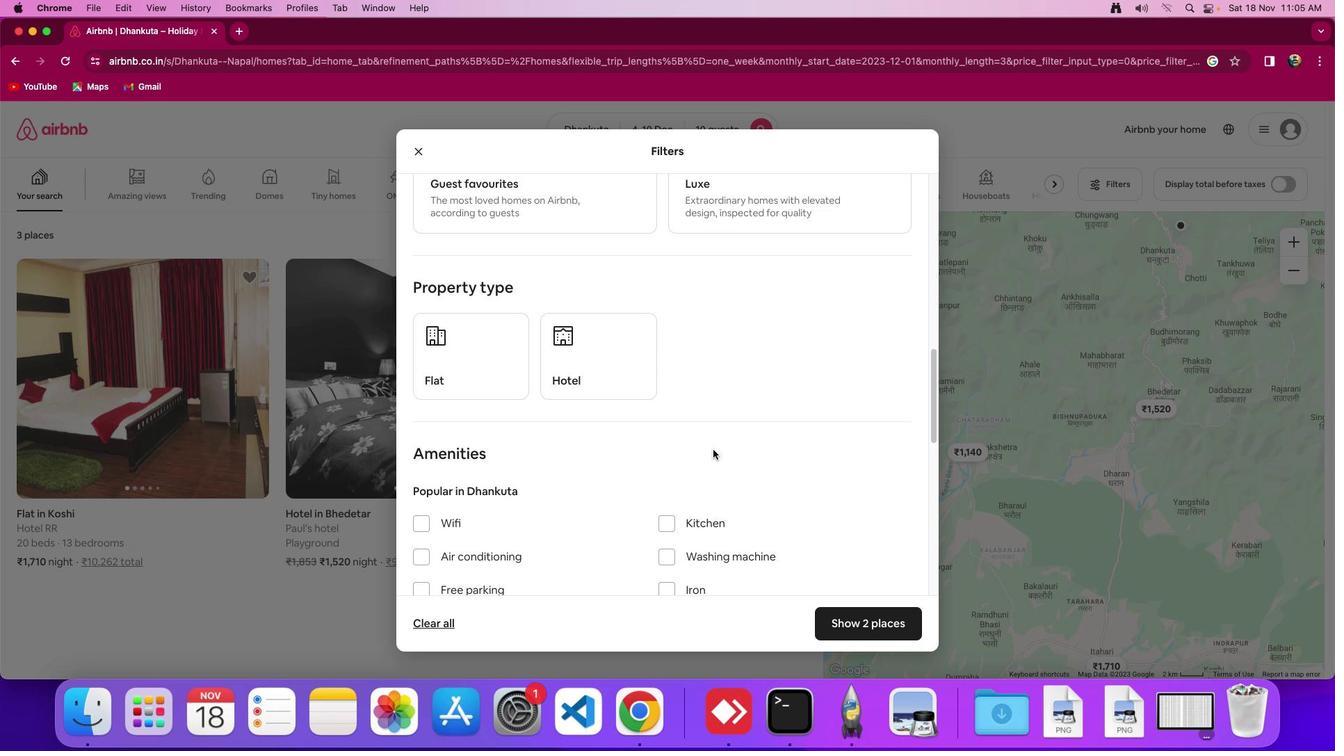 
Action: Mouse scrolled (713, 449) with delta (0, 0)
Screenshot: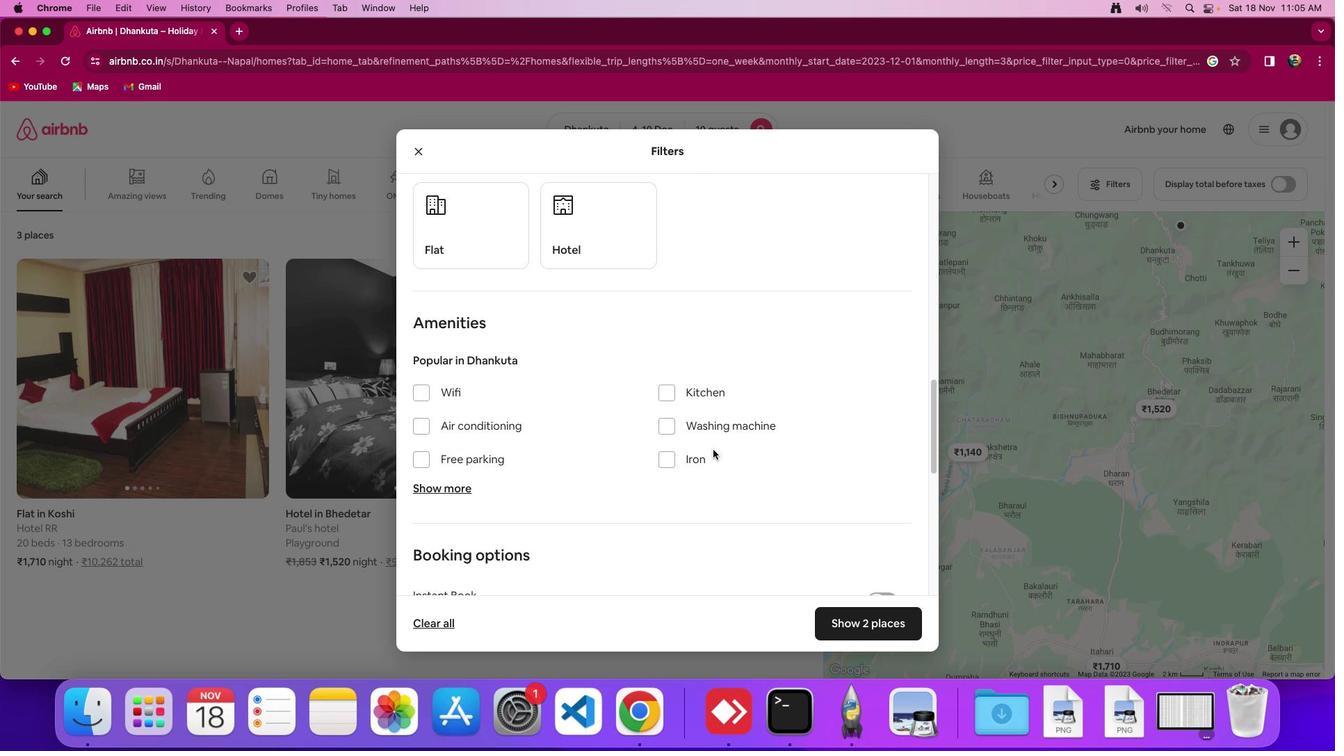 
Action: Mouse scrolled (713, 449) with delta (0, 0)
Screenshot: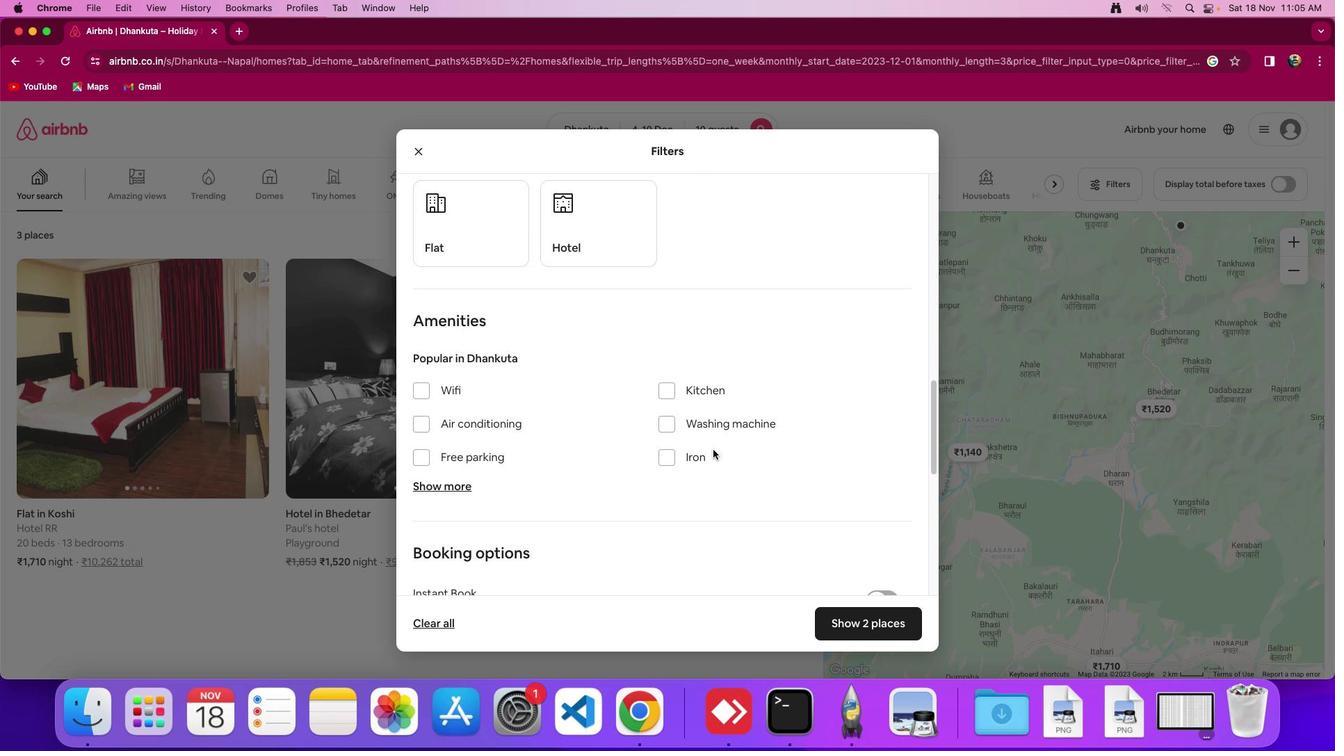 
Action: Mouse scrolled (713, 449) with delta (0, -2)
Screenshot: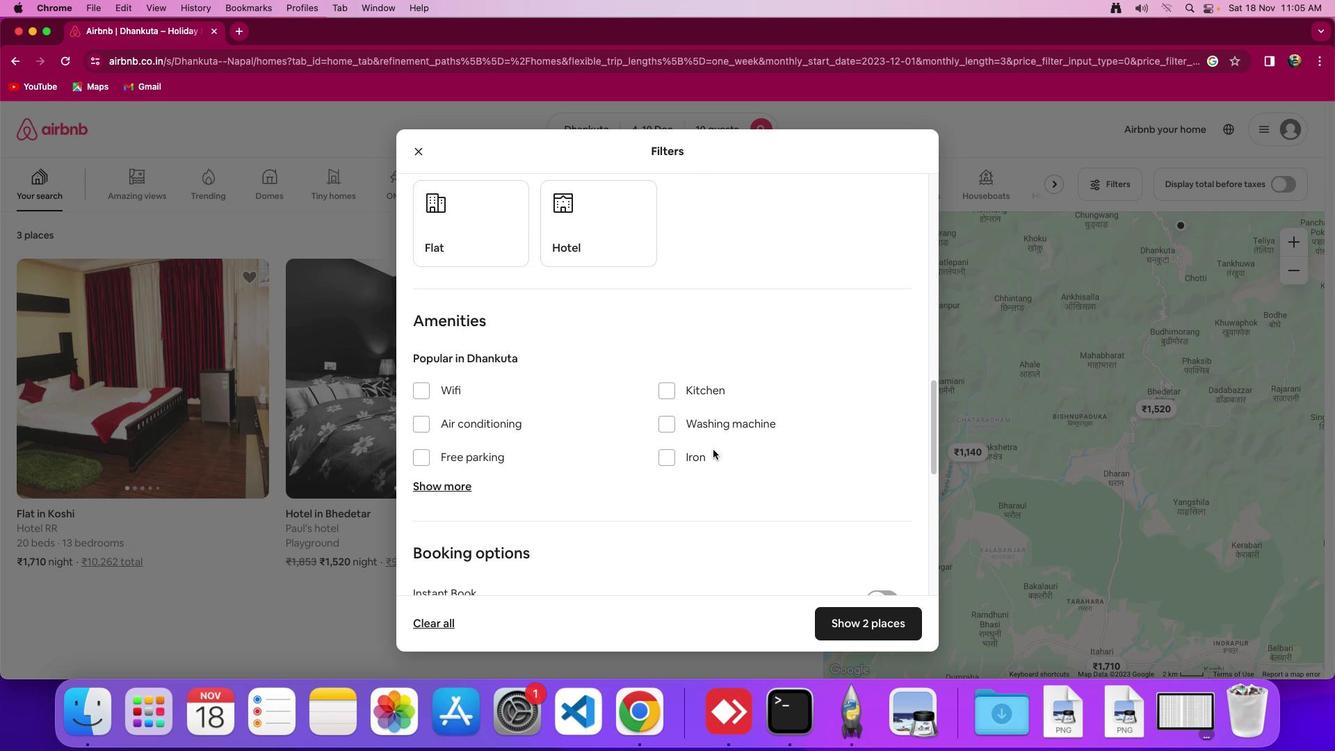 
Action: Mouse scrolled (713, 449) with delta (0, 0)
Screenshot: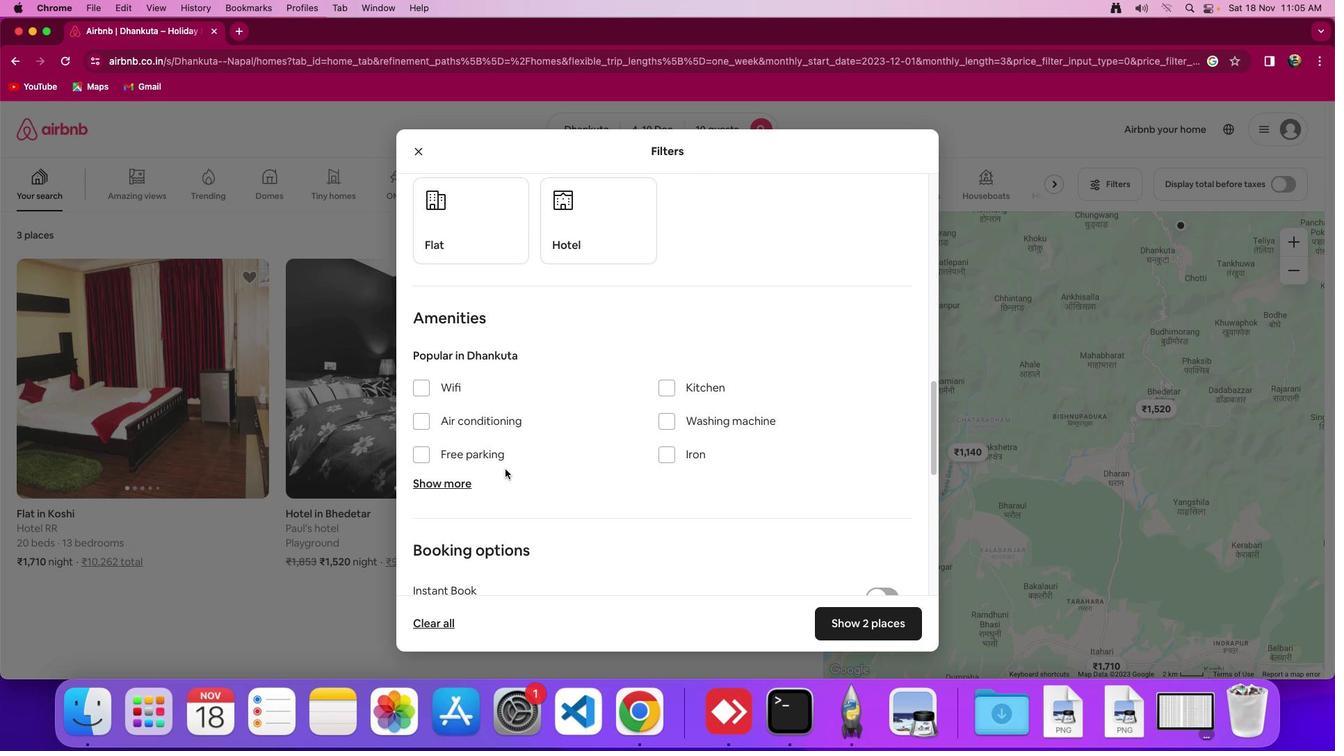 
Action: Mouse moved to (447, 485)
Screenshot: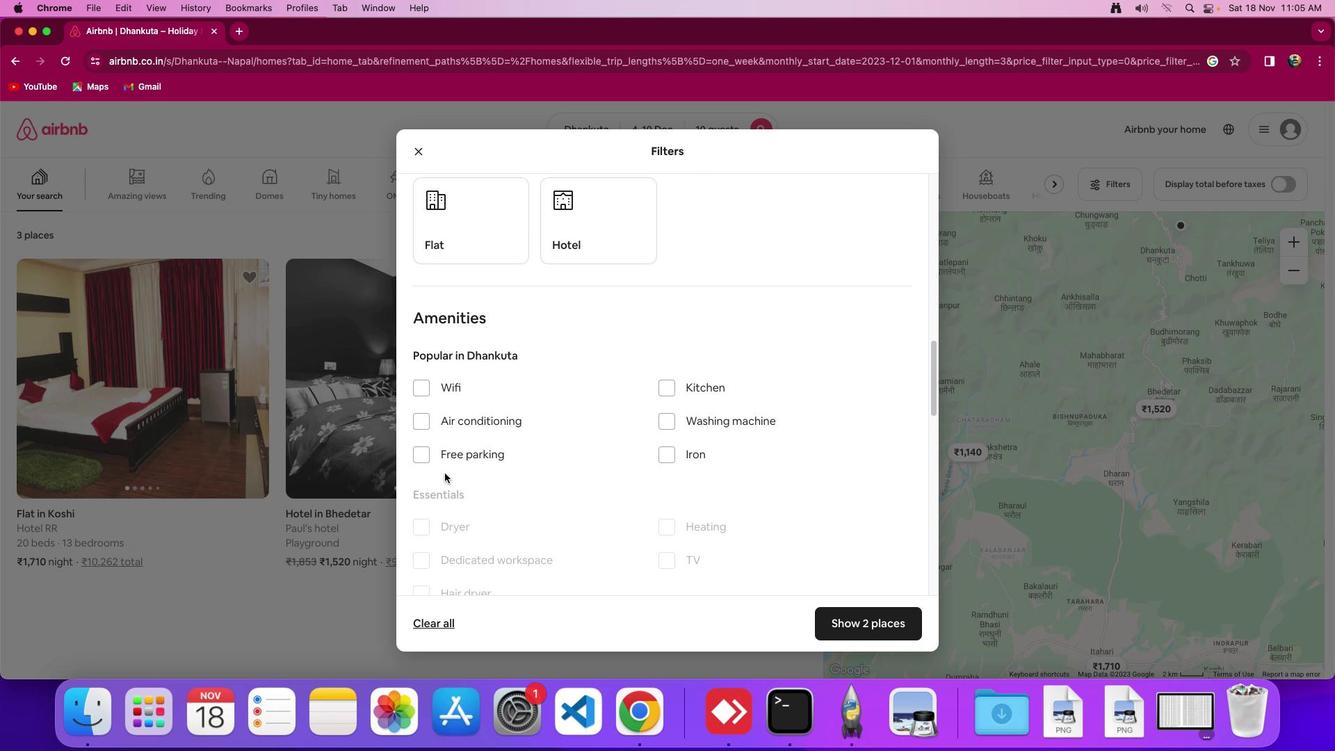 
Action: Mouse pressed left at (447, 485)
Screenshot: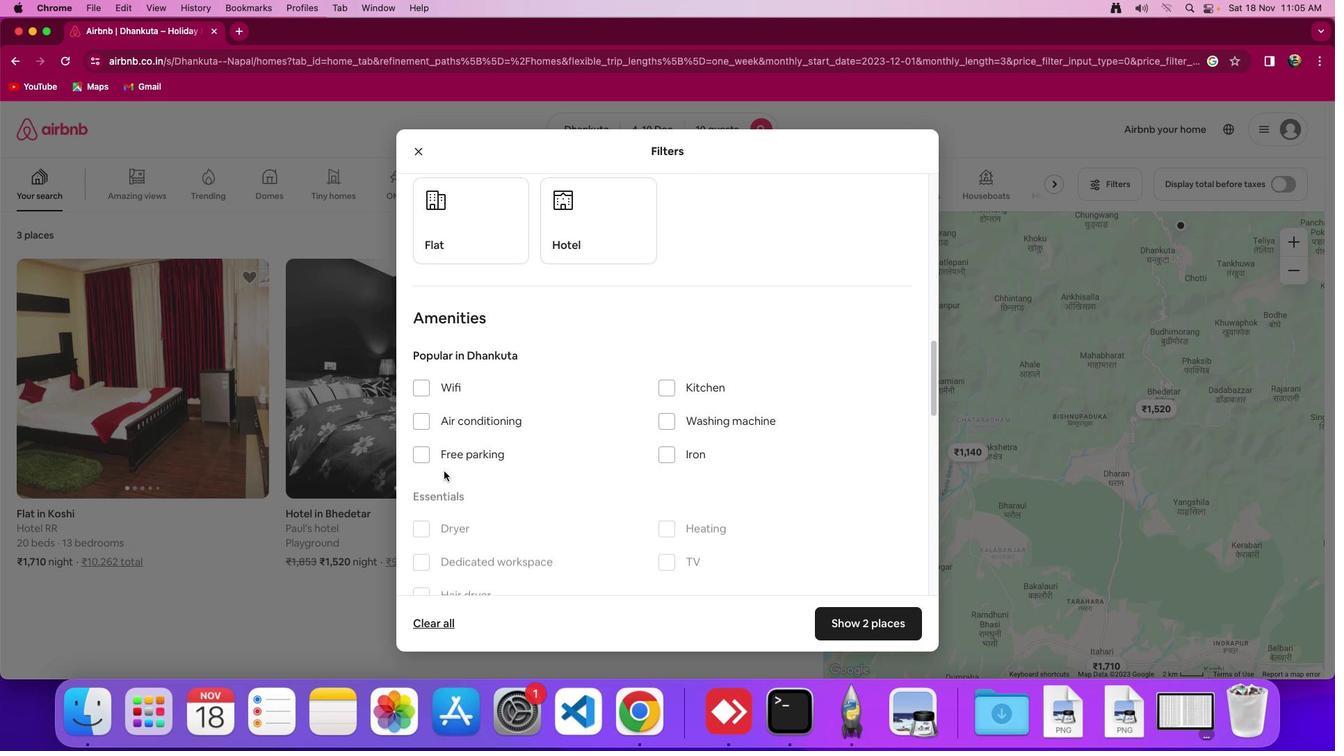 
Action: Mouse moved to (415, 390)
Screenshot: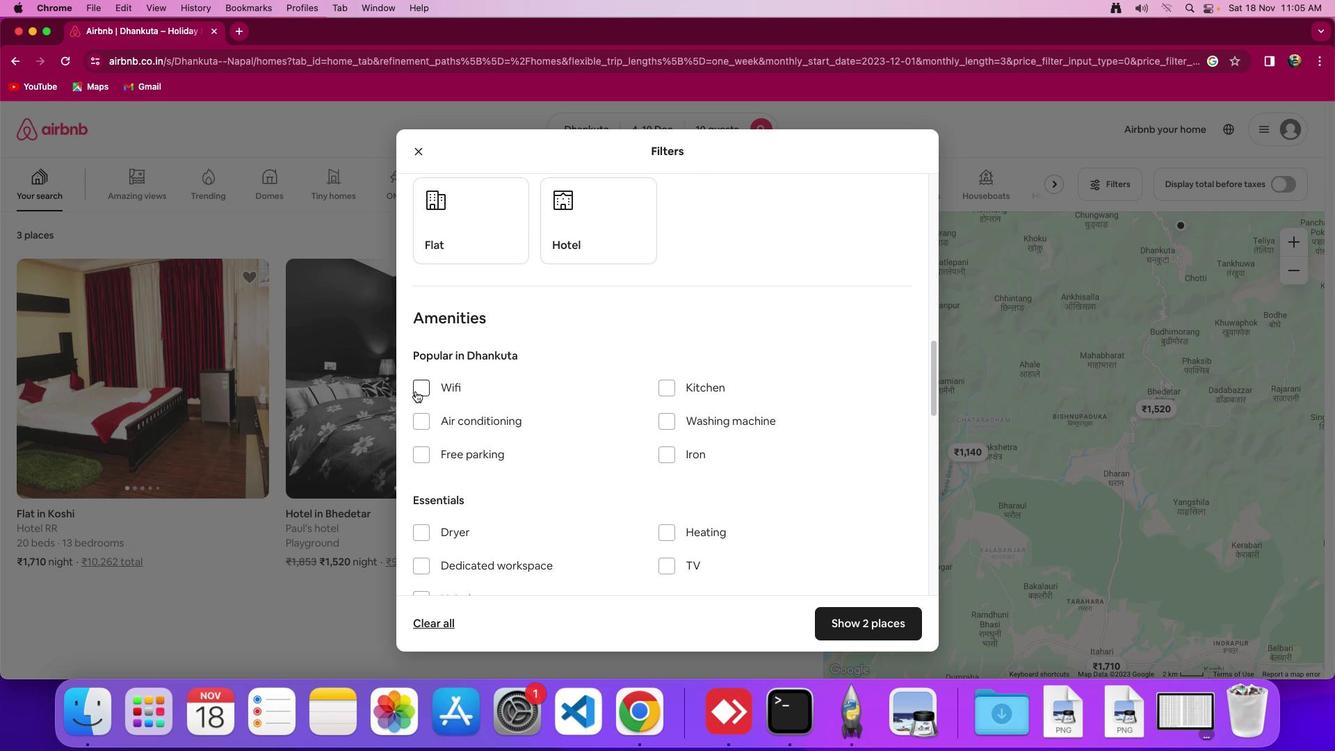 
Action: Mouse pressed left at (415, 390)
Screenshot: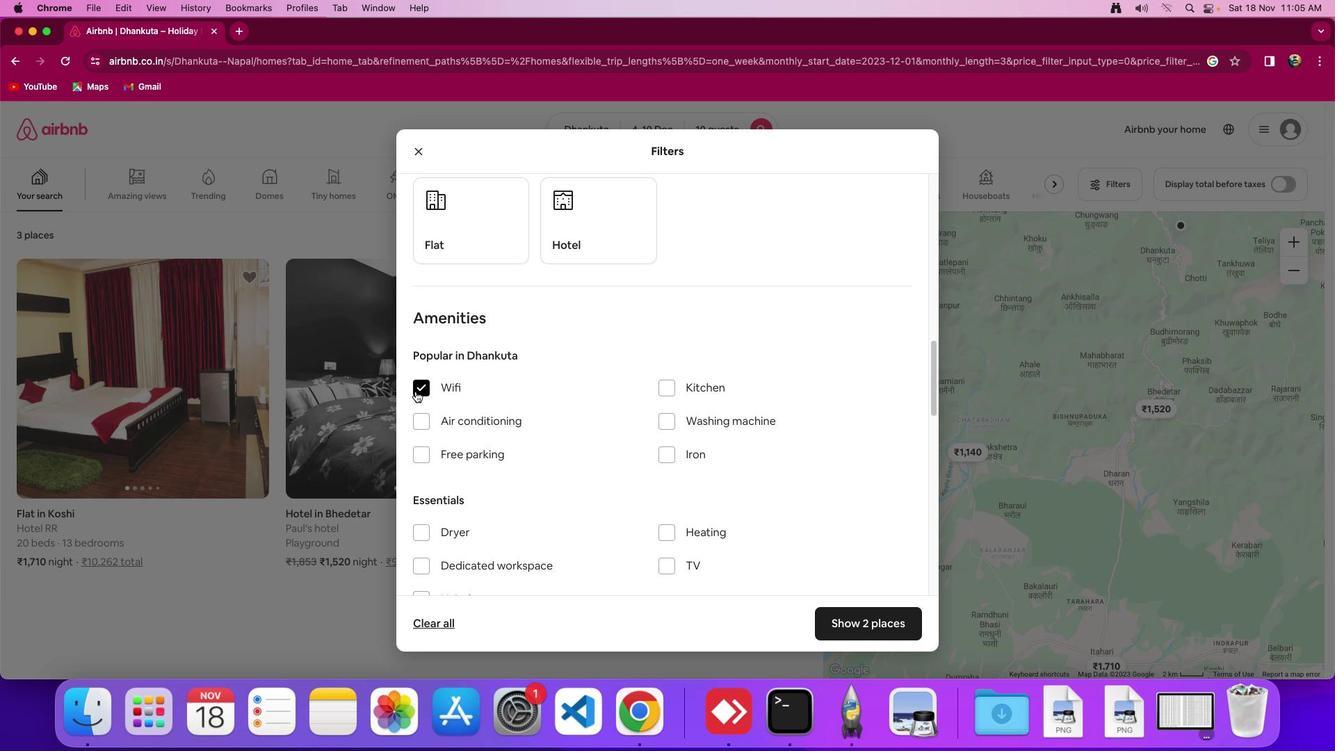 
Action: Mouse moved to (576, 460)
Screenshot: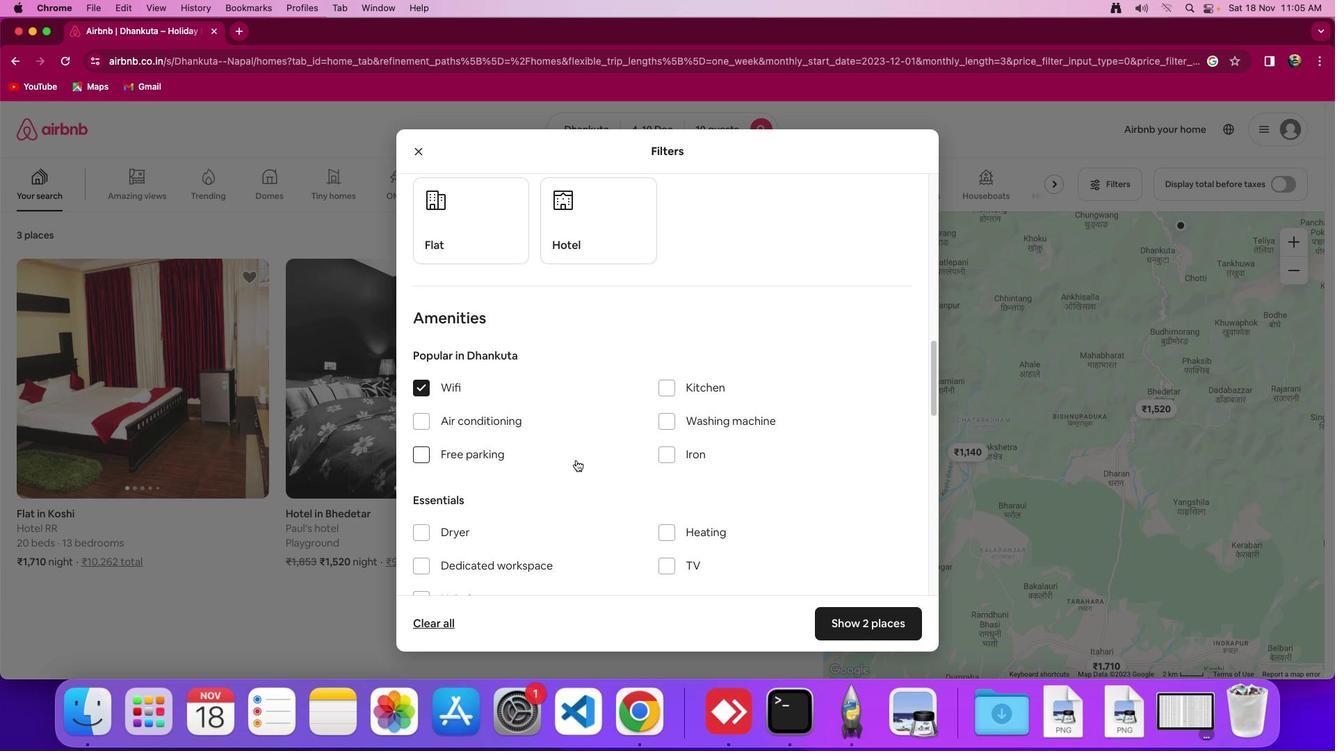 
Action: Mouse scrolled (576, 460) with delta (0, 0)
Screenshot: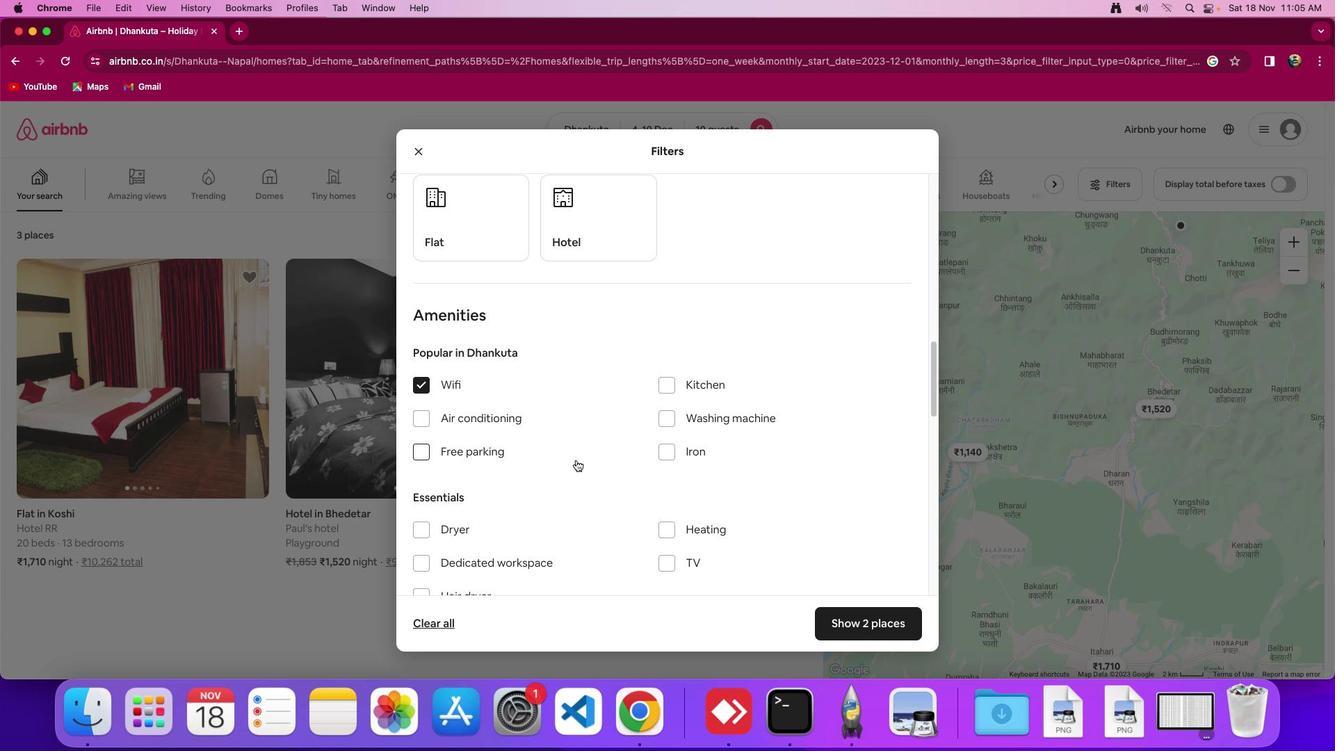 
Action: Mouse scrolled (576, 460) with delta (0, 0)
Screenshot: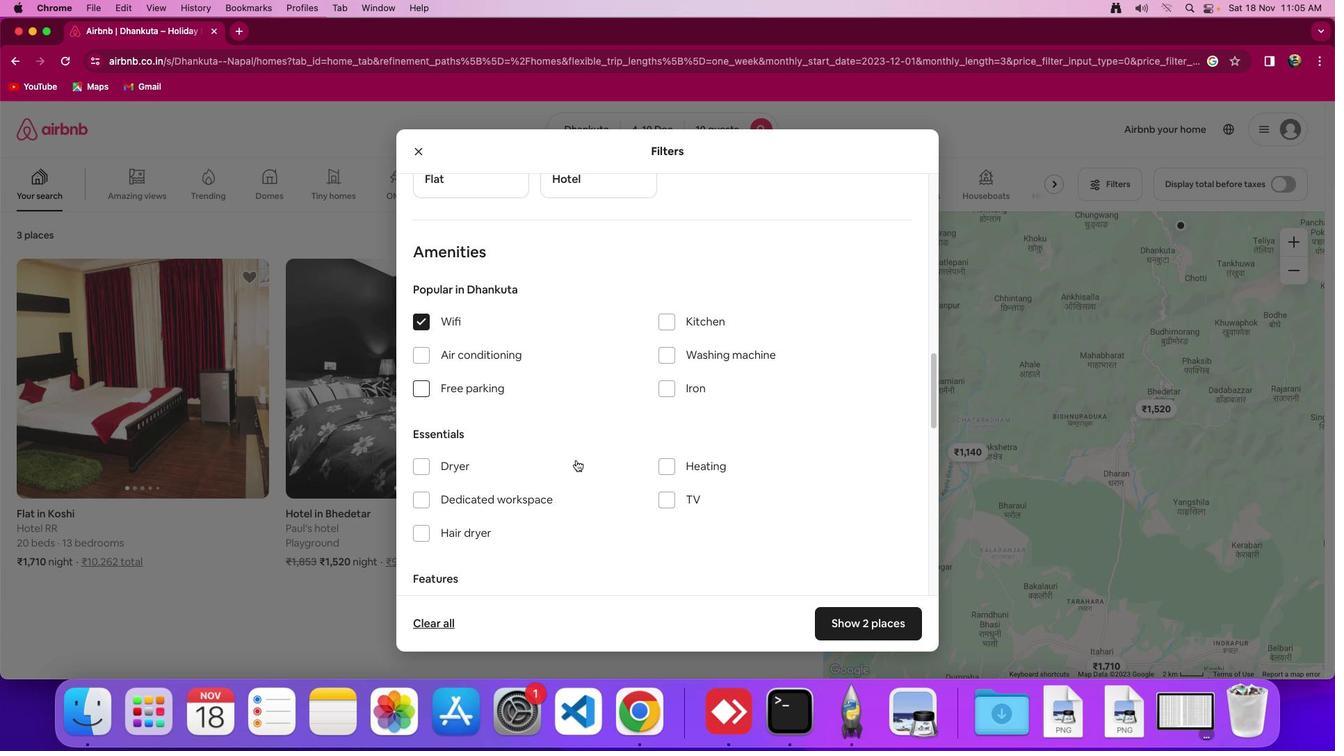 
Action: Mouse scrolled (576, 460) with delta (0, 0)
Screenshot: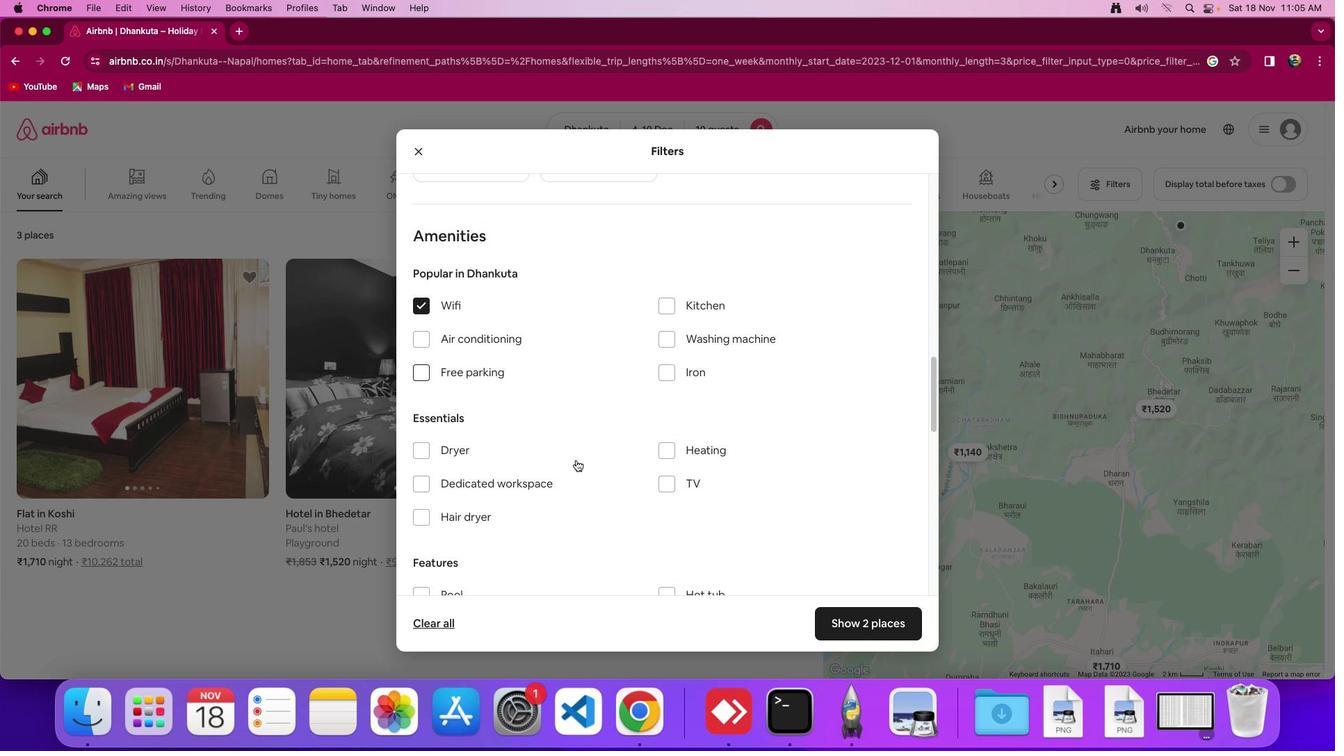 
Action: Mouse scrolled (576, 460) with delta (0, -1)
Screenshot: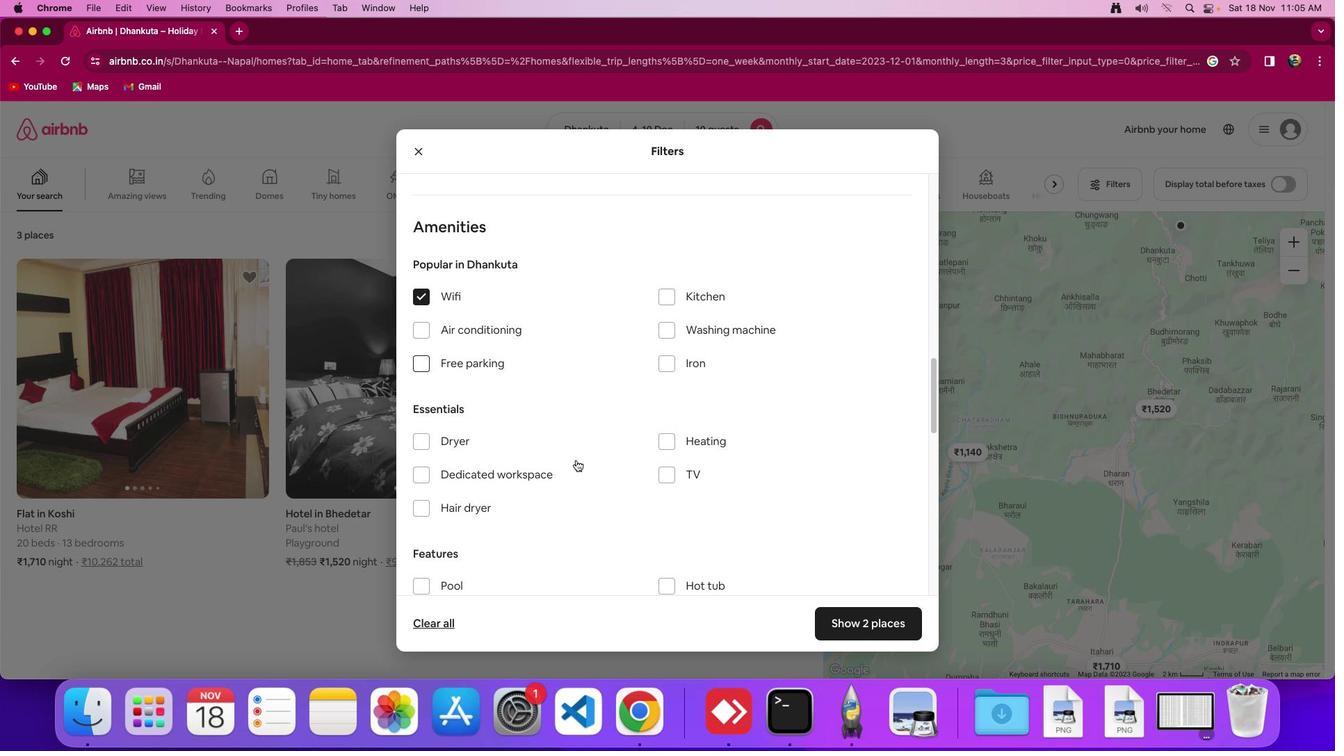 
Action: Mouse moved to (422, 370)
Screenshot: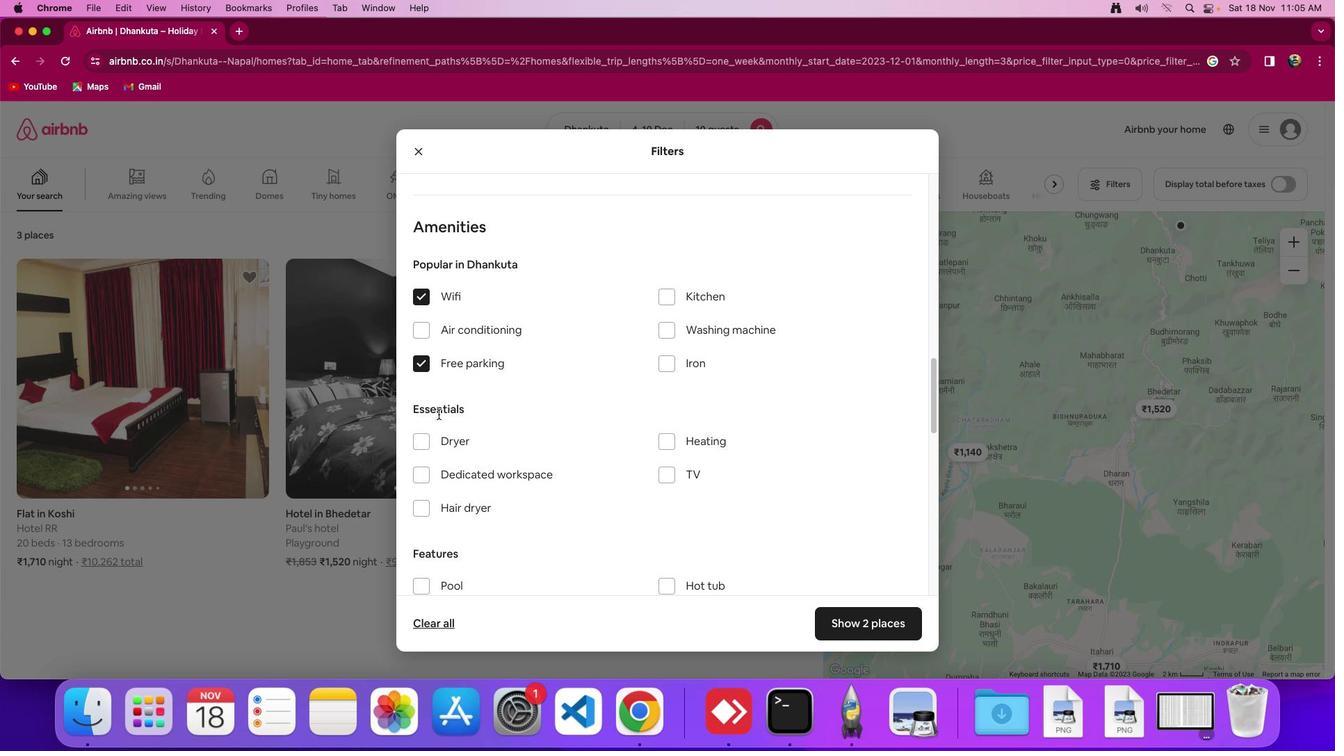 
Action: Mouse pressed left at (422, 370)
Screenshot: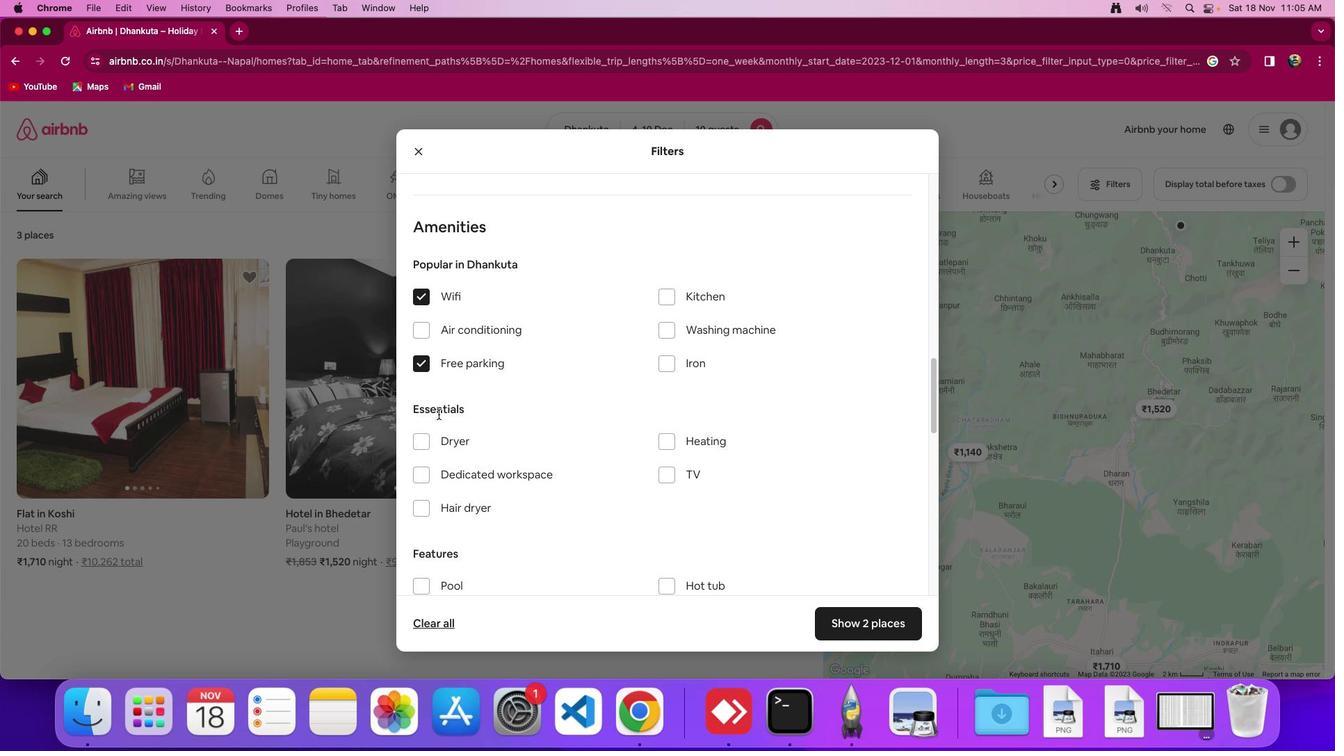 
Action: Mouse moved to (665, 470)
Screenshot: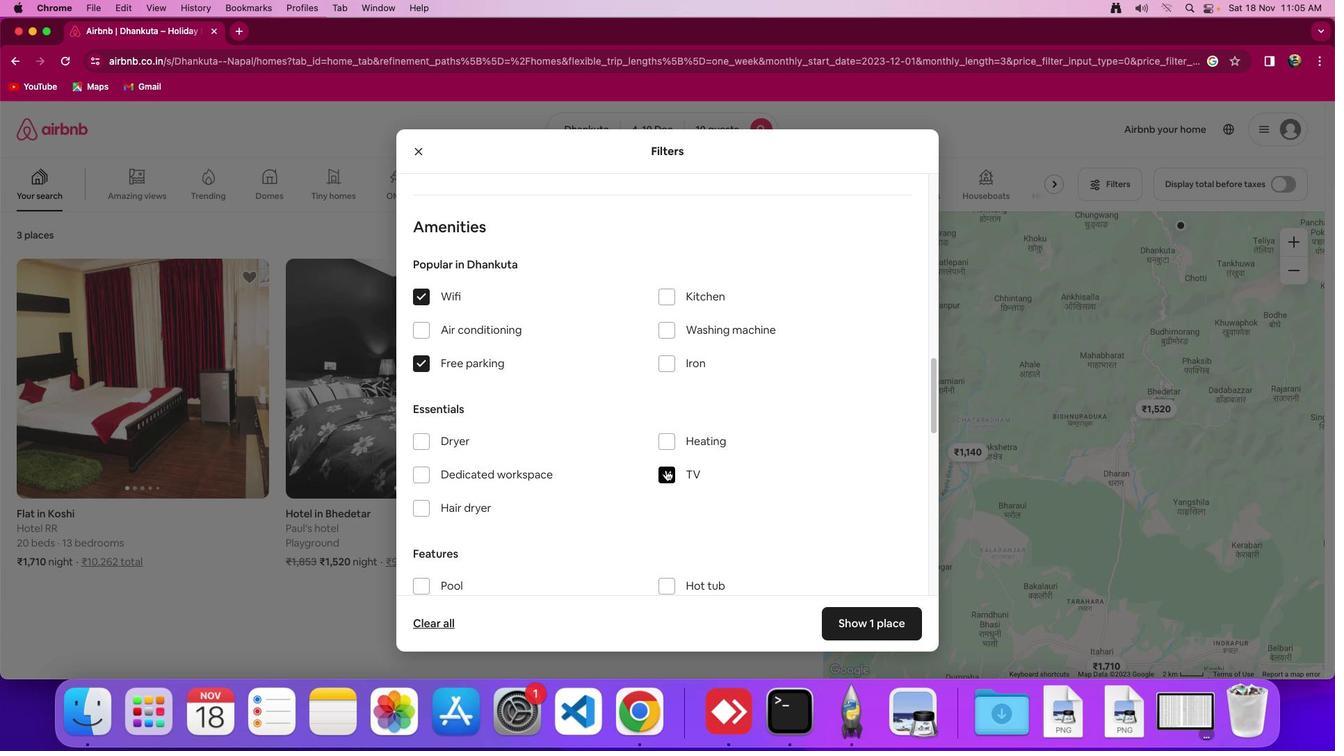 
Action: Mouse pressed left at (665, 470)
Screenshot: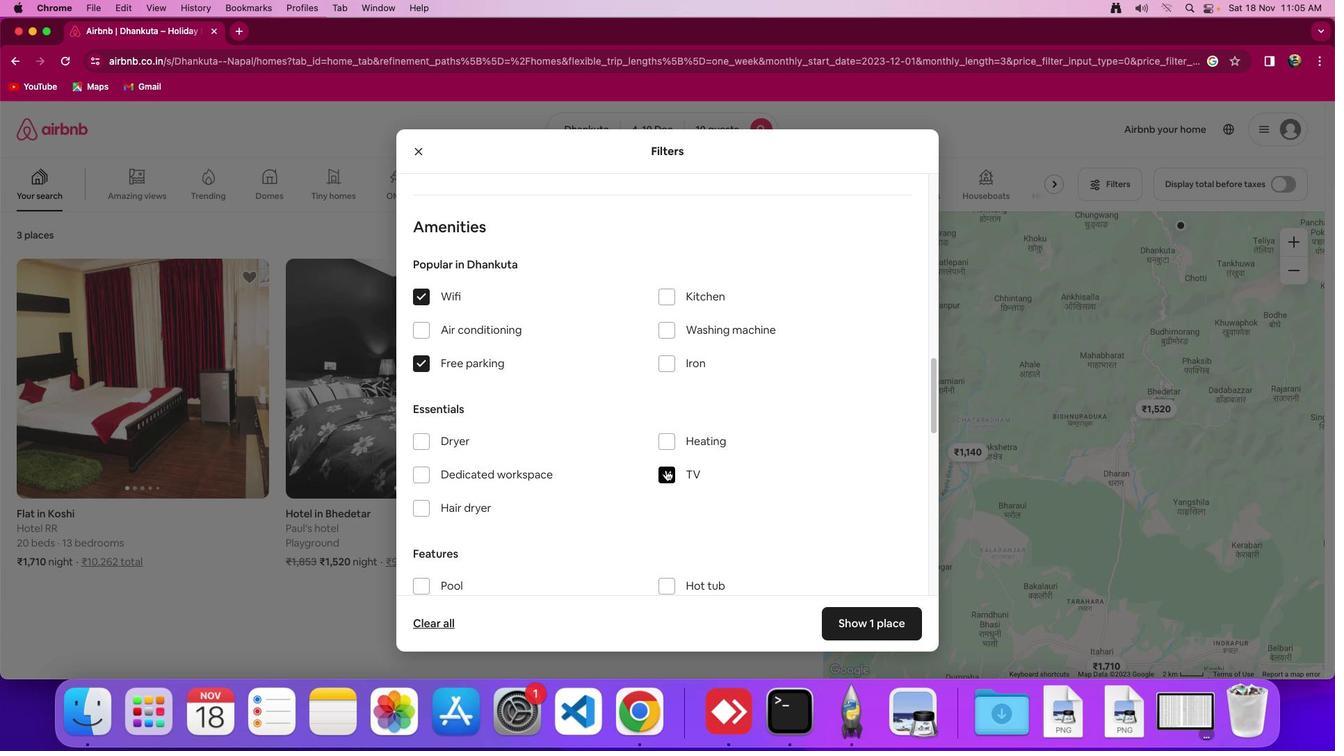 
Action: Mouse moved to (665, 470)
Screenshot: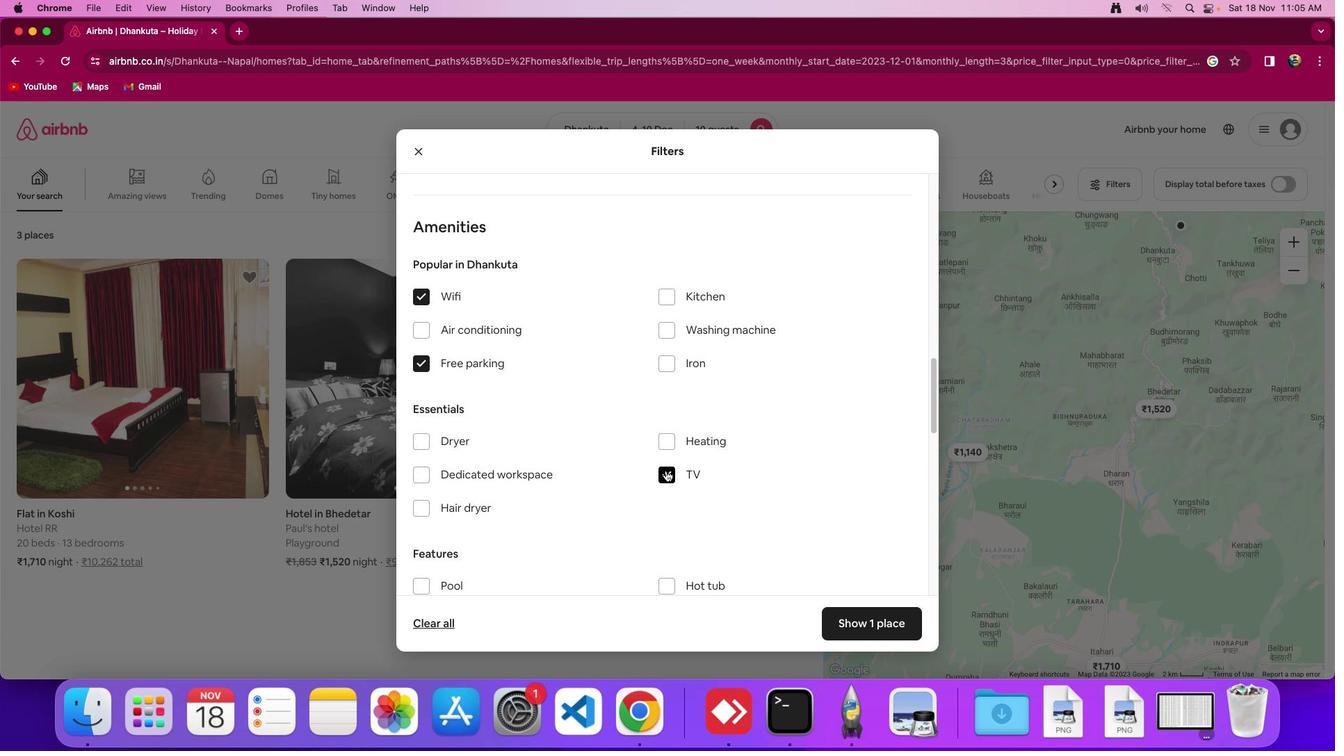 
Action: Mouse scrolled (665, 470) with delta (0, 0)
Screenshot: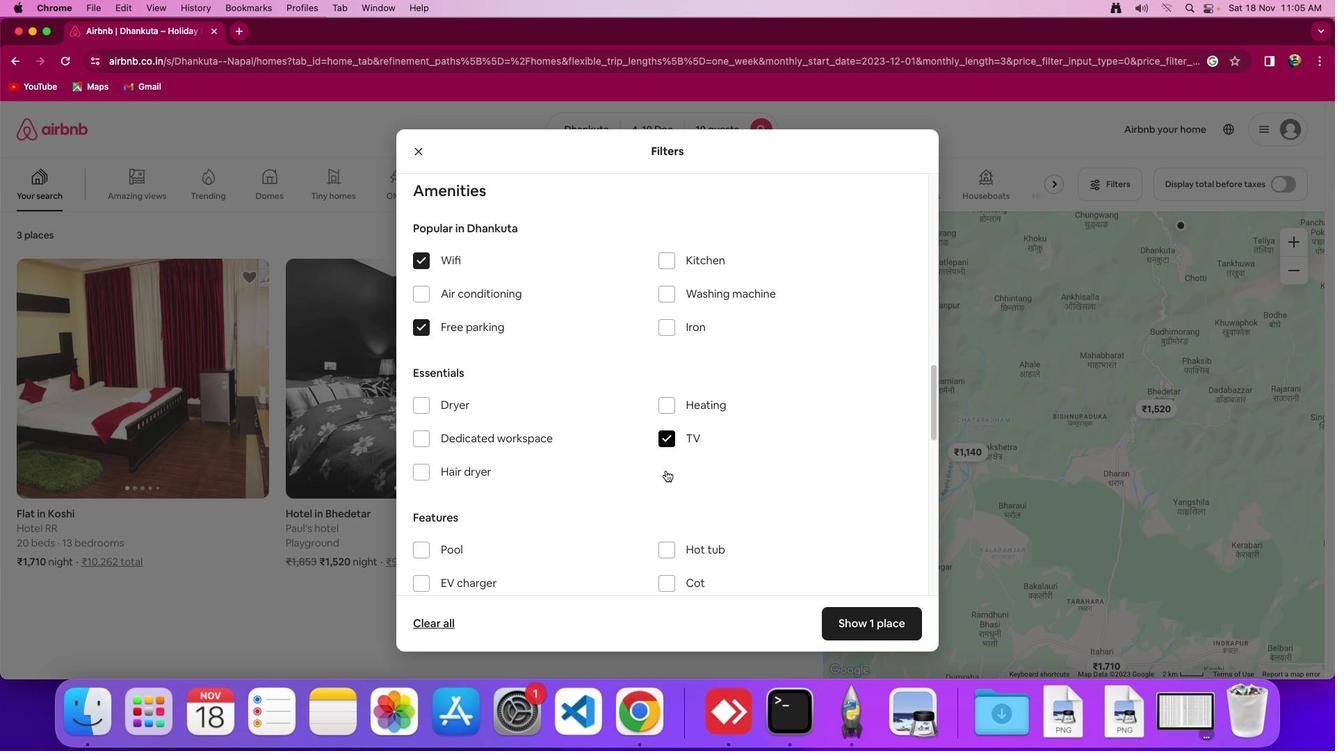 
Action: Mouse scrolled (665, 470) with delta (0, 0)
Screenshot: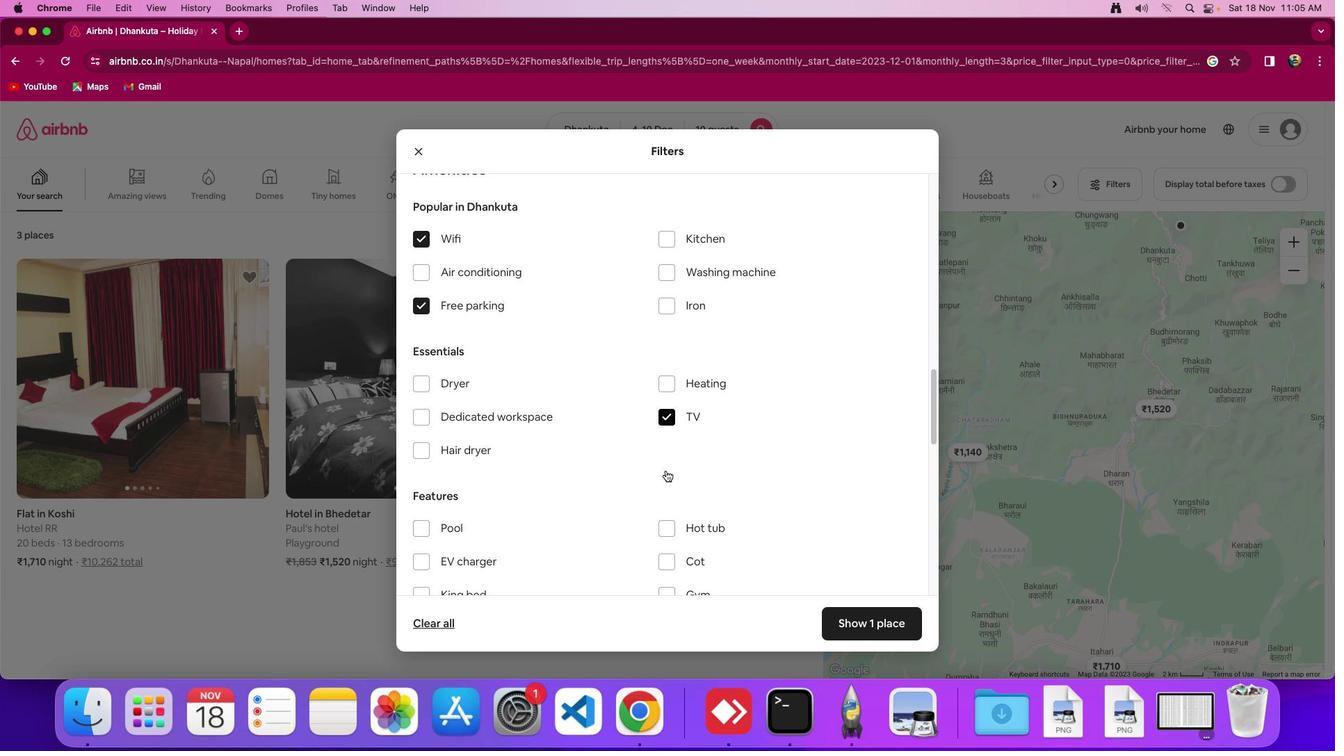 
Action: Mouse scrolled (665, 470) with delta (0, 0)
Screenshot: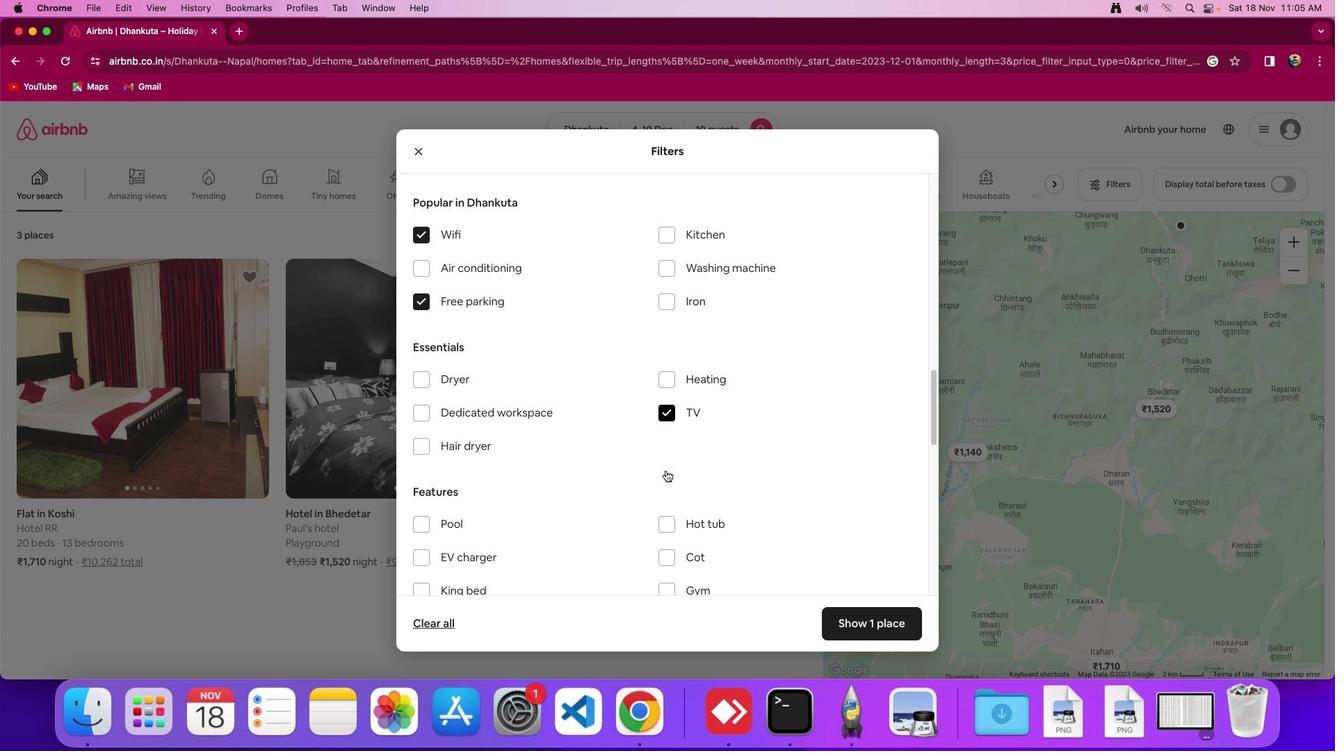 
Action: Mouse scrolled (665, 470) with delta (0, 0)
Screenshot: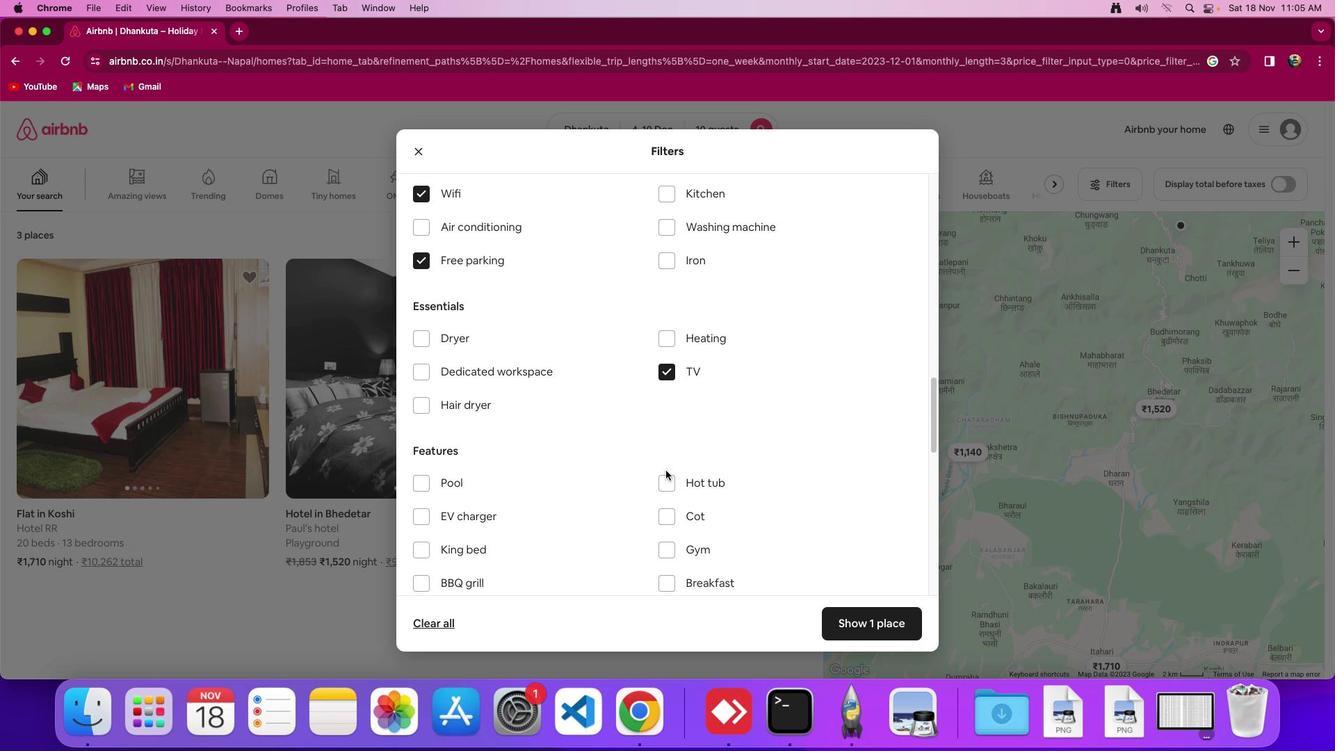 
Action: Mouse scrolled (665, 470) with delta (0, 0)
Screenshot: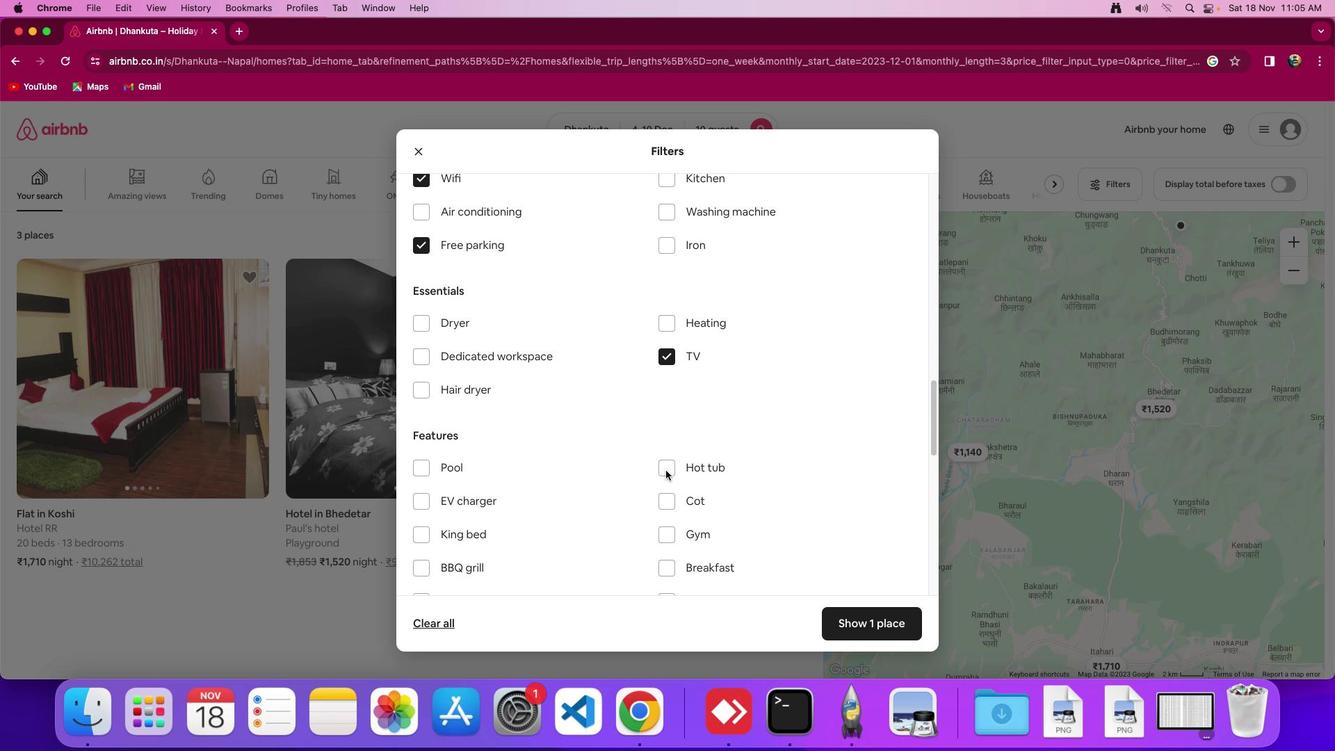 
Action: Mouse scrolled (665, 470) with delta (0, 0)
Screenshot: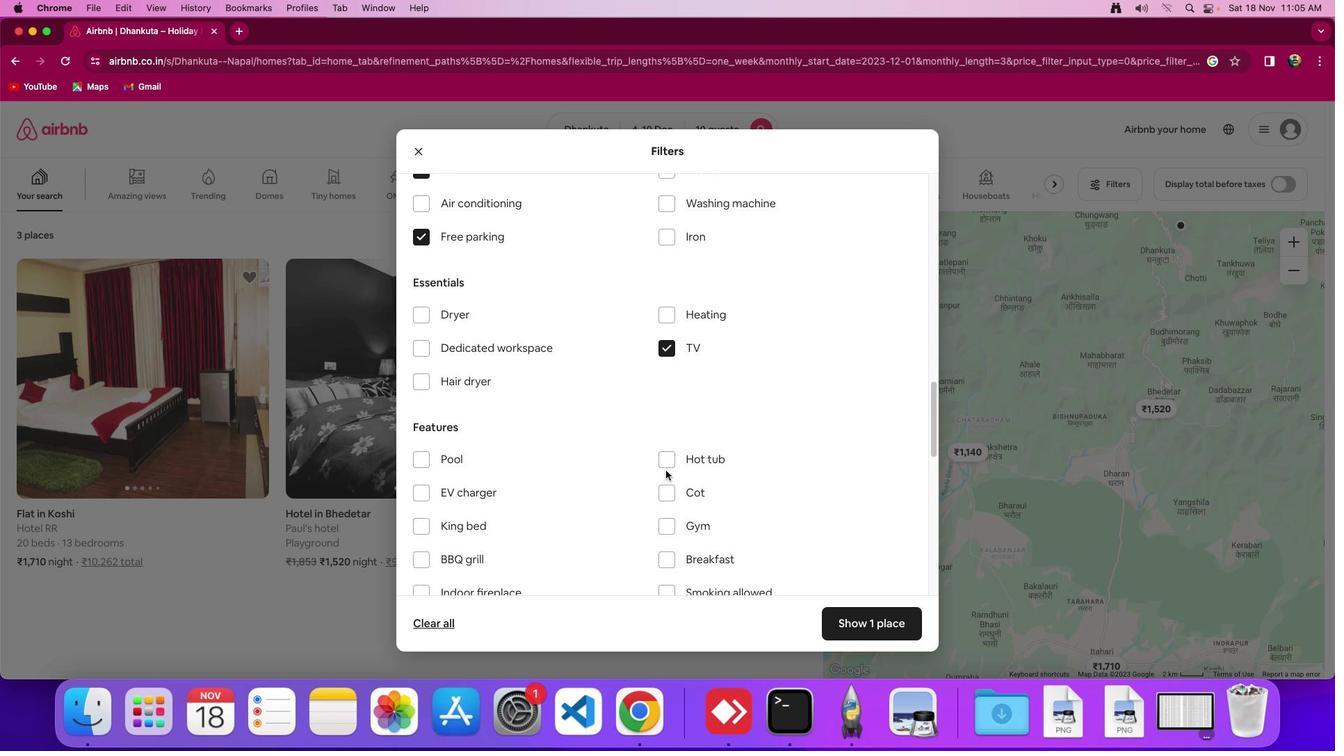 
Action: Mouse scrolled (665, 470) with delta (0, 0)
Screenshot: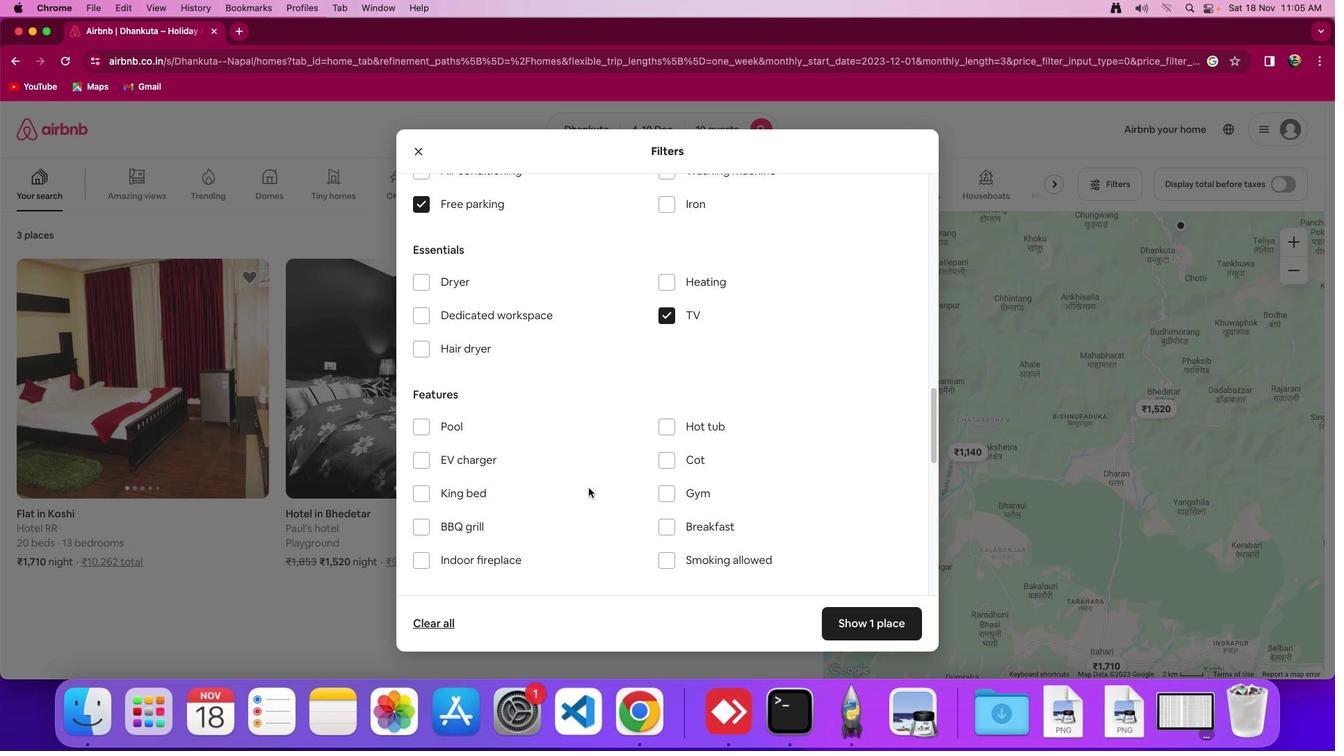 
Action: Mouse scrolled (665, 470) with delta (0, 0)
Screenshot: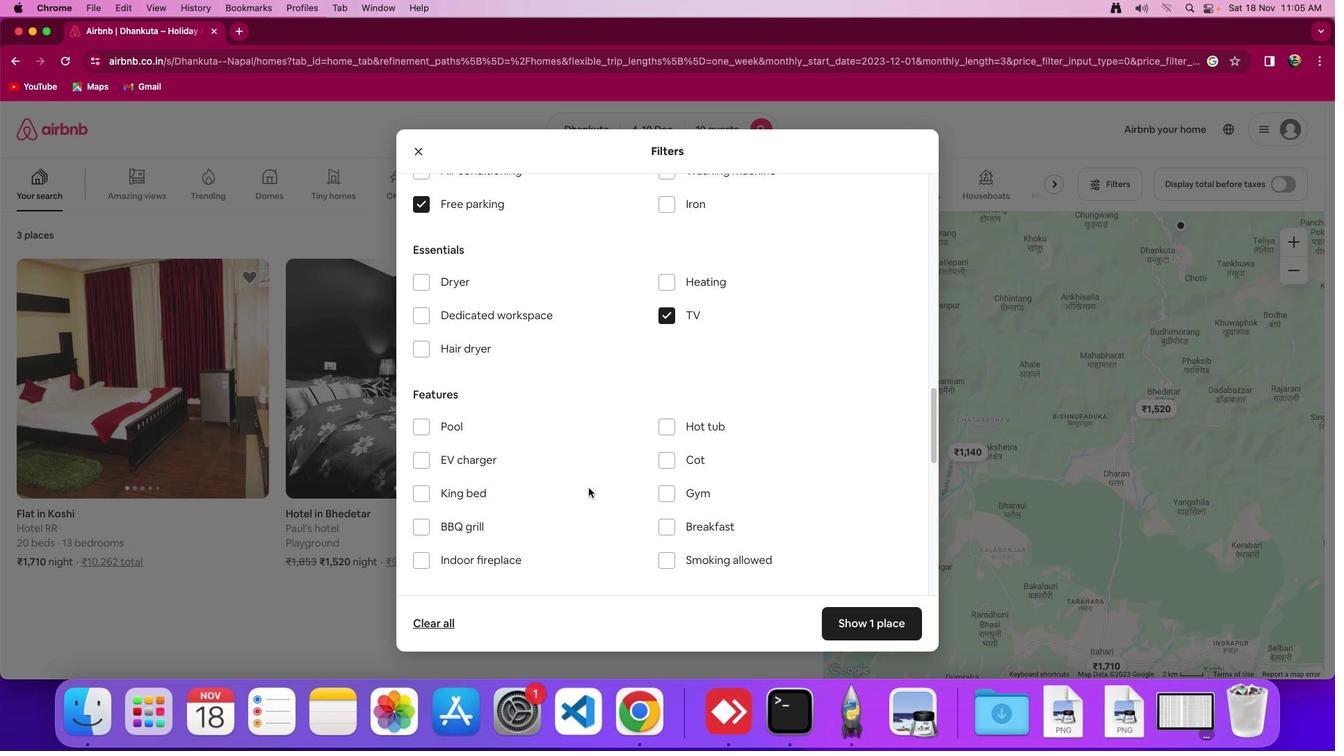 
Action: Mouse moved to (502, 492)
Screenshot: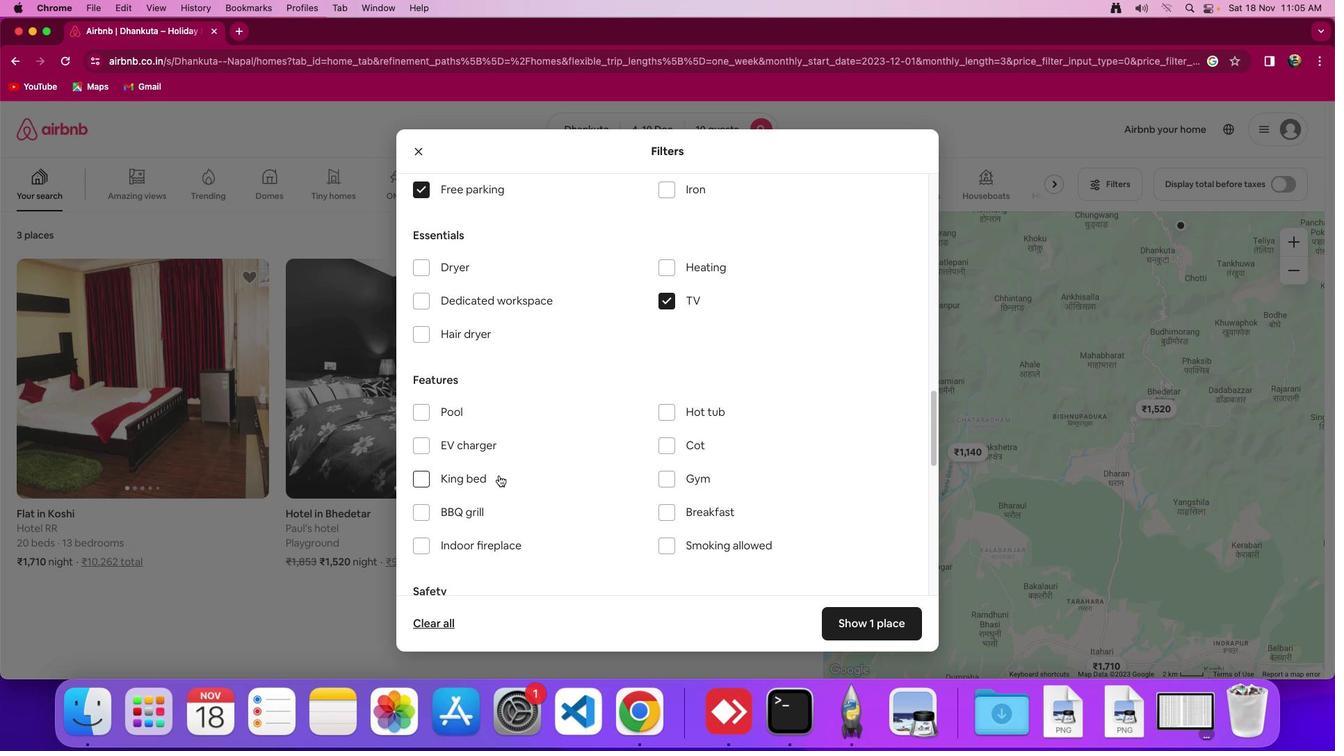 
Action: Mouse scrolled (502, 492) with delta (0, 0)
Screenshot: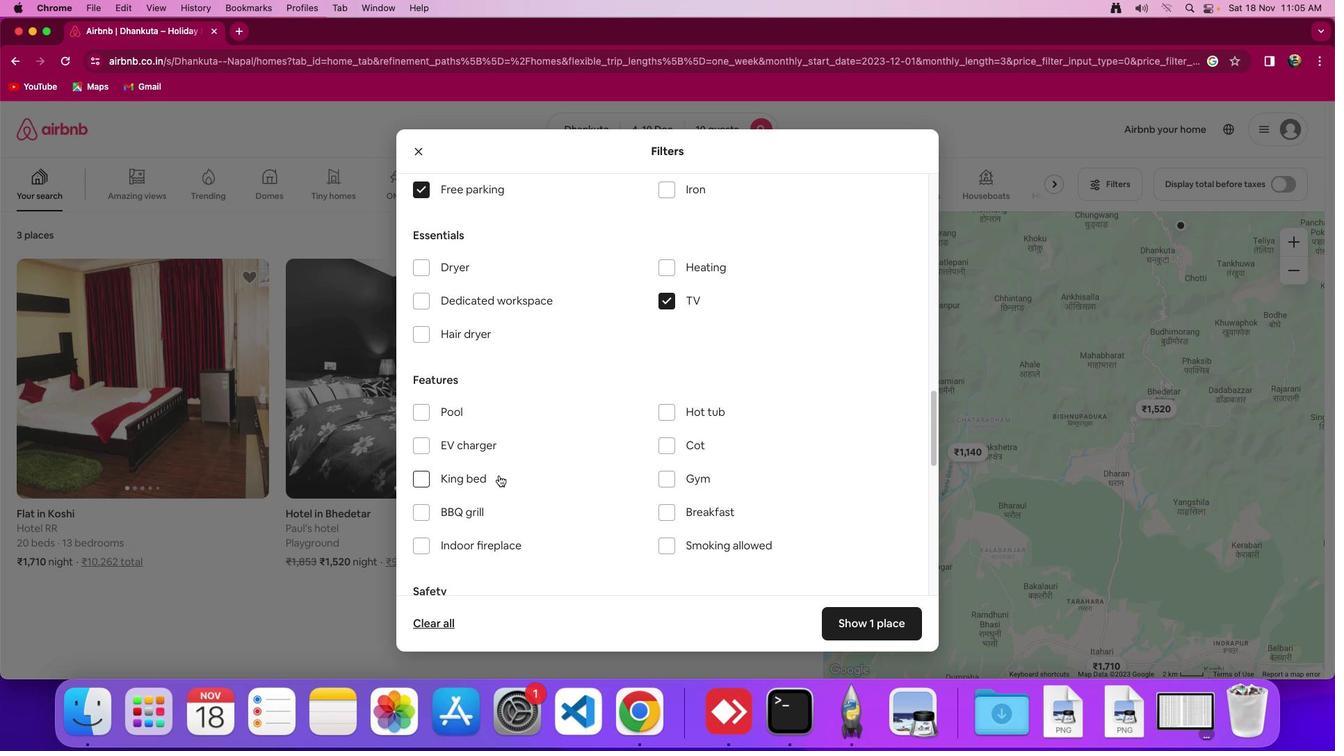 
Action: Mouse moved to (502, 492)
Screenshot: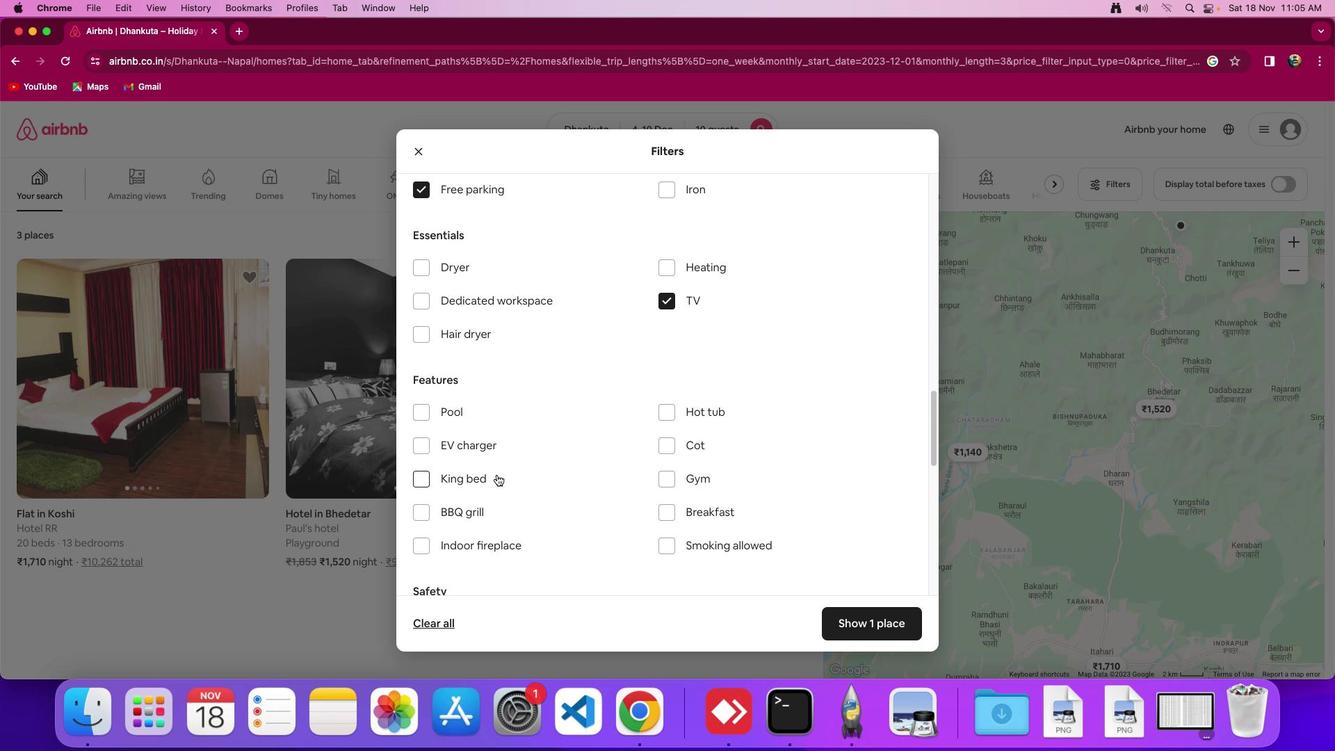 
Action: Mouse scrolled (502, 492) with delta (0, 0)
Screenshot: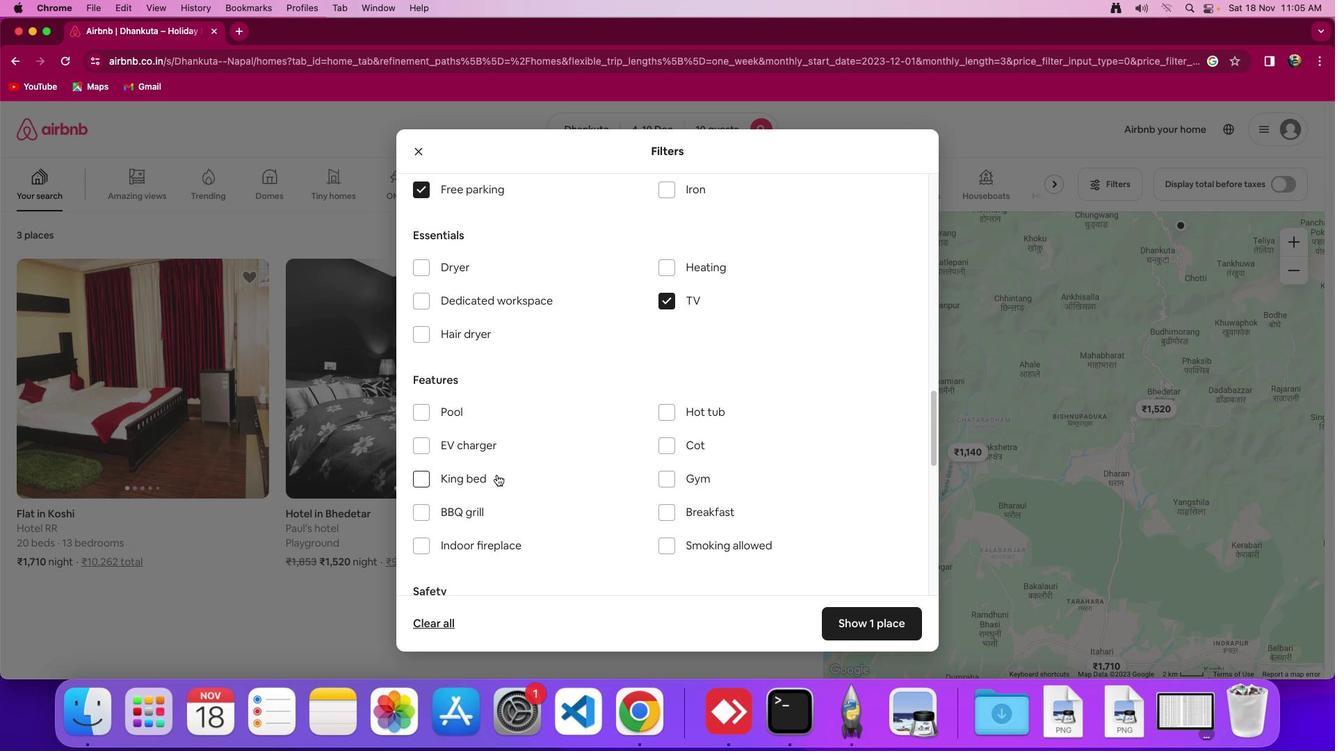 
Action: Mouse moved to (637, 482)
Screenshot: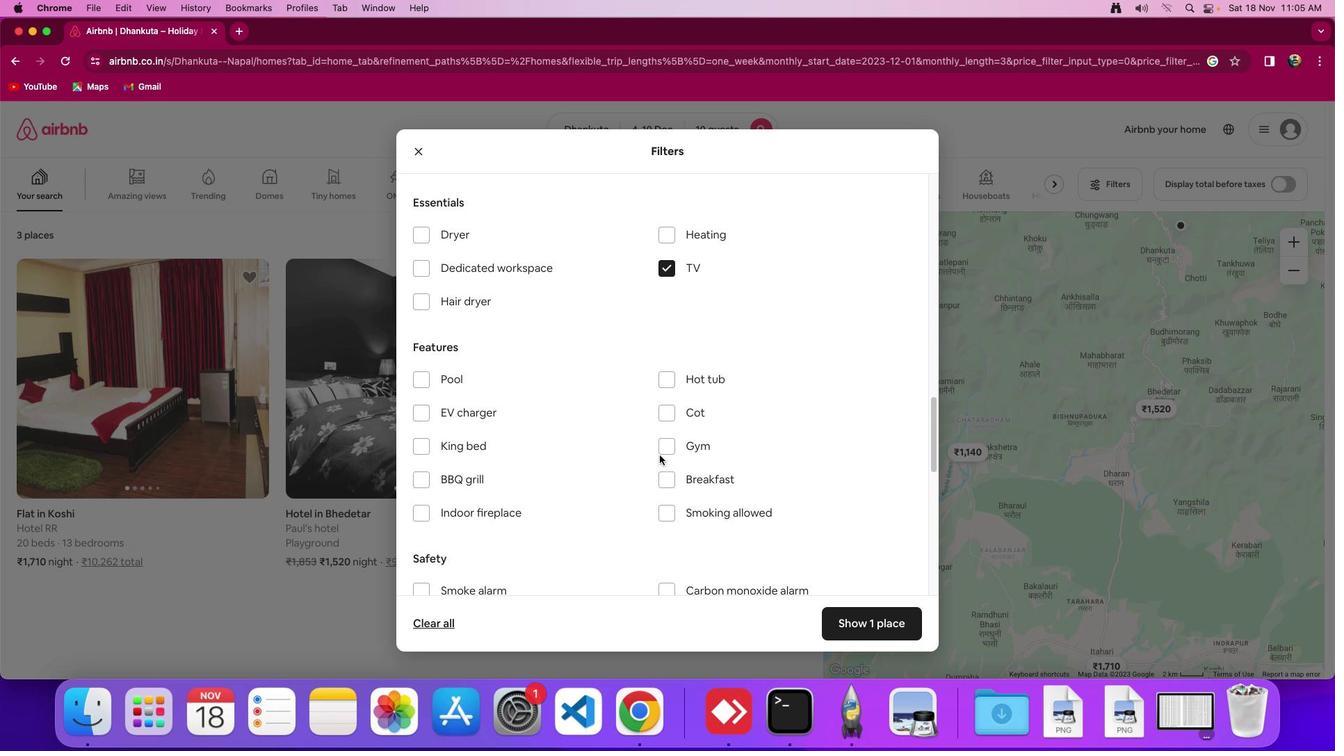 
Action: Mouse scrolled (637, 482) with delta (0, 0)
Screenshot: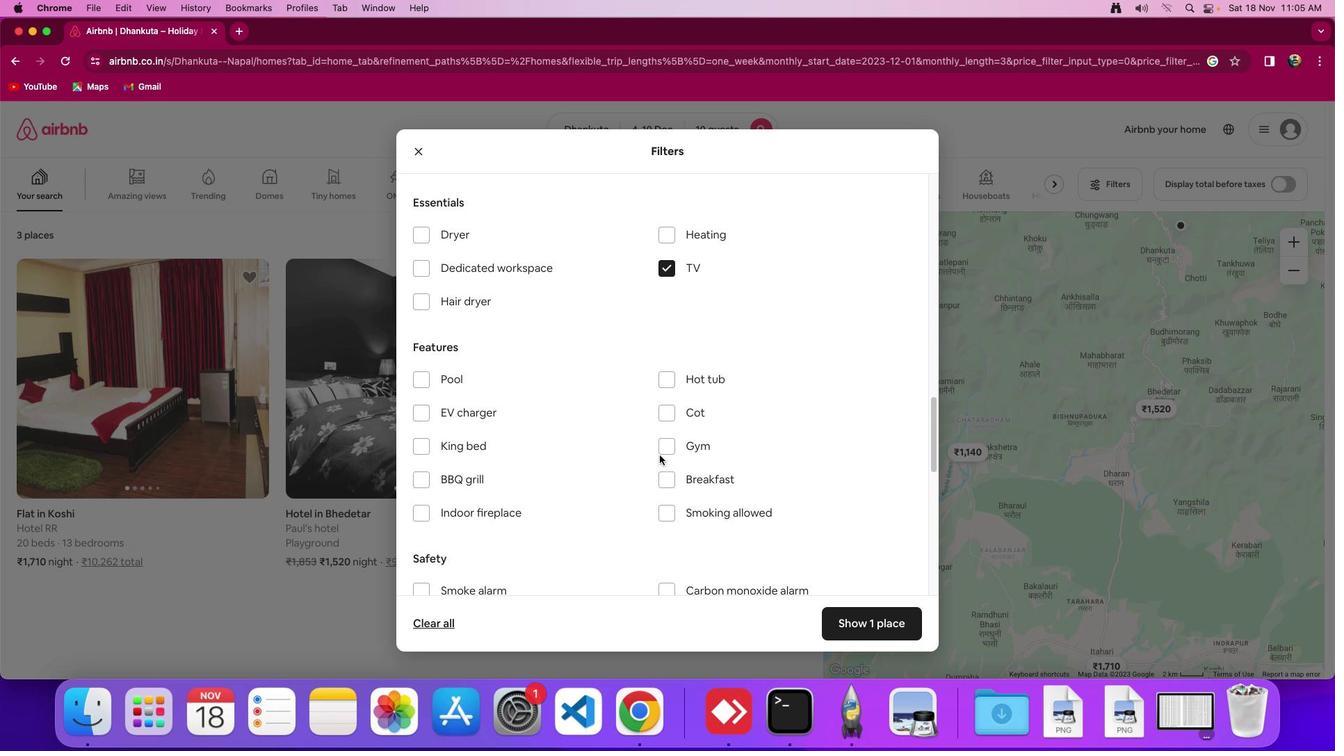 
Action: Mouse scrolled (637, 482) with delta (0, 0)
Screenshot: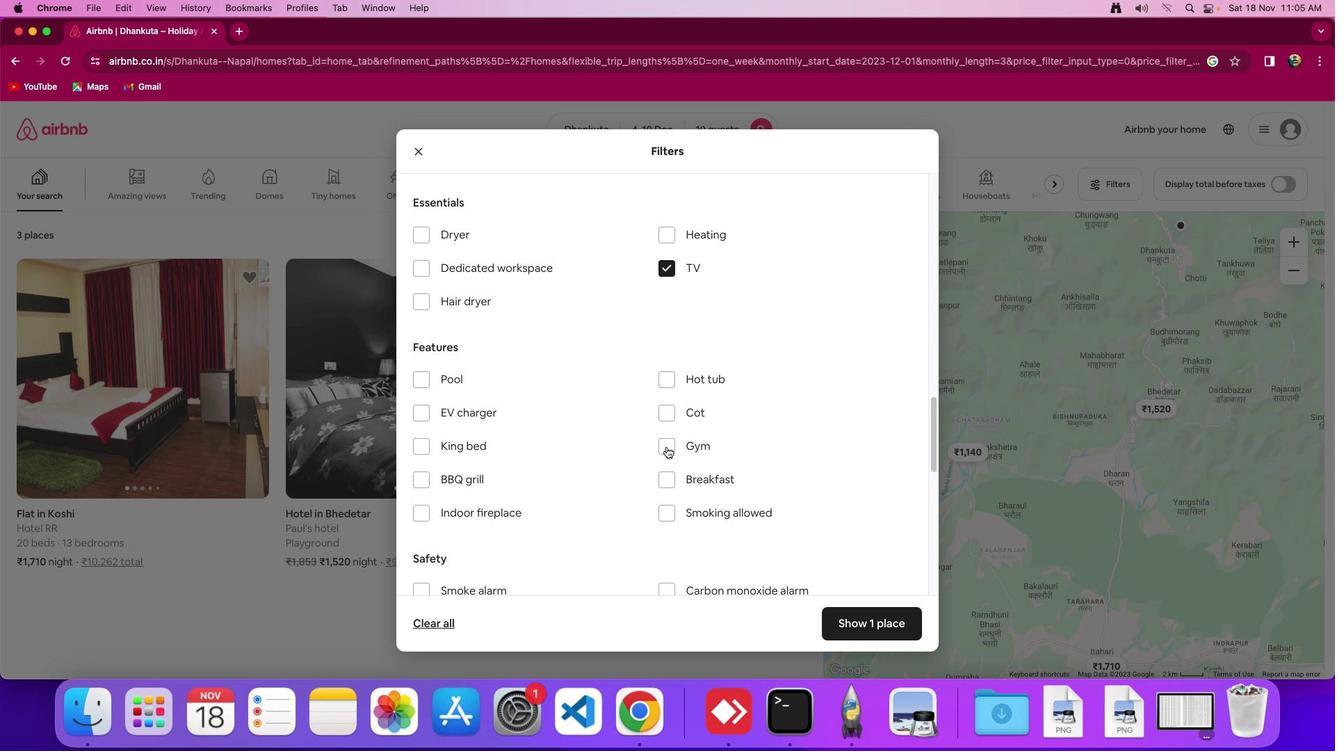 
Action: Mouse moved to (670, 442)
Screenshot: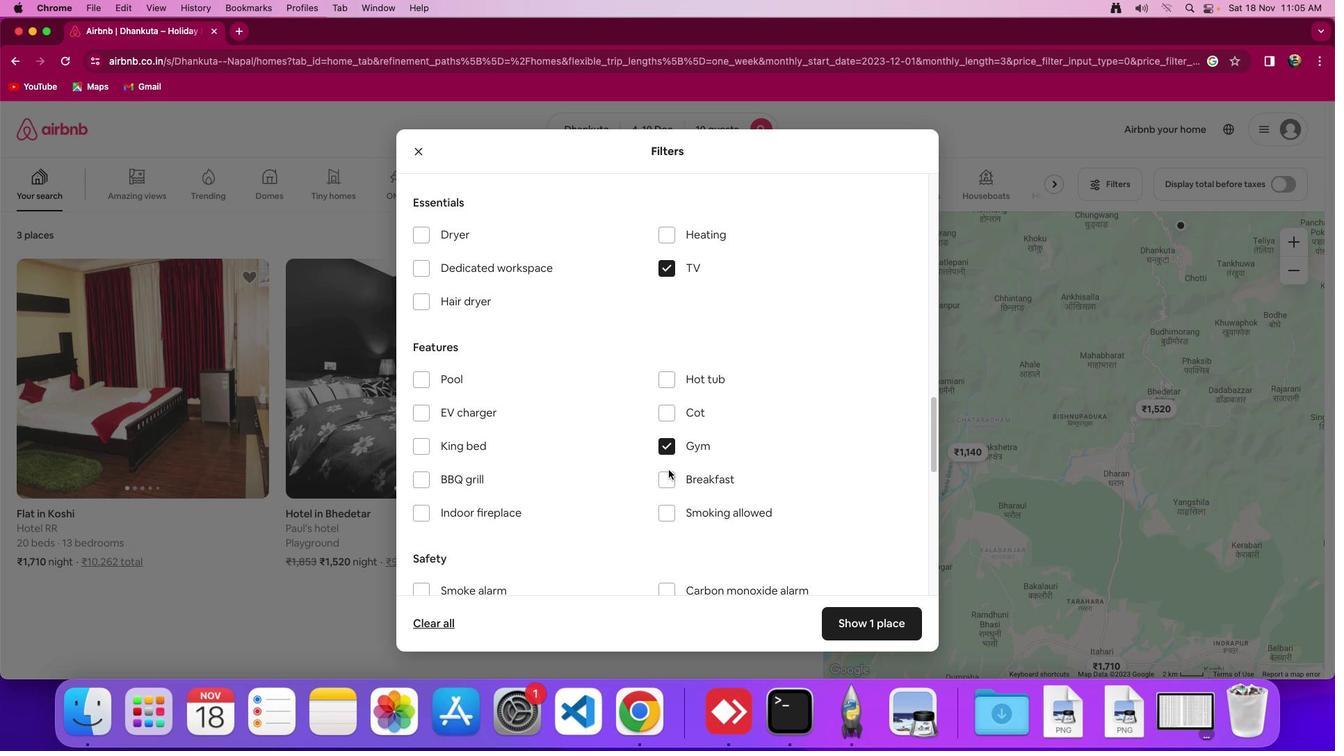 
Action: Mouse pressed left at (670, 442)
Screenshot: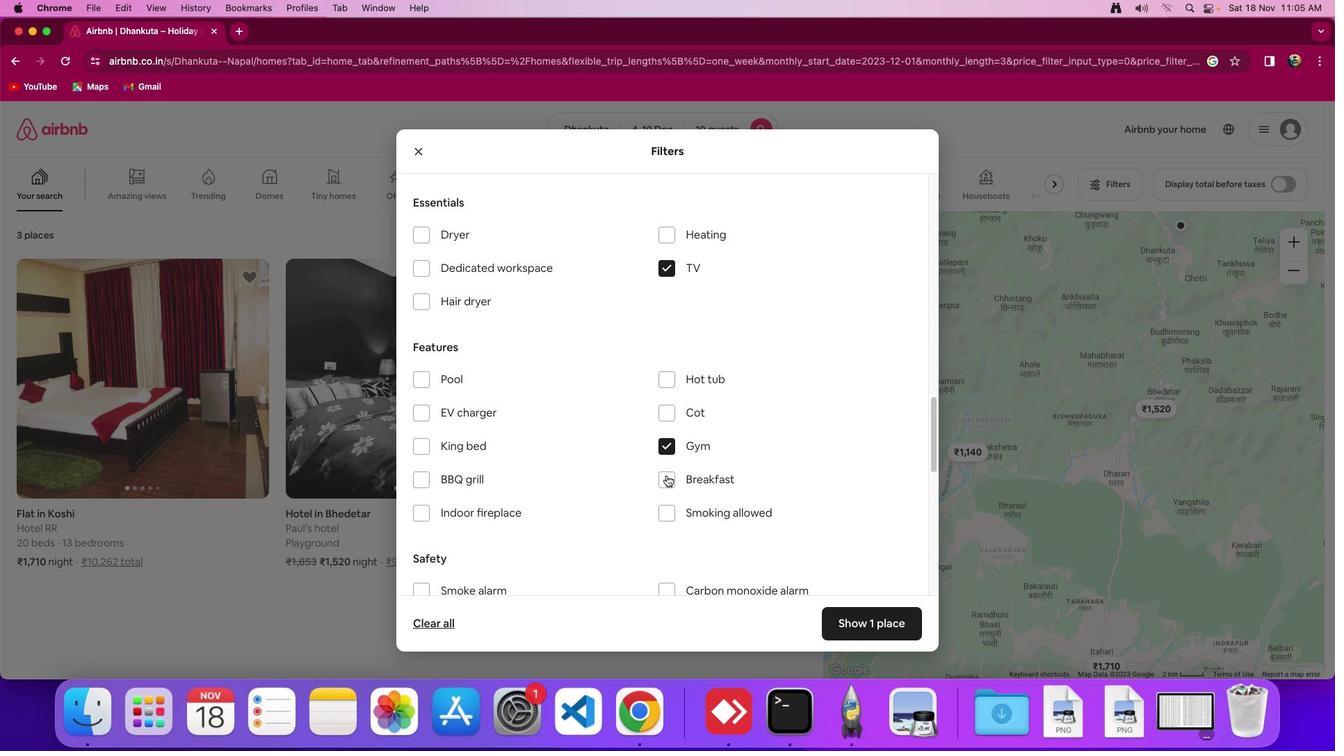 
Action: Mouse moved to (664, 478)
Screenshot: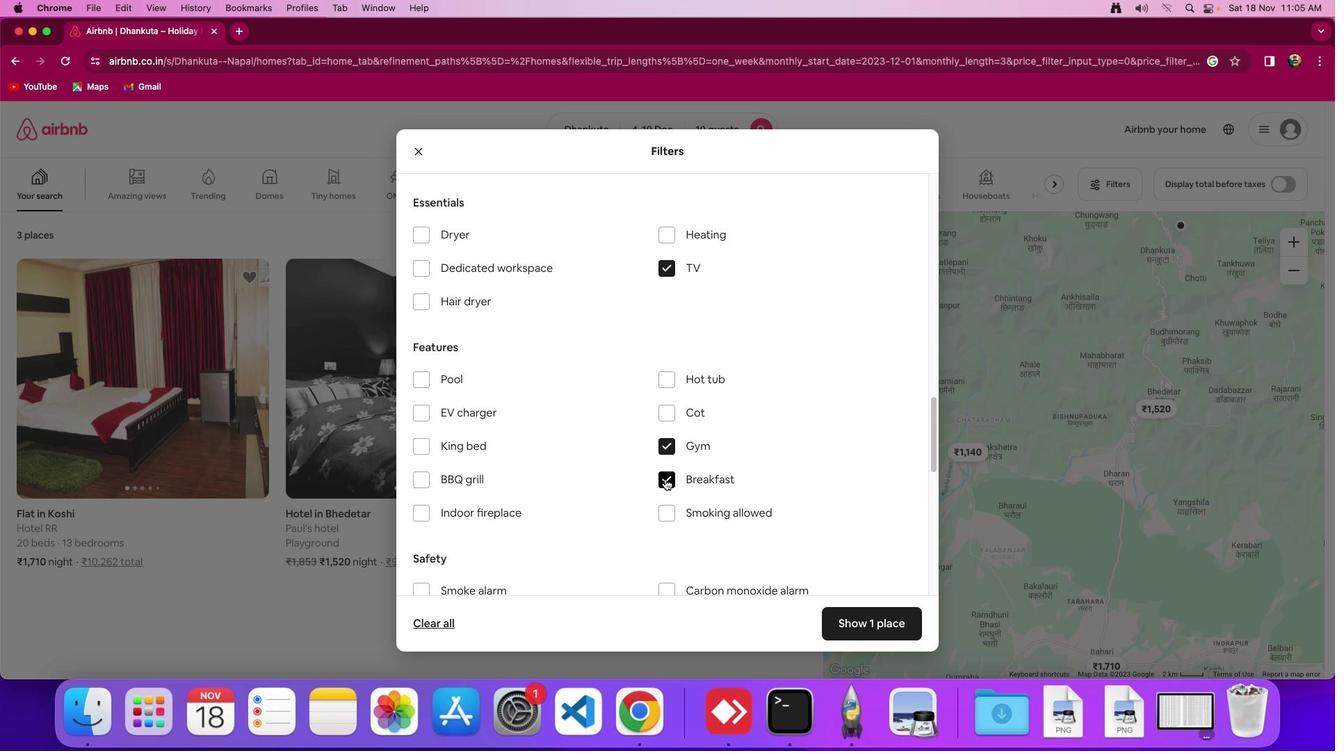 
Action: Mouse pressed left at (664, 478)
Screenshot: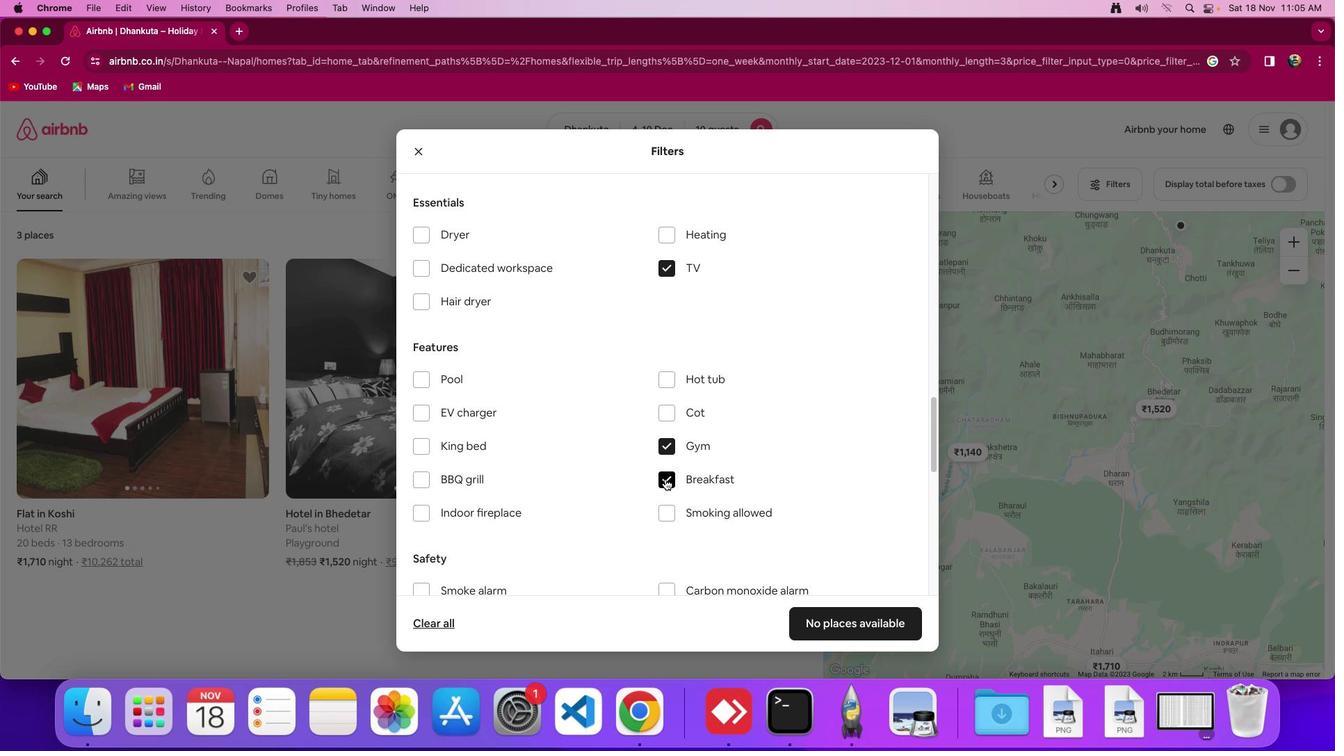 
Action: Mouse moved to (665, 477)
Screenshot: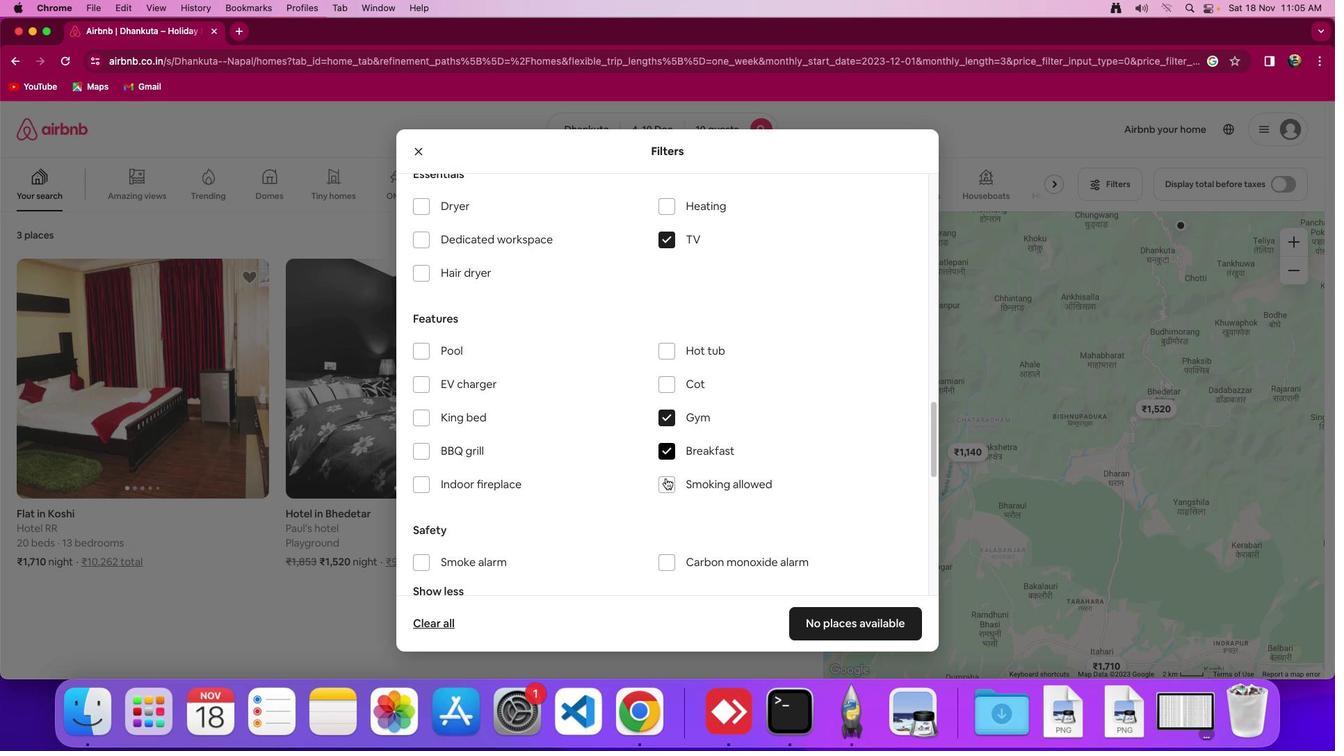 
Action: Mouse scrolled (665, 477) with delta (0, 0)
Screenshot: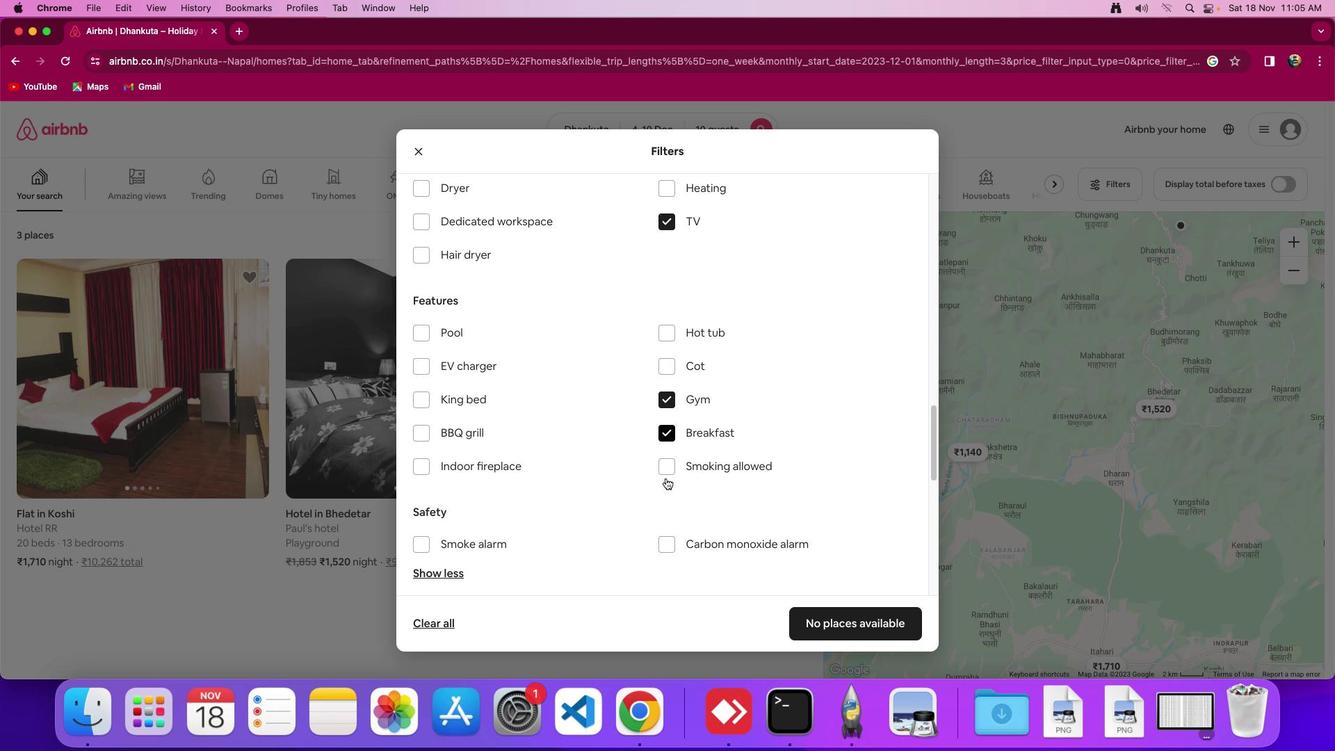 
Action: Mouse scrolled (665, 477) with delta (0, 0)
Screenshot: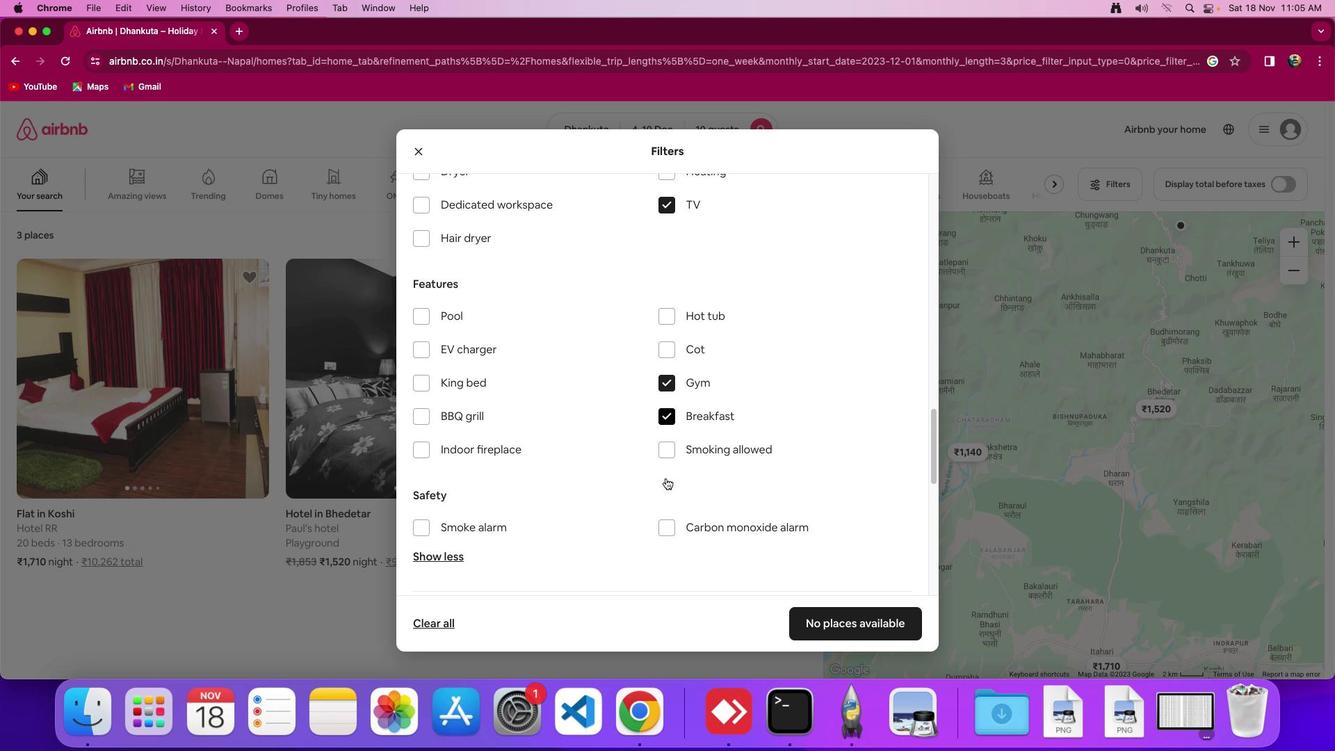 
Action: Mouse scrolled (665, 477) with delta (0, 0)
Screenshot: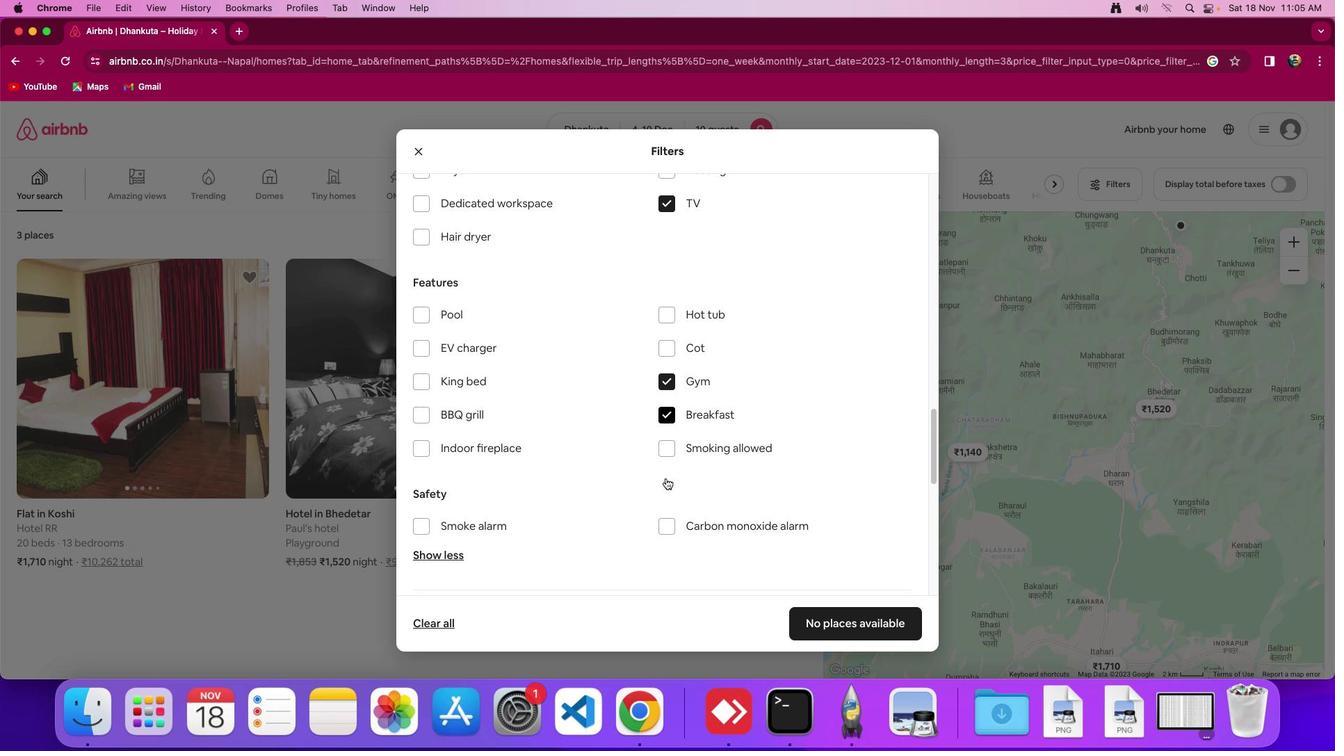 
Action: Mouse scrolled (665, 477) with delta (0, 0)
Screenshot: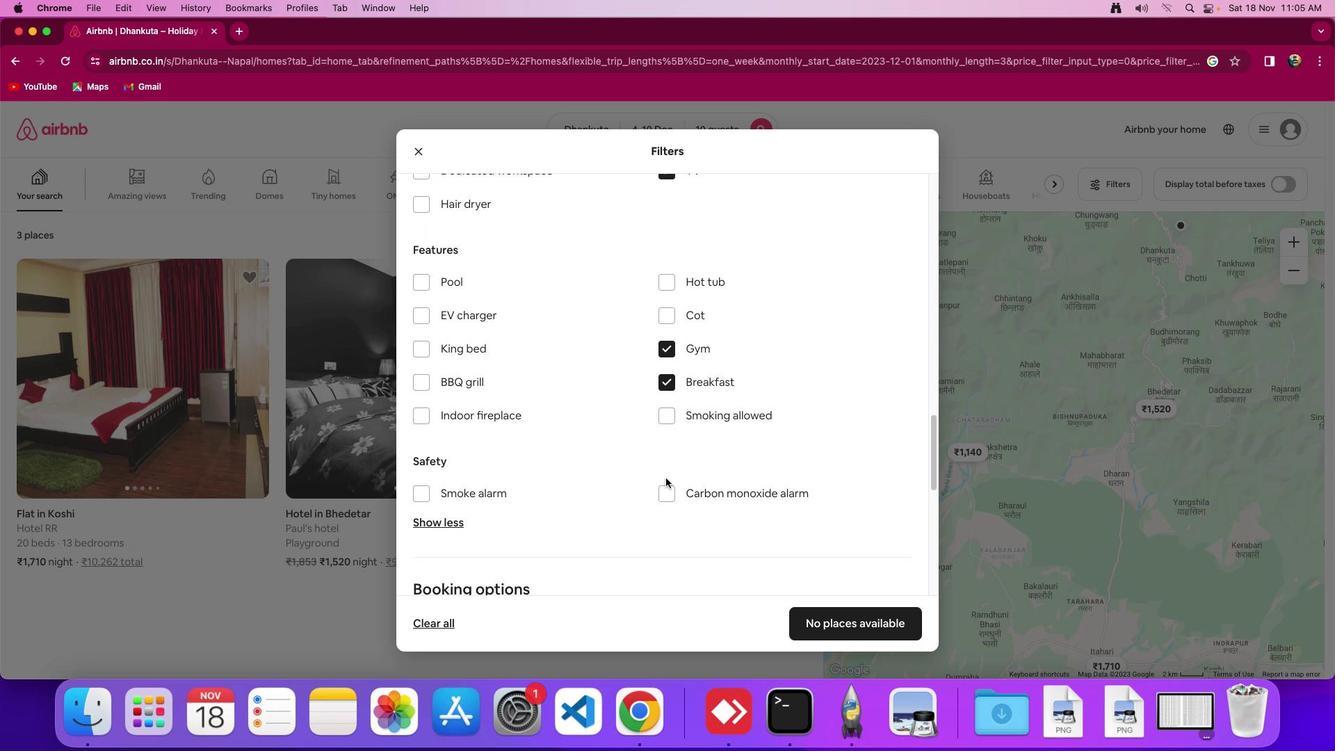 
Action: Mouse scrolled (665, 477) with delta (0, 0)
Screenshot: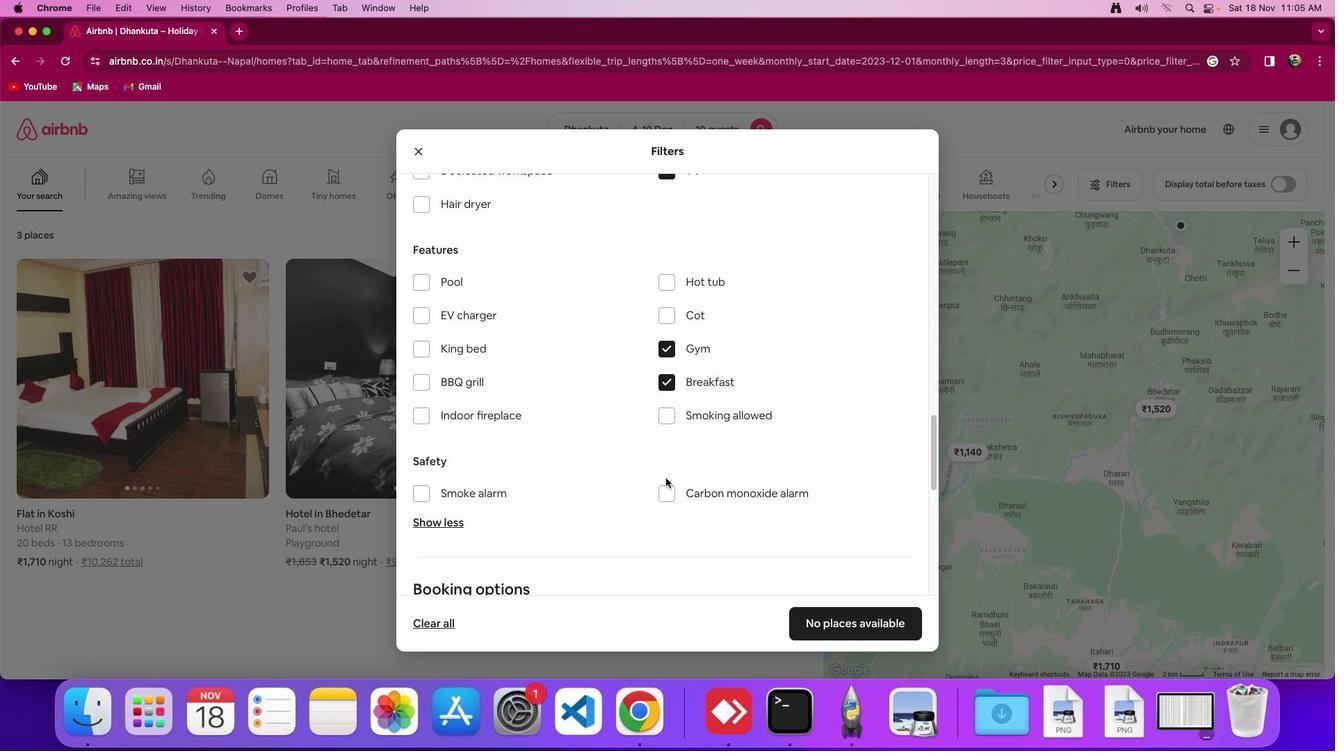 
Action: Mouse moved to (813, 617)
Screenshot: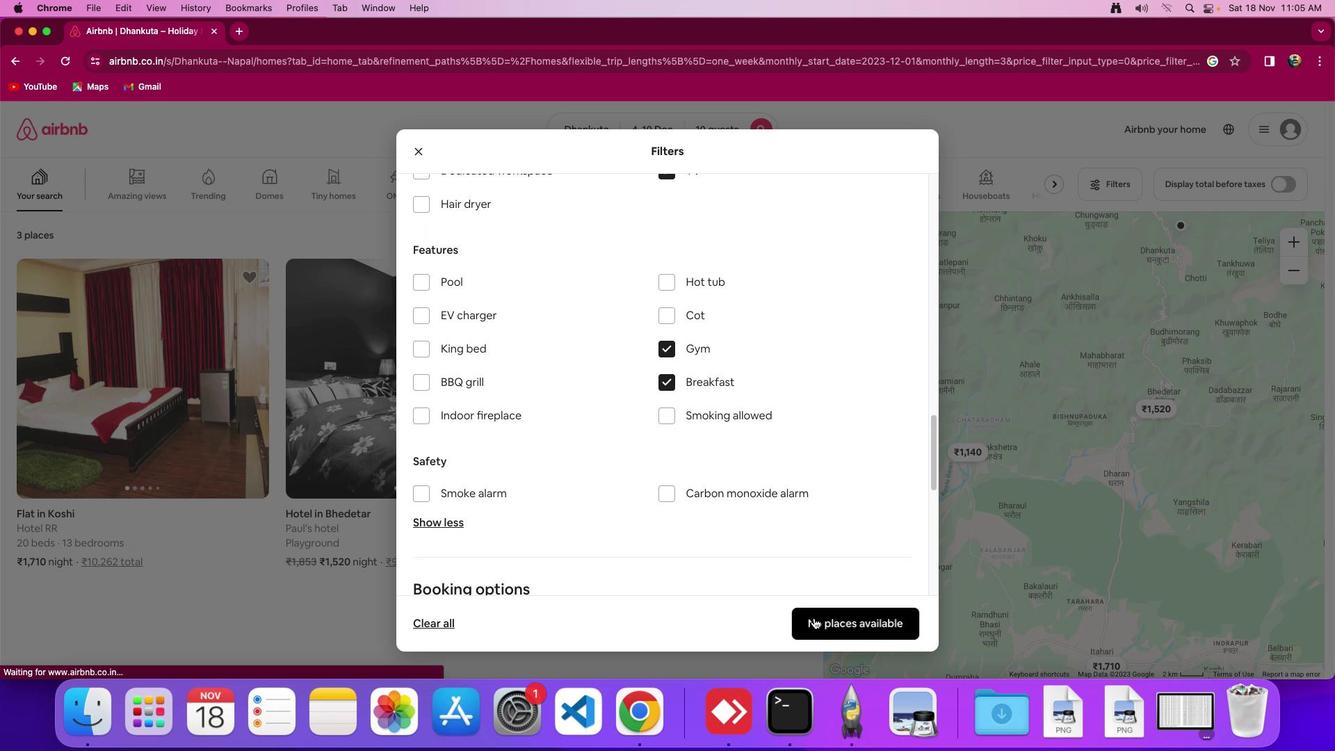 
Action: Mouse pressed left at (813, 617)
Screenshot: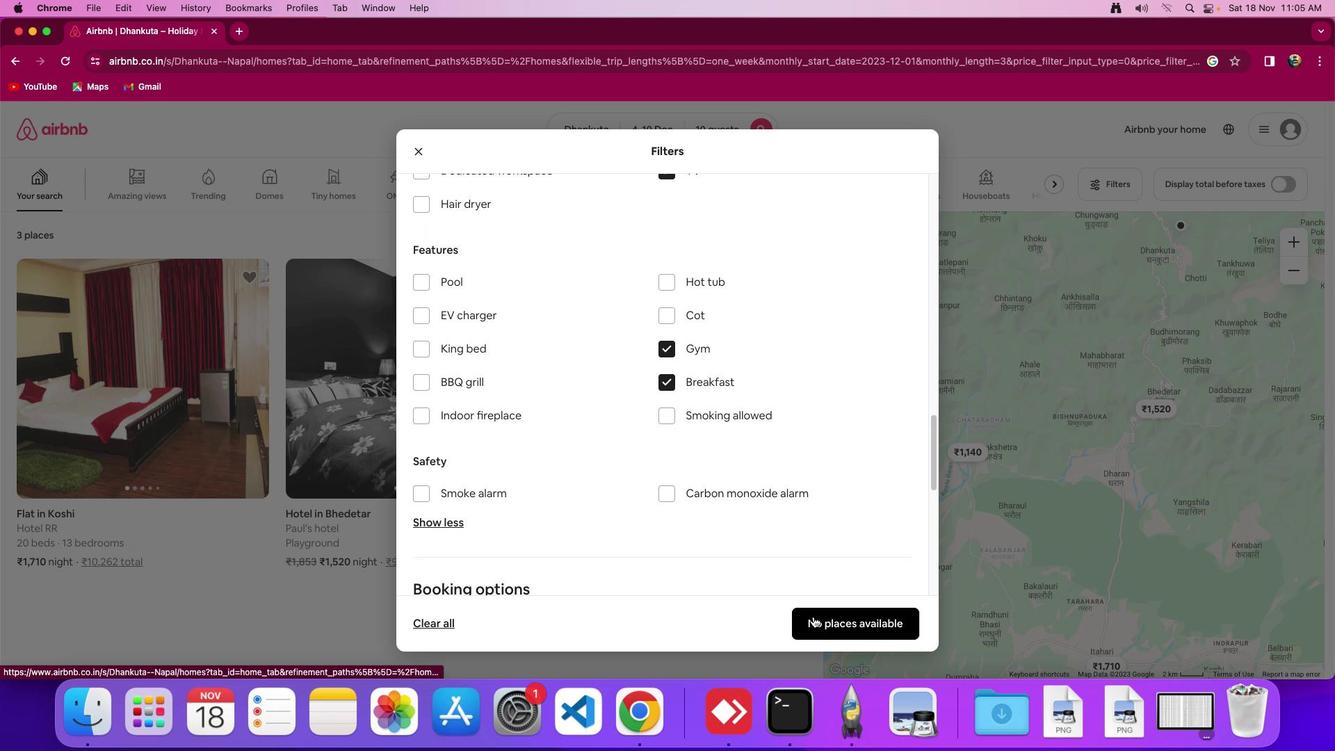 
Action: Mouse moved to (752, 561)
Screenshot: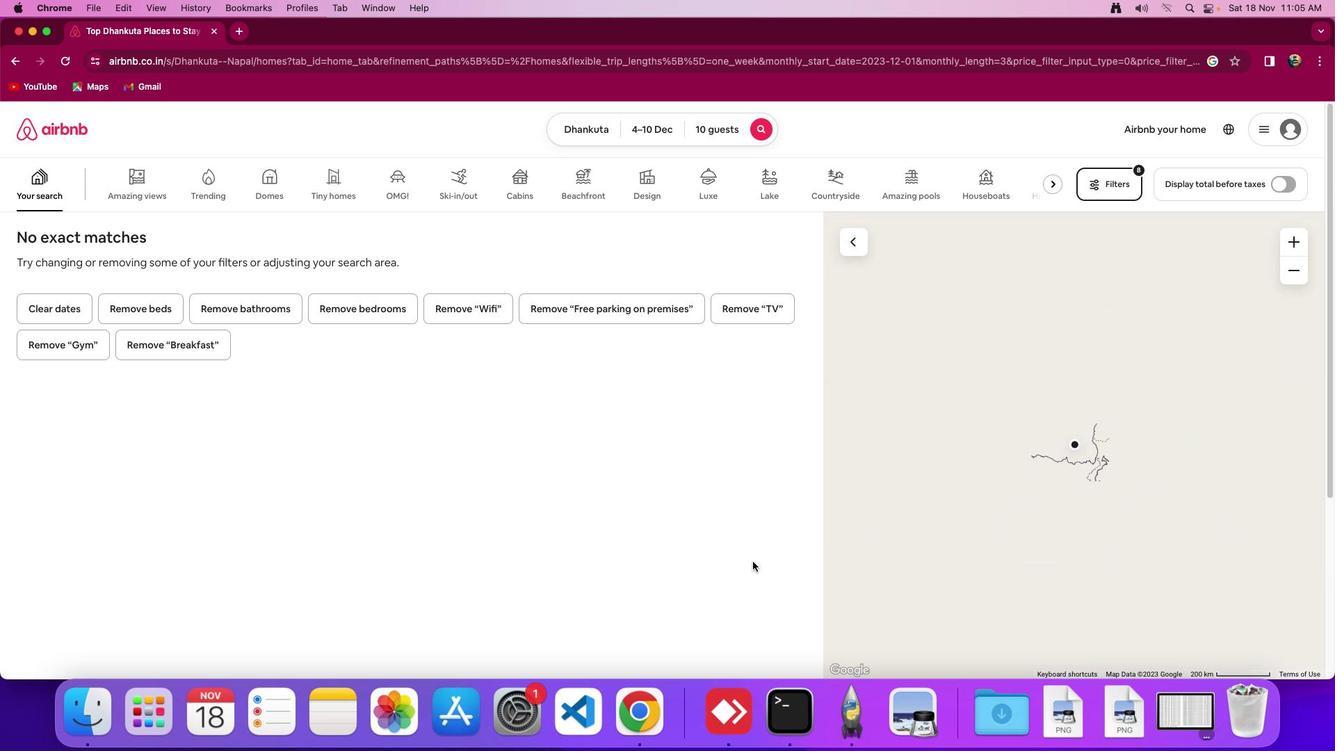 
Action: Mouse pressed left at (752, 561)
Screenshot: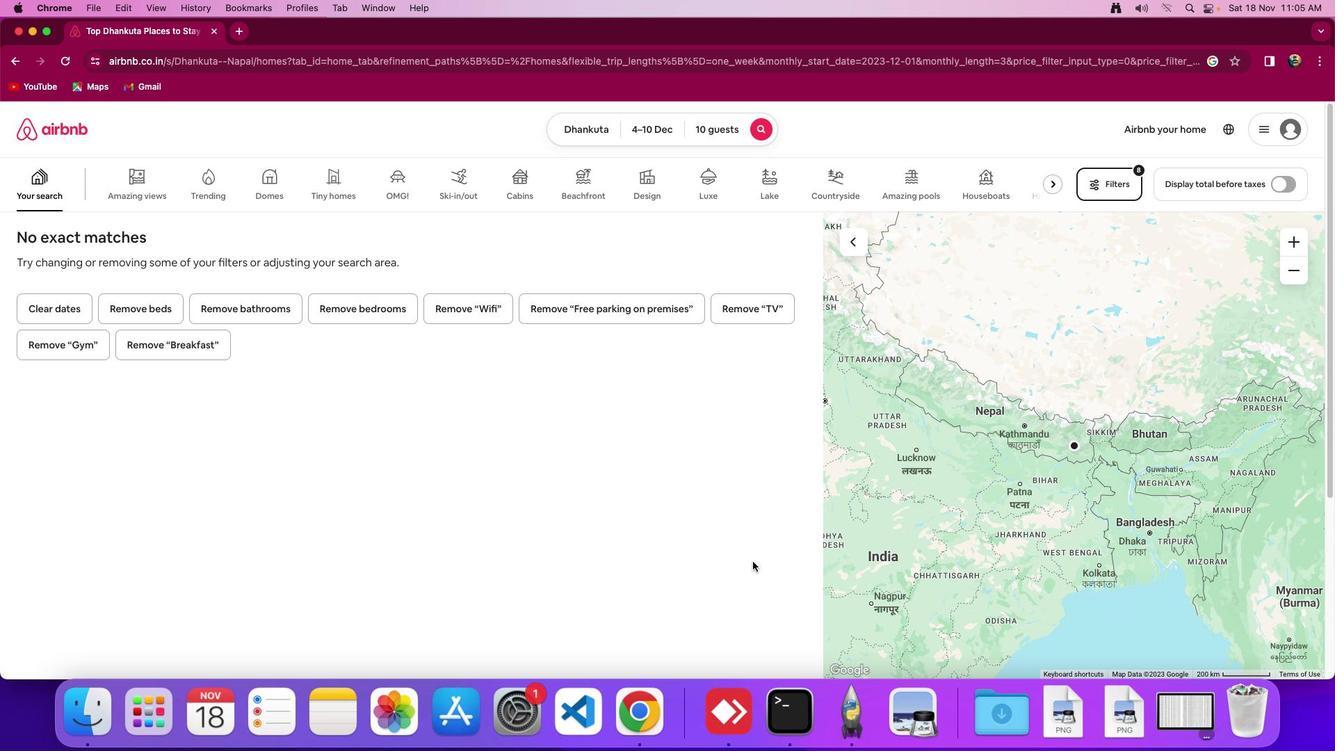 
